 Task: Look for space in Benton, United States from 10th July, 2023 to 15th July, 2023 for 7 adults in price range Rs.10000 to Rs.15000. Place can be entire place or shared room with 4 bedrooms having 7 beds and 4 bathrooms. Property type can be house, flat, guest house. Amenities needed are: wifi, TV, free parkinig on premises, gym, breakfast. Booking option can be shelf check-in. Required host language is English.
Action: Mouse moved to (527, 118)
Screenshot: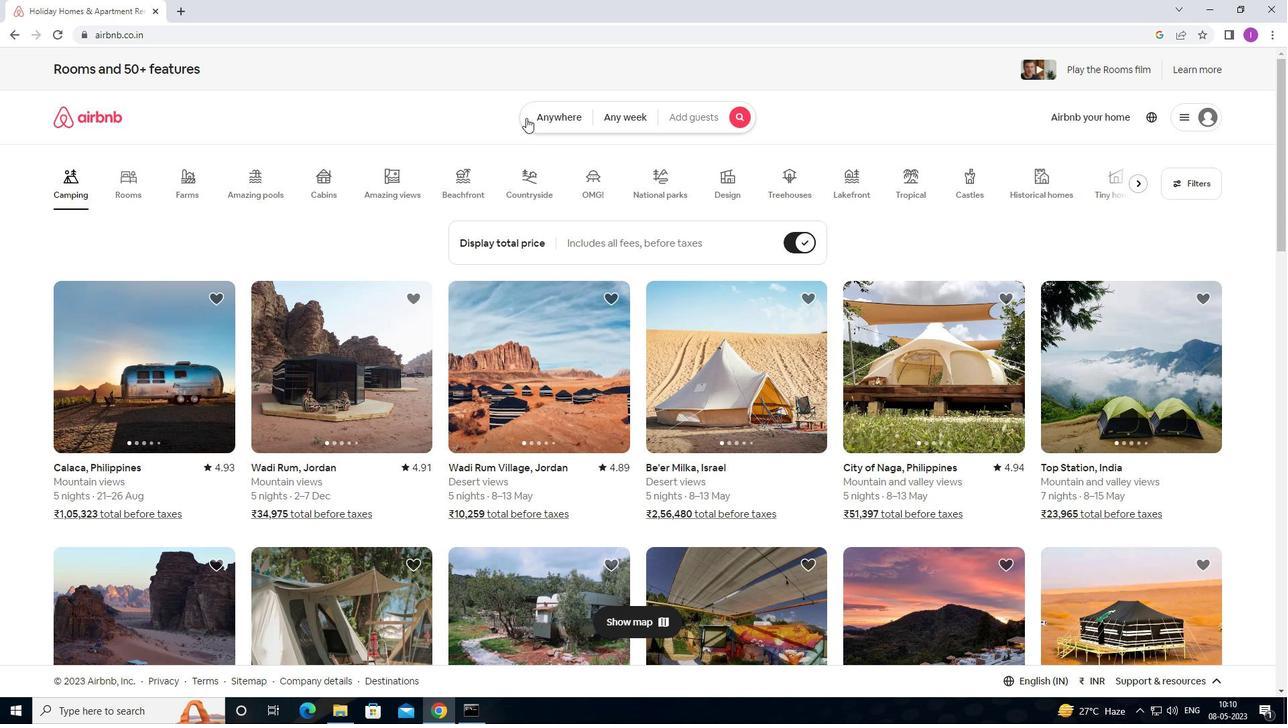 
Action: Mouse pressed left at (527, 118)
Screenshot: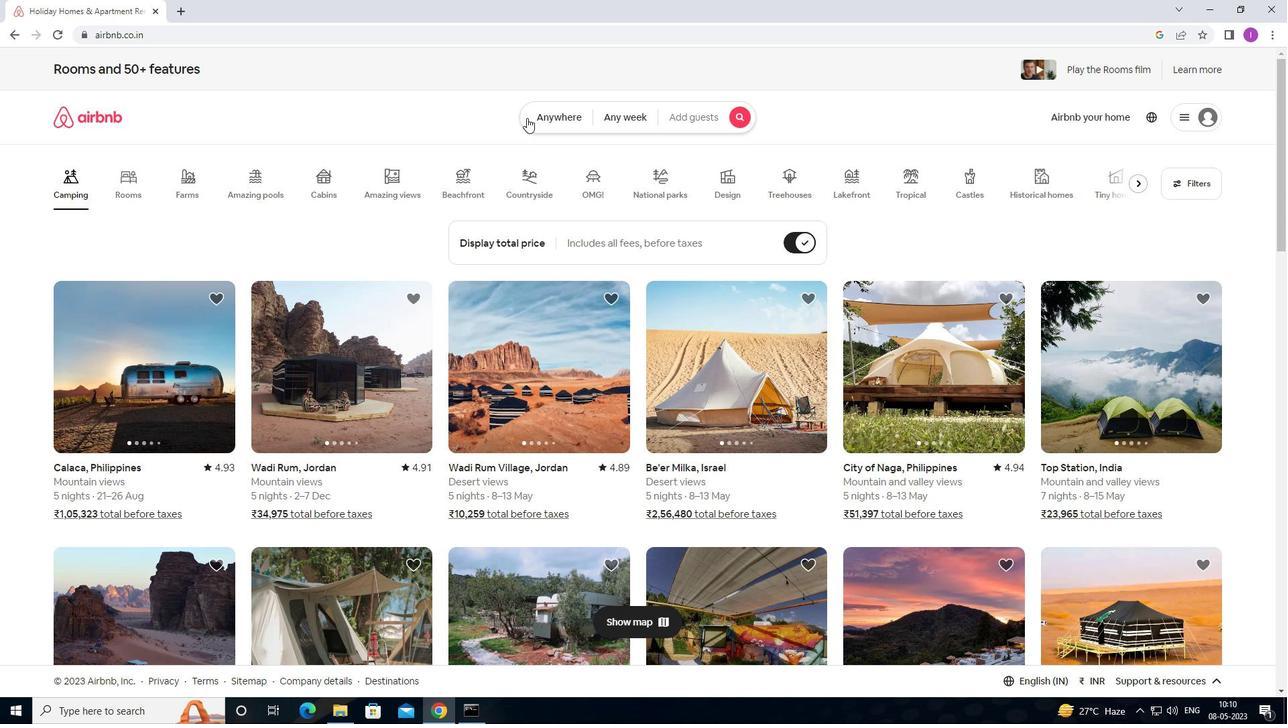 
Action: Mouse moved to (440, 165)
Screenshot: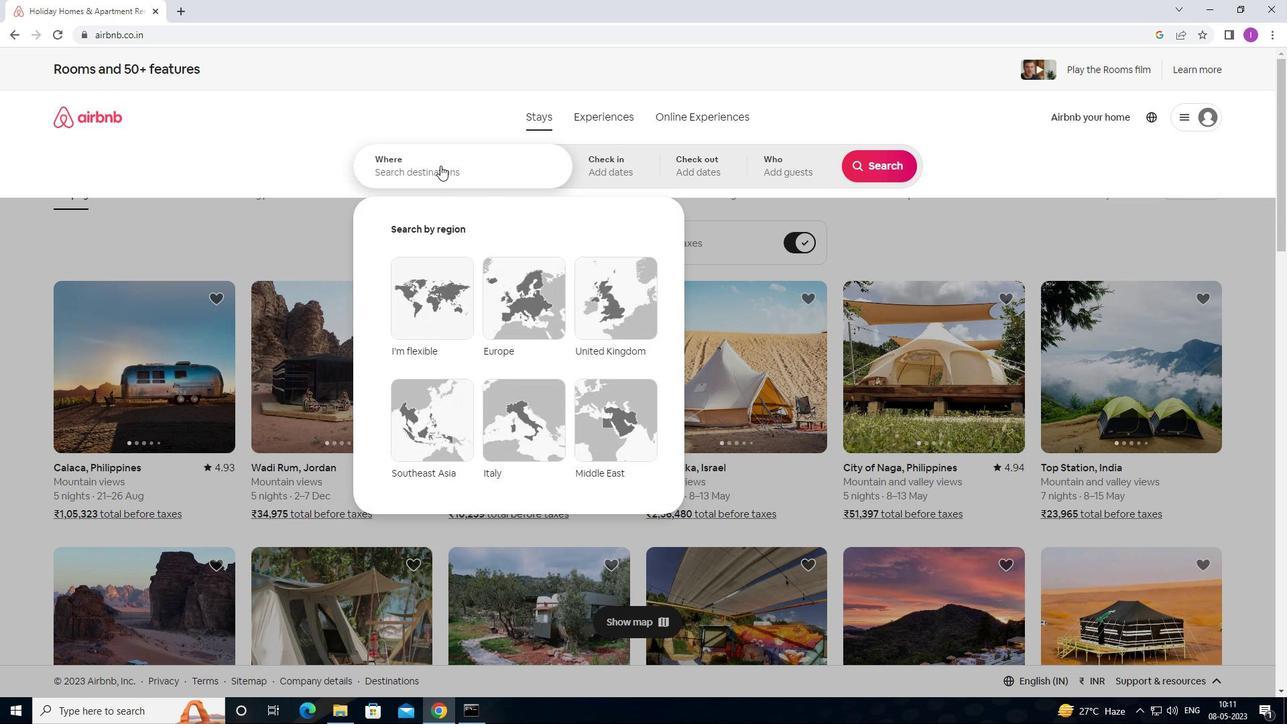 
Action: Mouse pressed left at (440, 165)
Screenshot: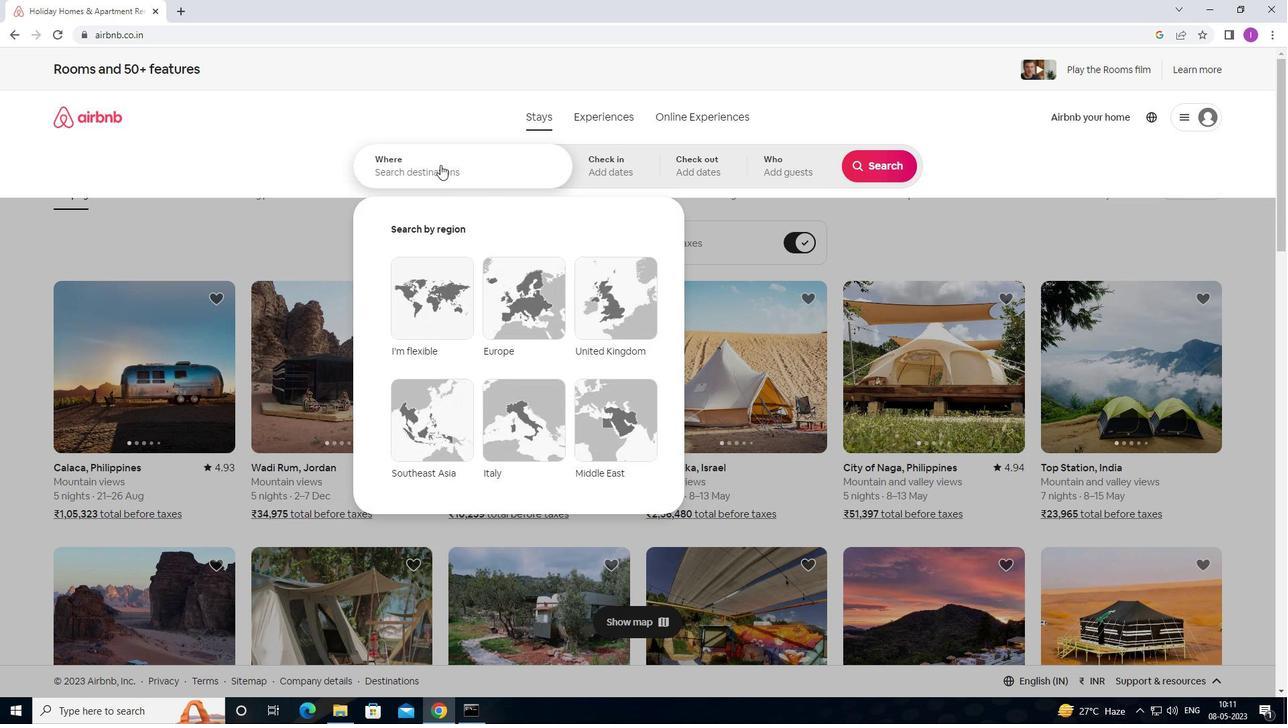 
Action: Mouse moved to (450, 167)
Screenshot: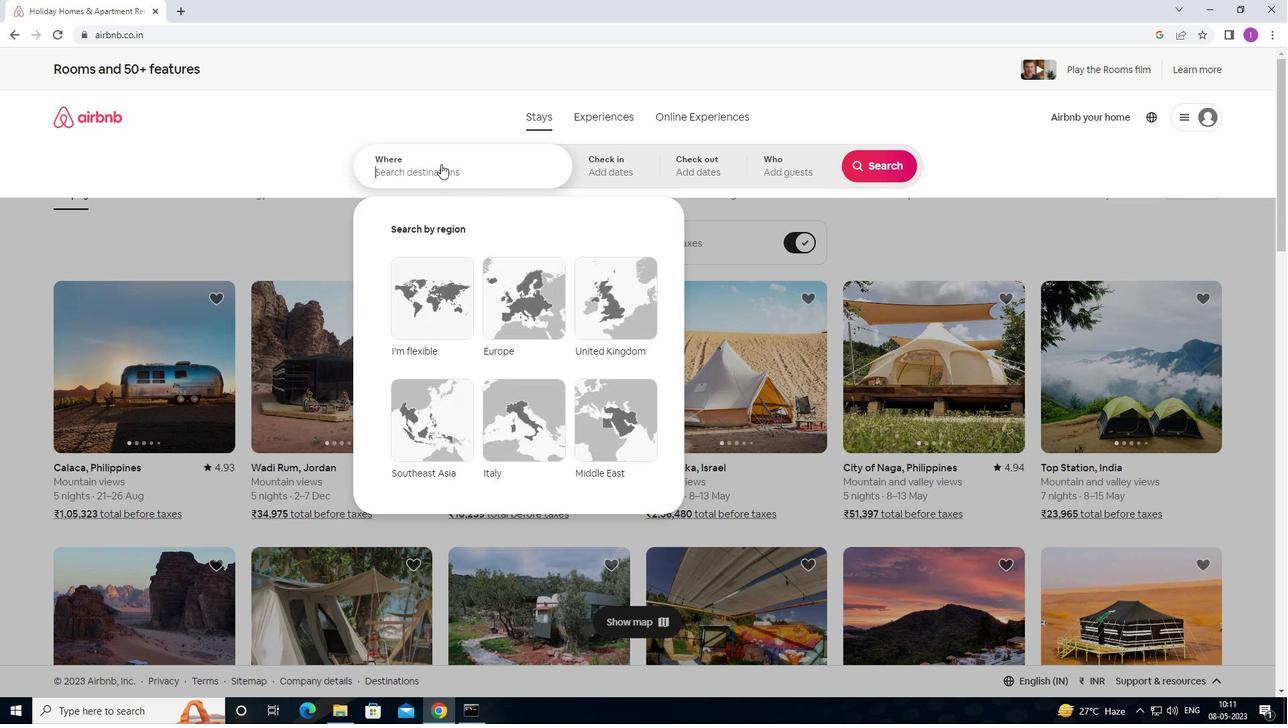 
Action: Key pressed <Key.shift>BENTON,<Key.shift><Key.shift>UNITED<Key.space>STATES
Screenshot: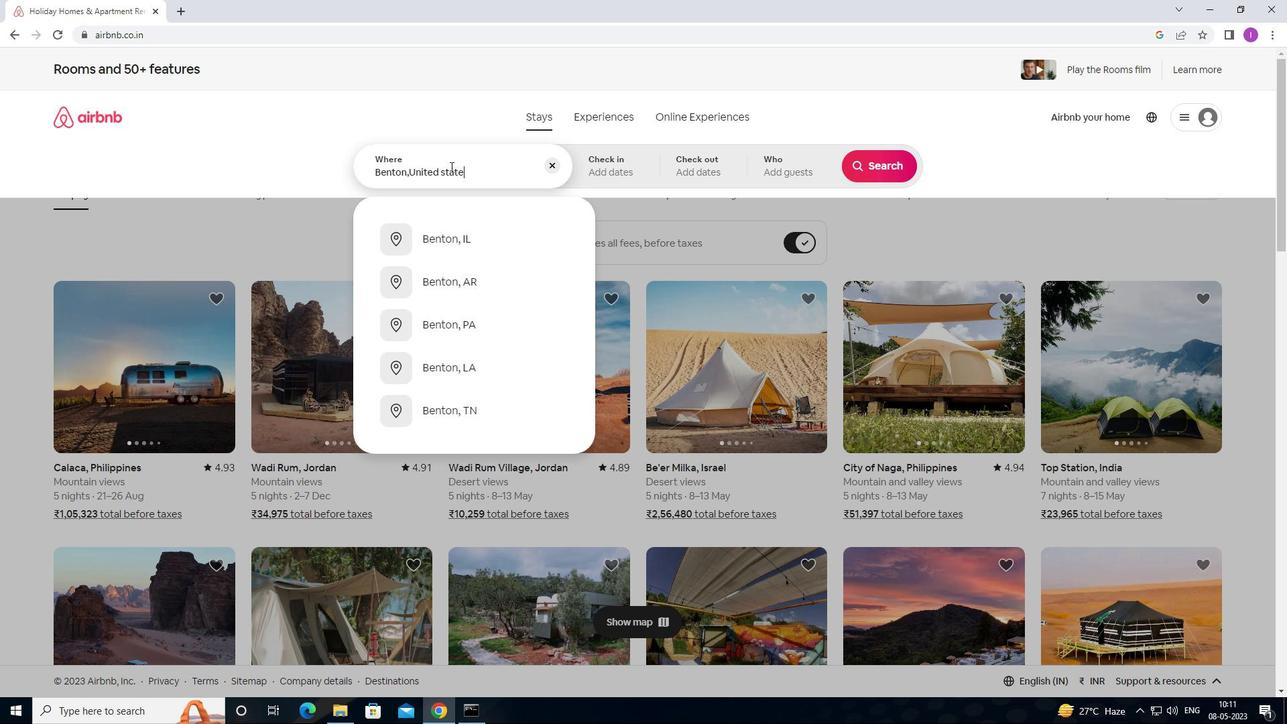 
Action: Mouse moved to (632, 171)
Screenshot: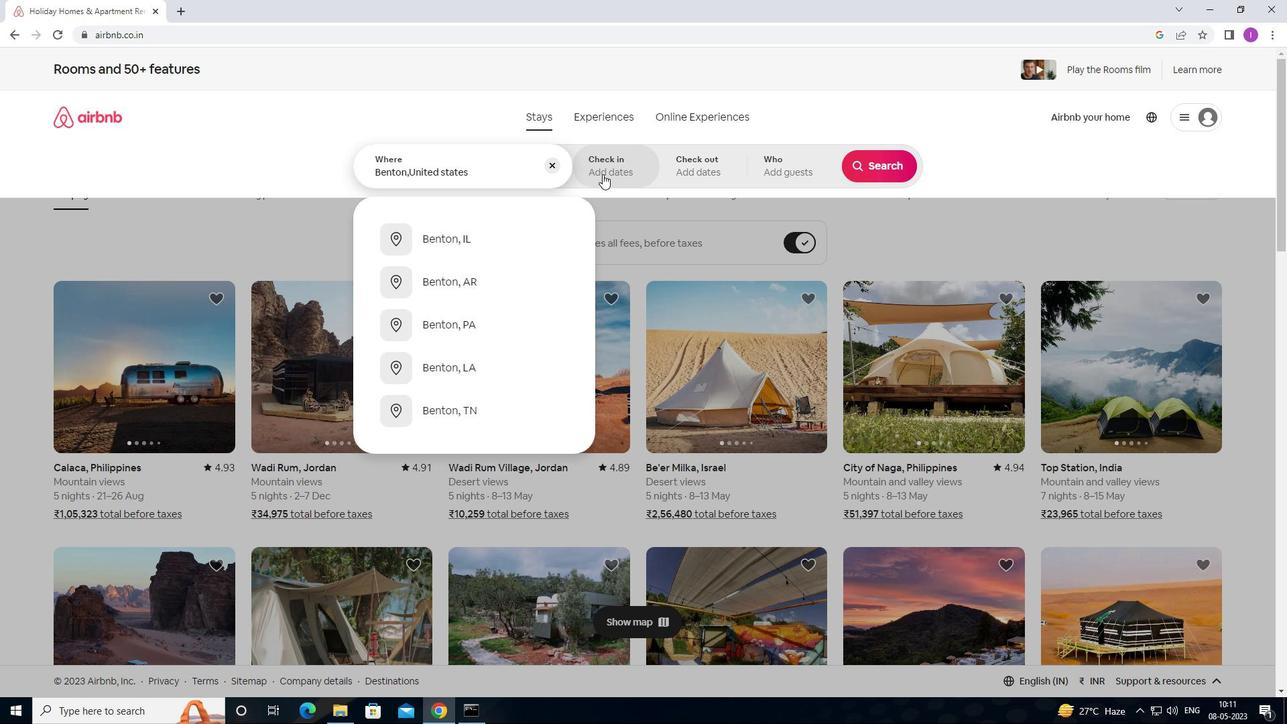 
Action: Mouse pressed left at (632, 171)
Screenshot: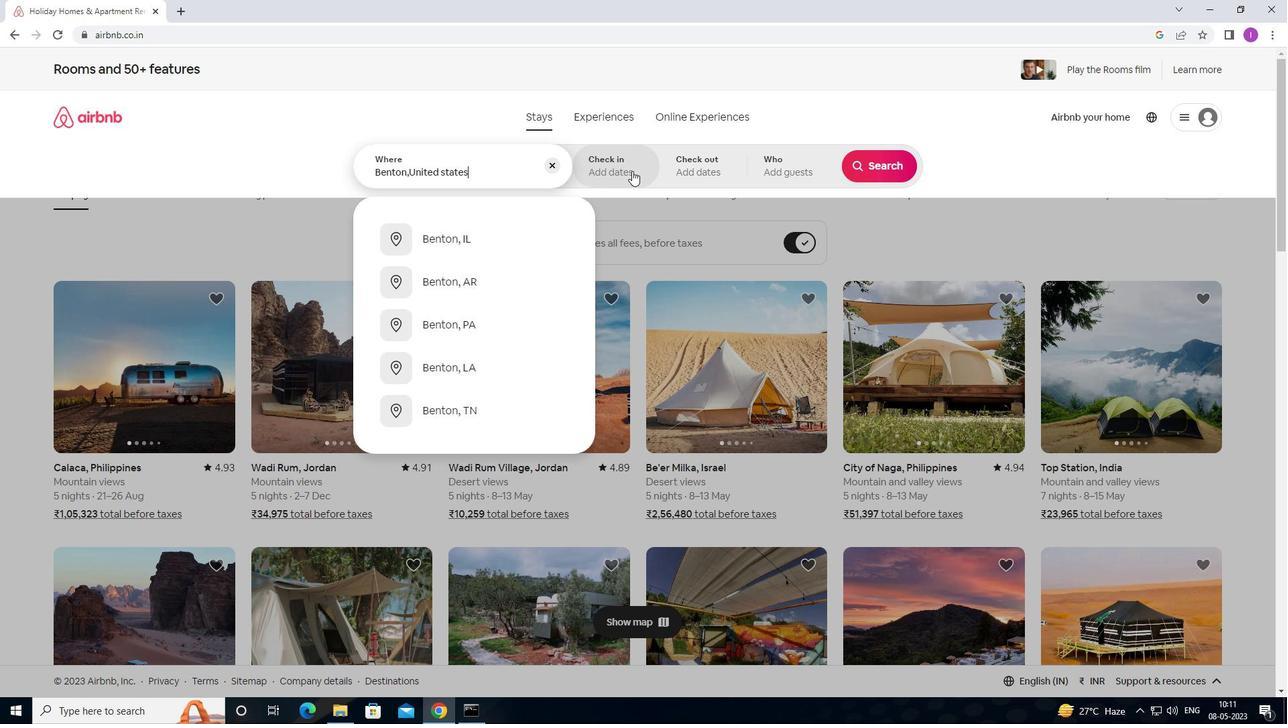 
Action: Mouse moved to (872, 274)
Screenshot: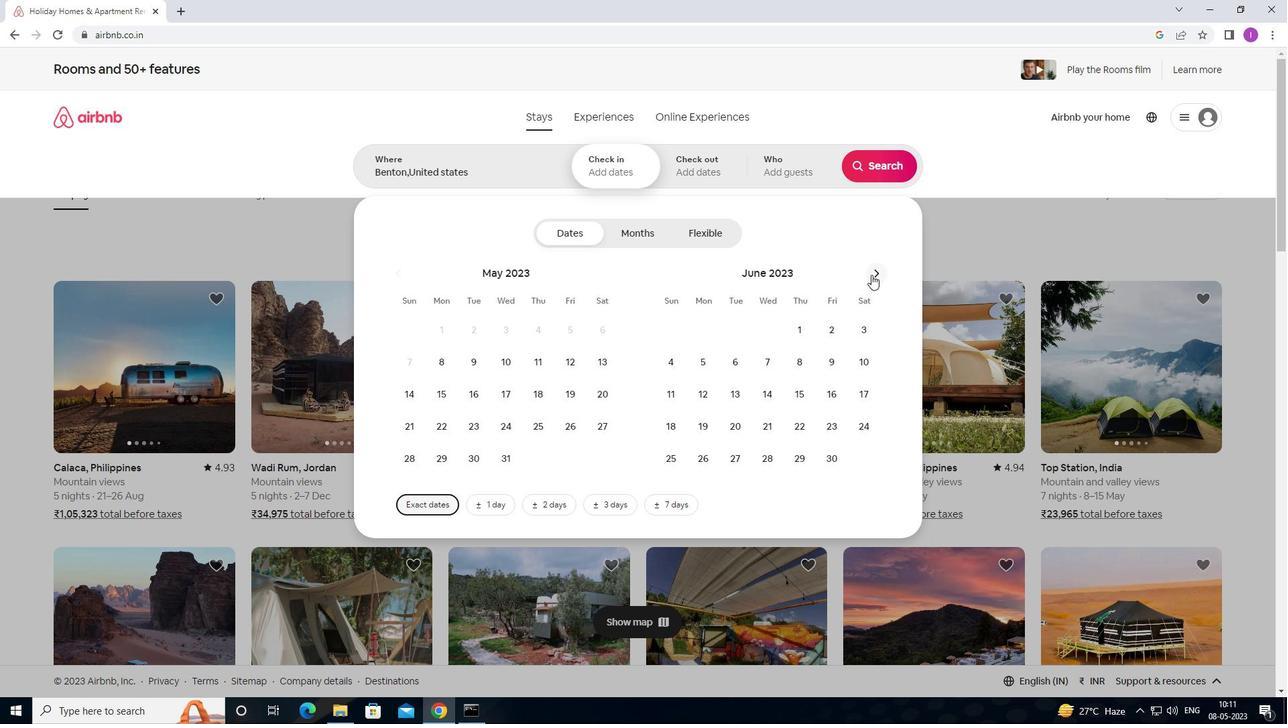 
Action: Mouse pressed left at (872, 274)
Screenshot: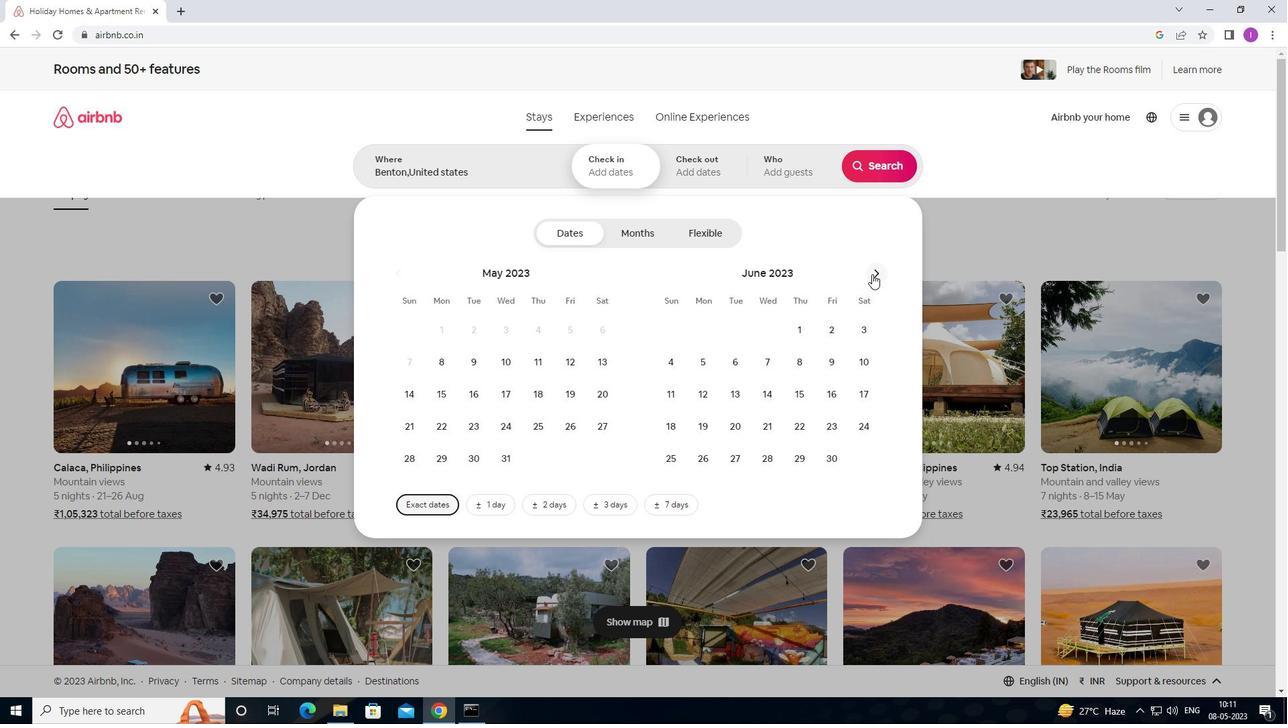 
Action: Mouse moved to (707, 390)
Screenshot: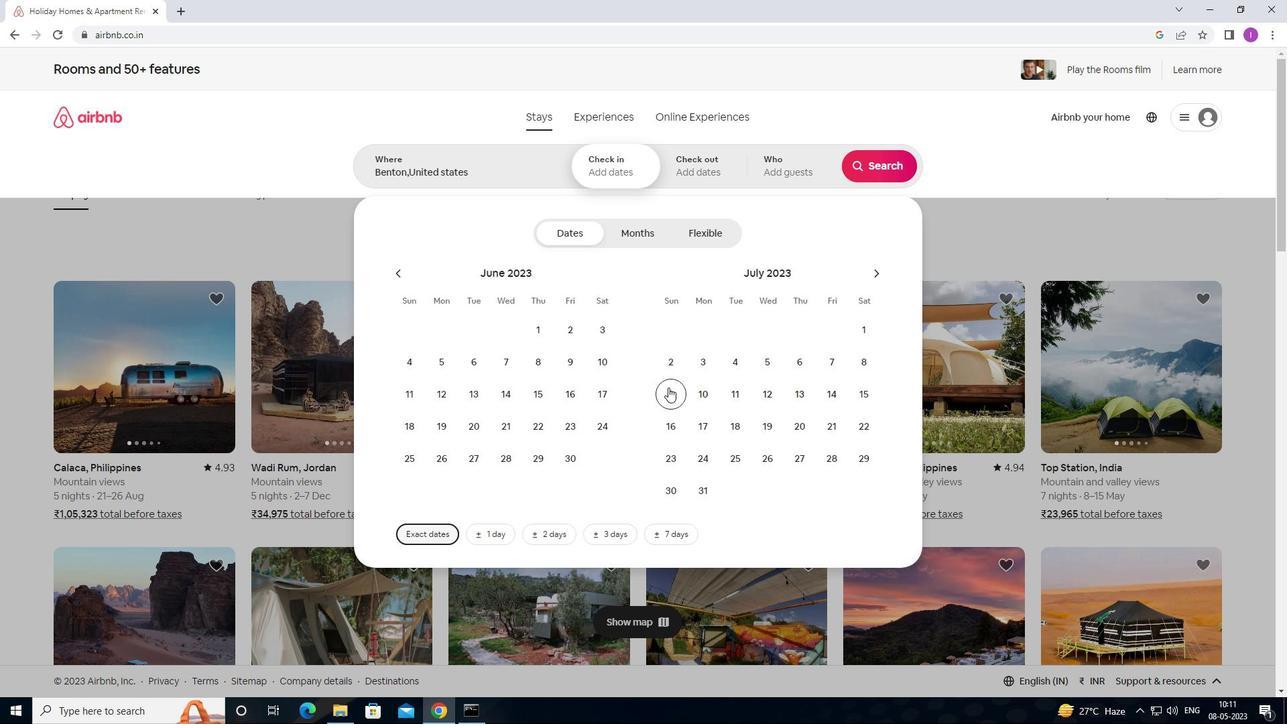 
Action: Mouse pressed left at (707, 390)
Screenshot: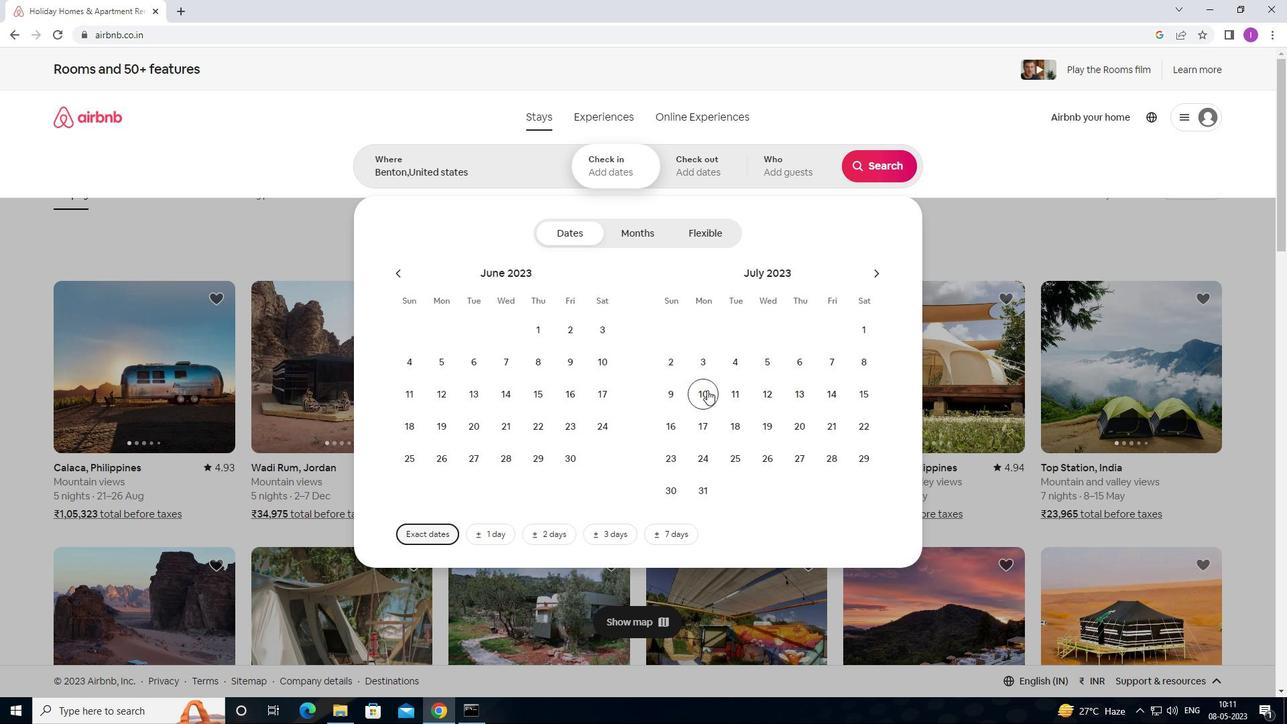 
Action: Mouse moved to (861, 396)
Screenshot: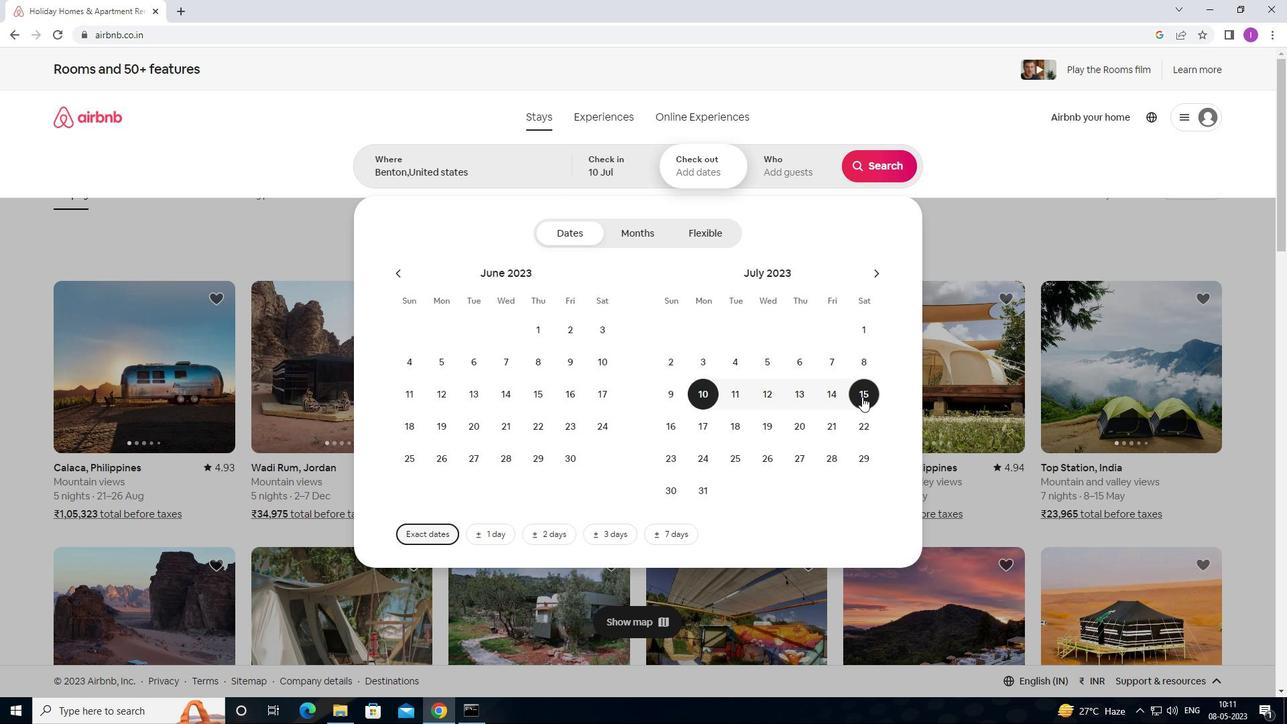 
Action: Mouse pressed left at (861, 396)
Screenshot: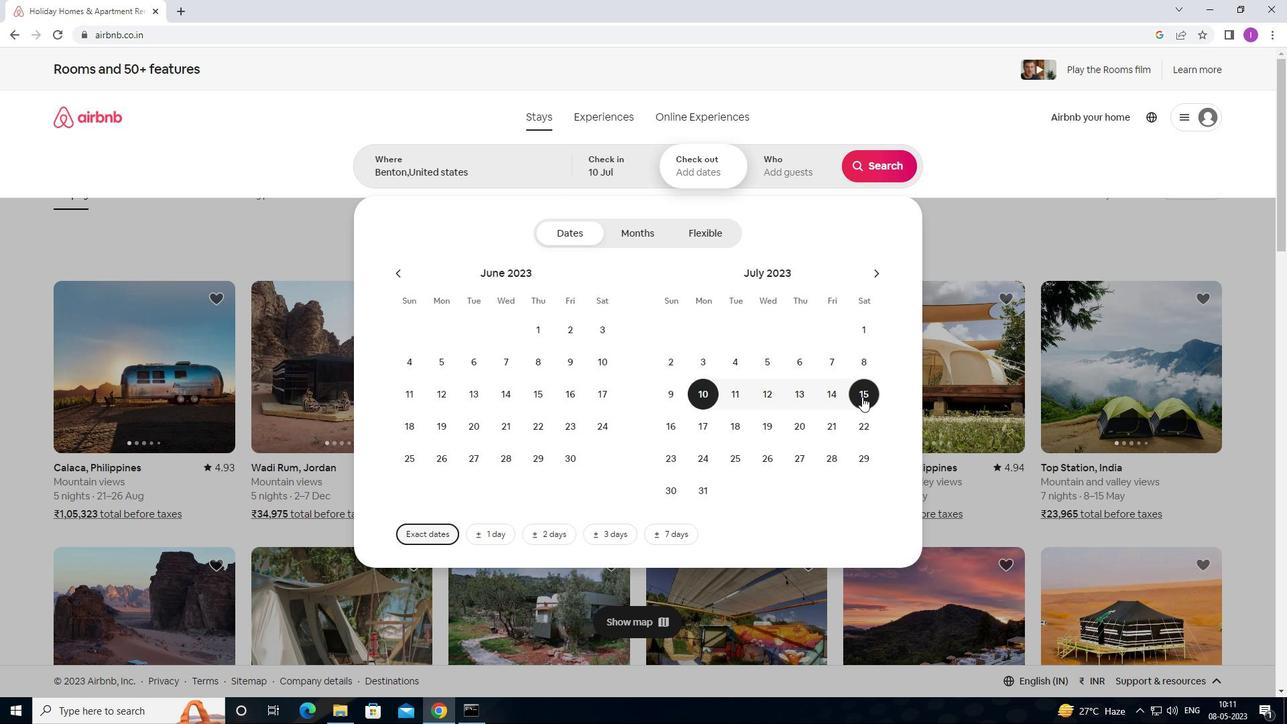 
Action: Mouse moved to (789, 175)
Screenshot: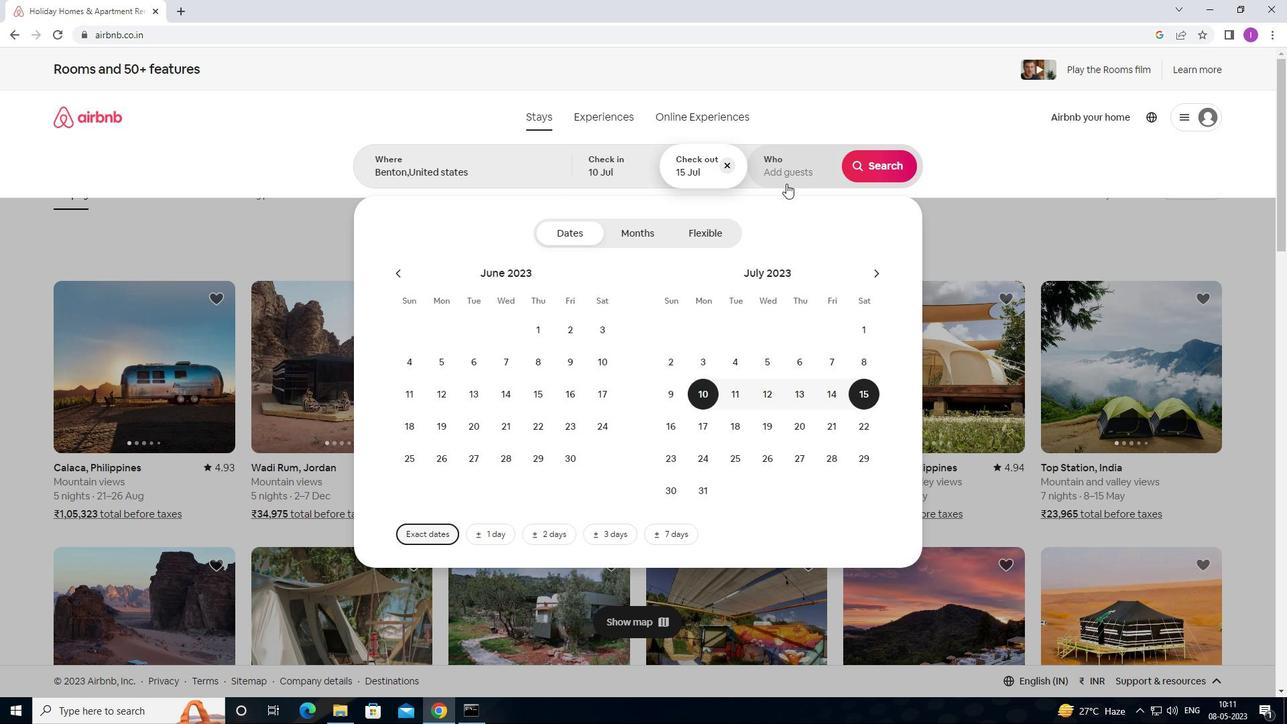 
Action: Mouse pressed left at (789, 175)
Screenshot: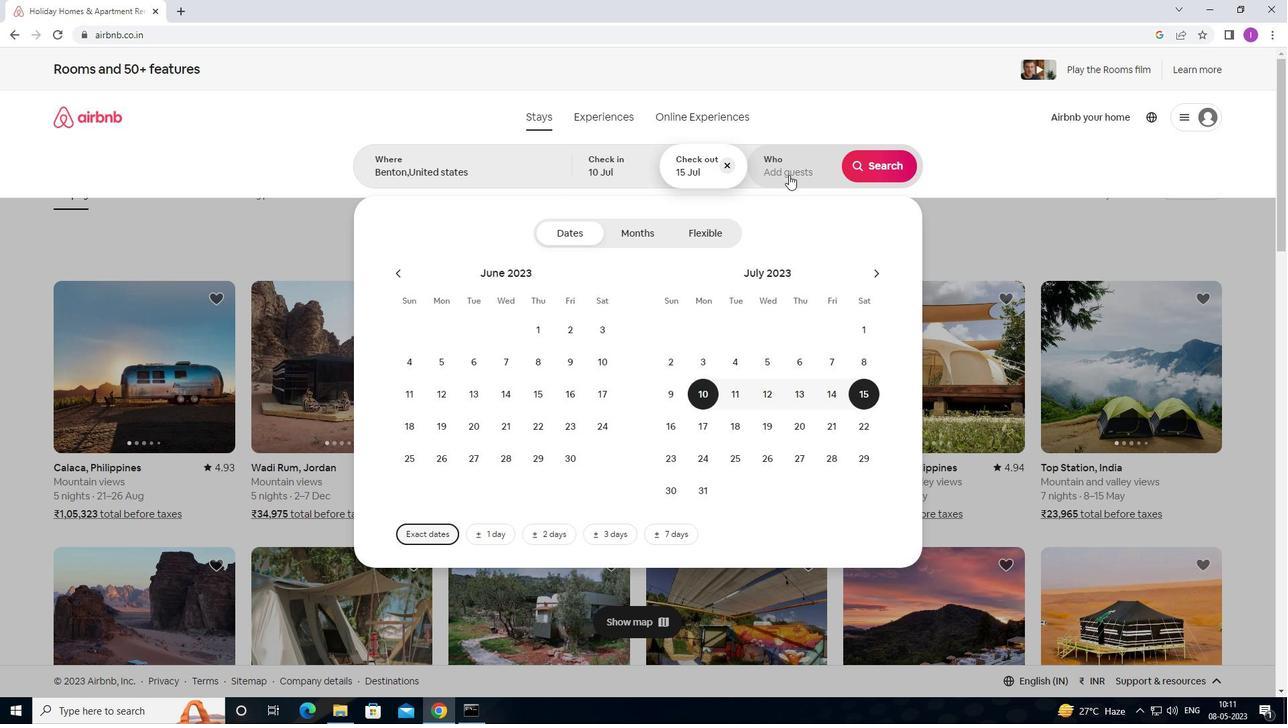 
Action: Mouse moved to (881, 238)
Screenshot: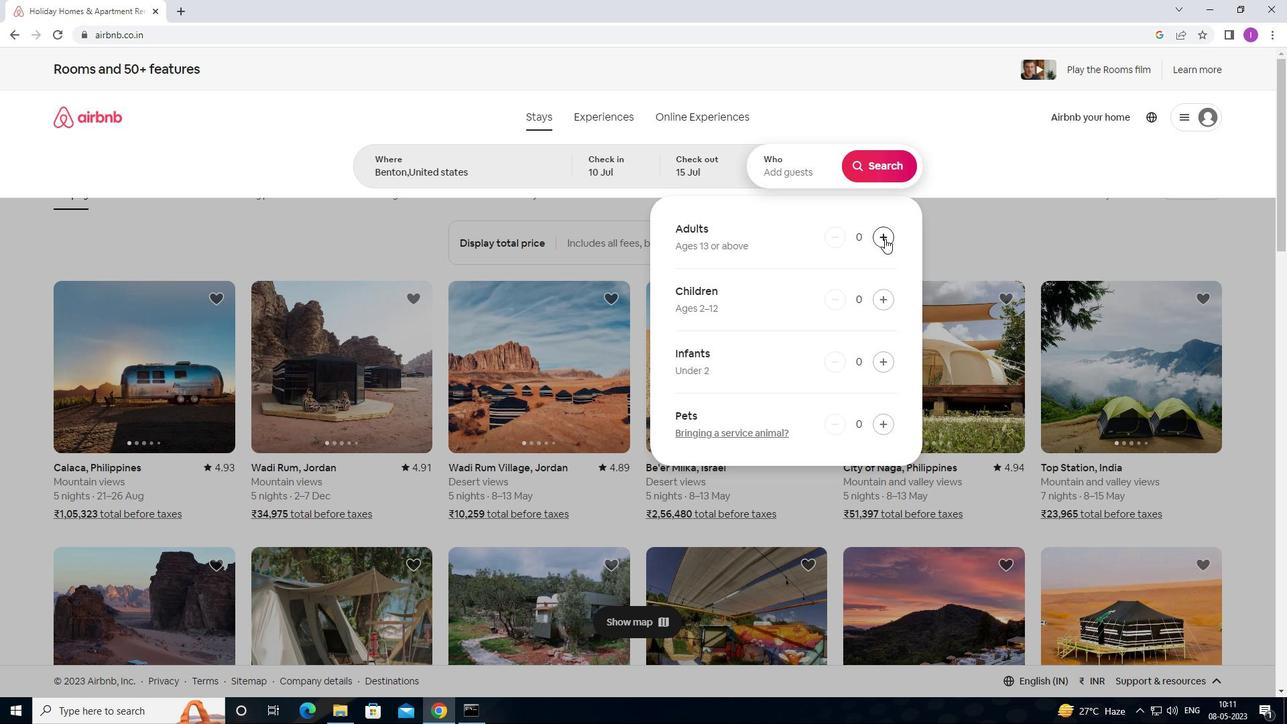 
Action: Mouse pressed left at (881, 238)
Screenshot: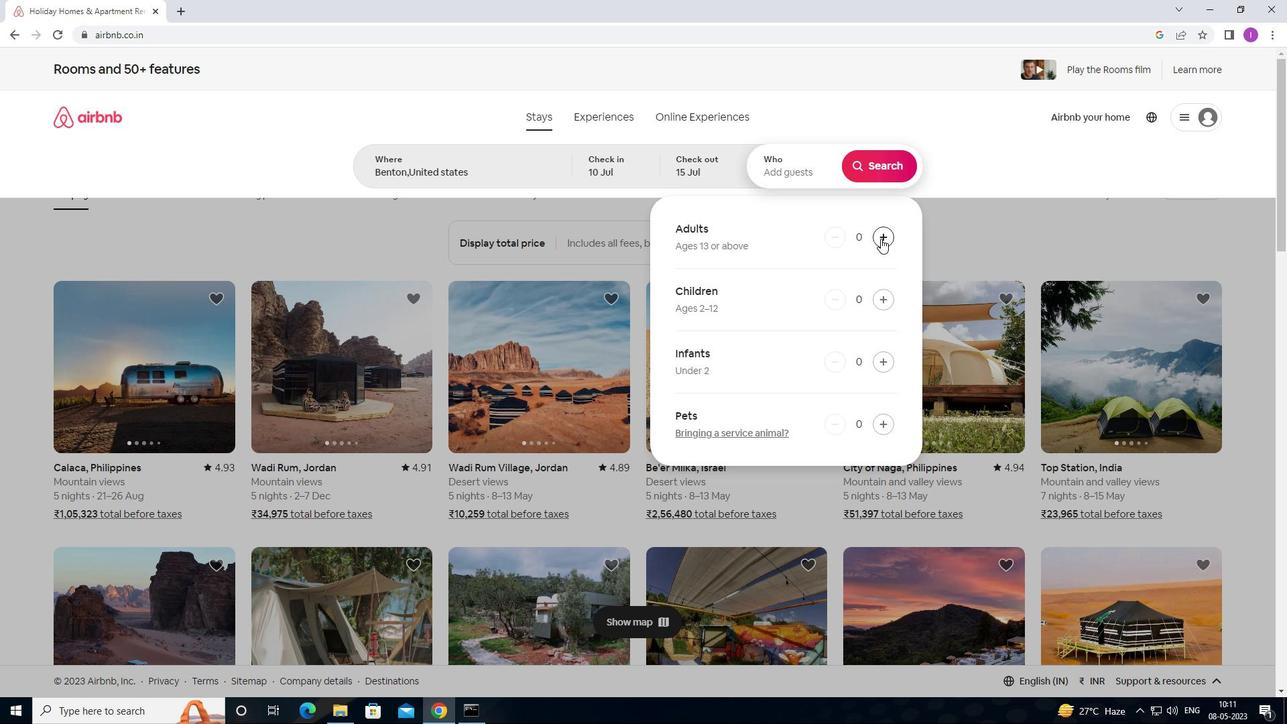 
Action: Mouse pressed left at (881, 238)
Screenshot: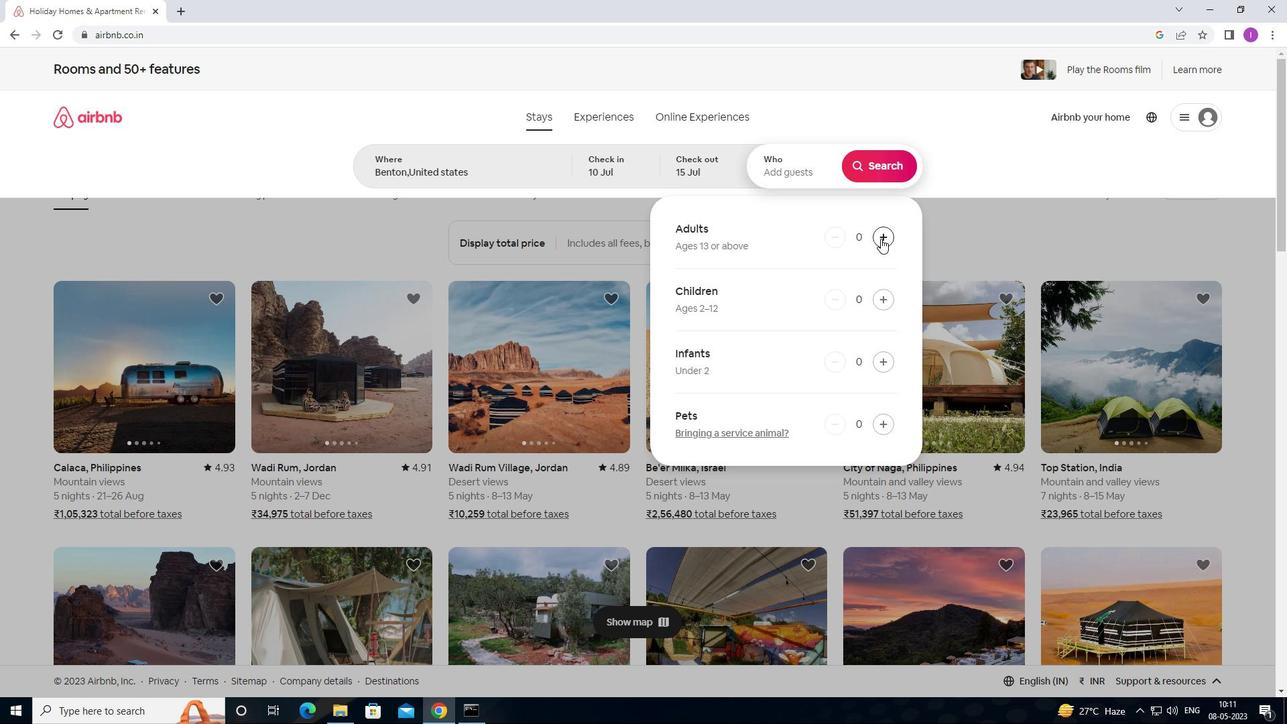 
Action: Mouse pressed left at (881, 238)
Screenshot: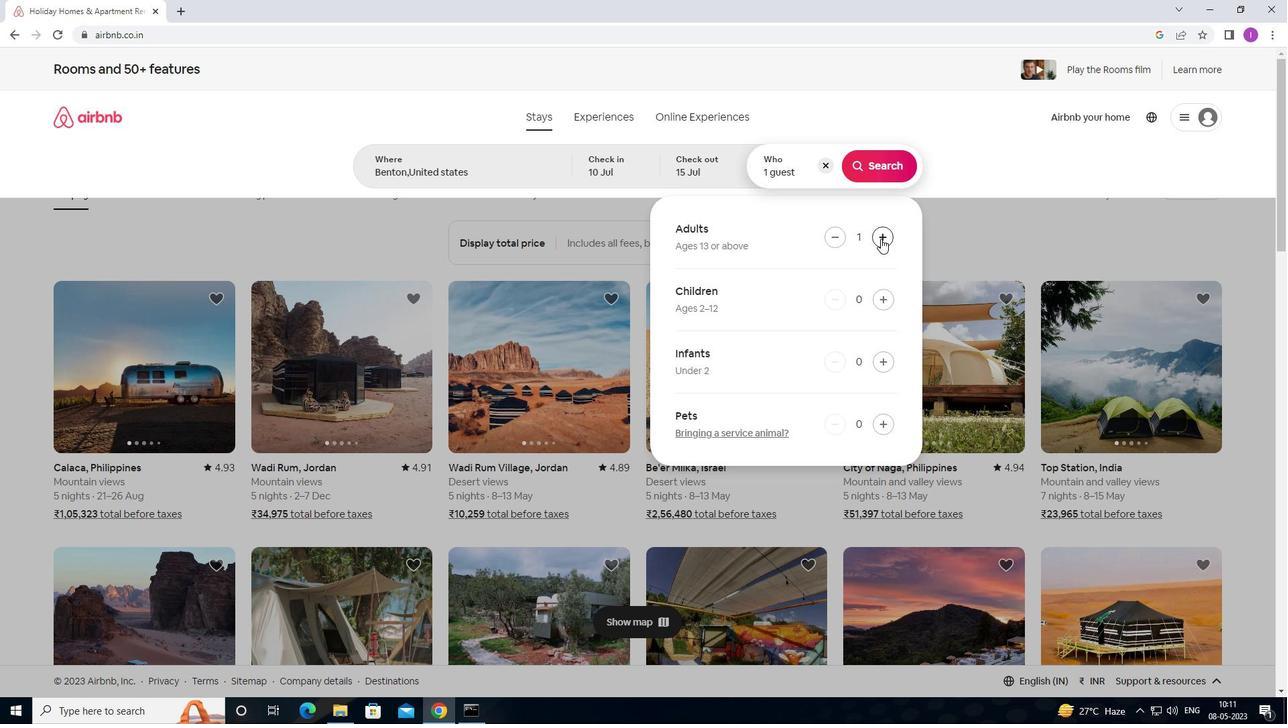 
Action: Mouse pressed left at (881, 238)
Screenshot: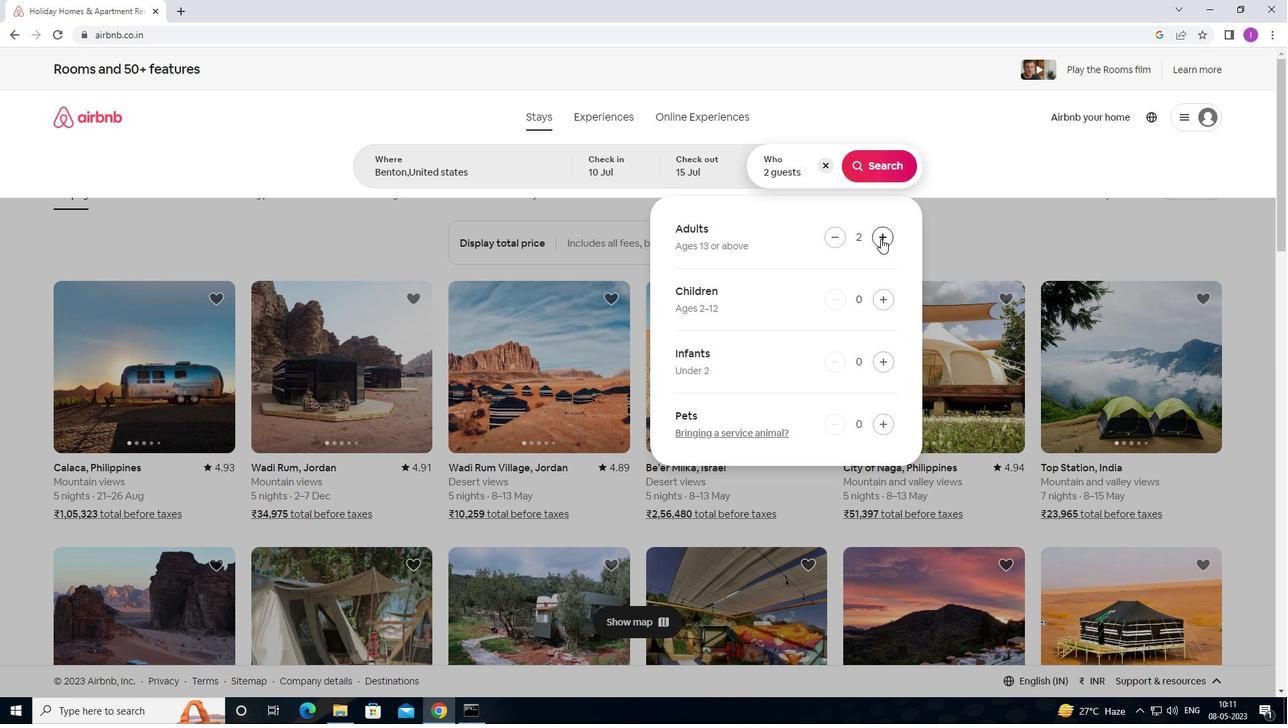 
Action: Mouse pressed left at (881, 238)
Screenshot: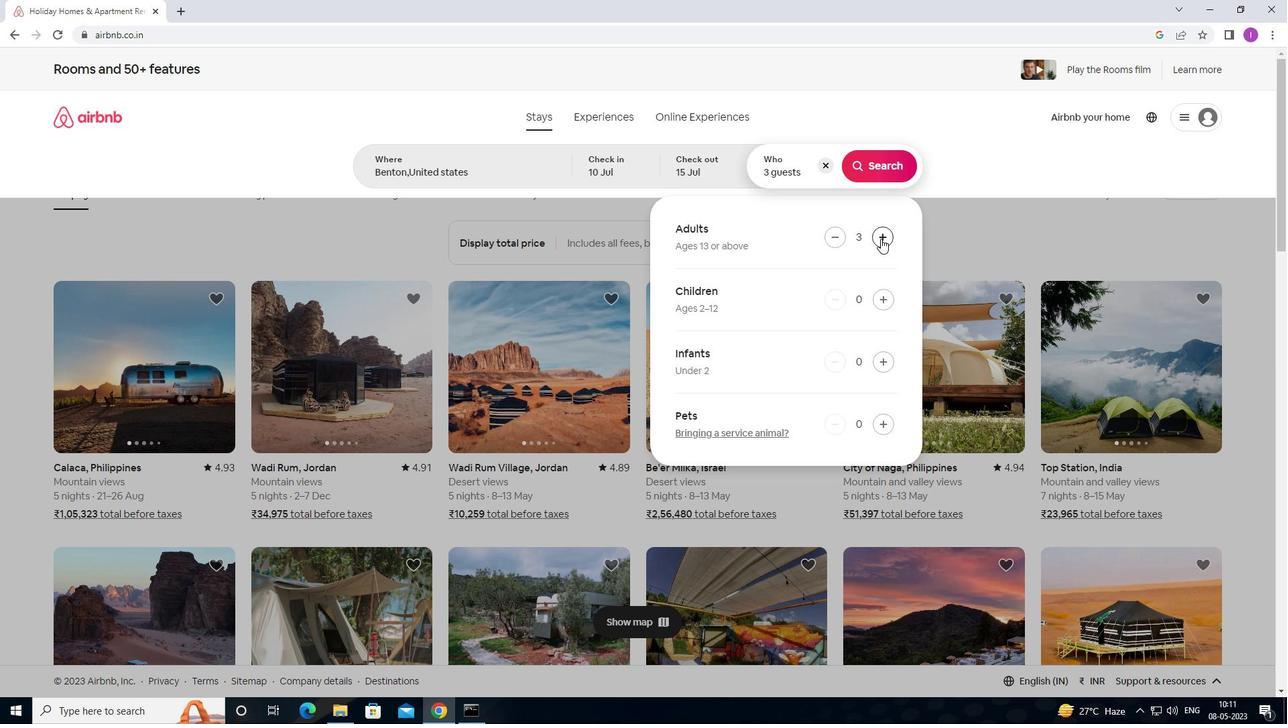 
Action: Mouse pressed left at (881, 238)
Screenshot: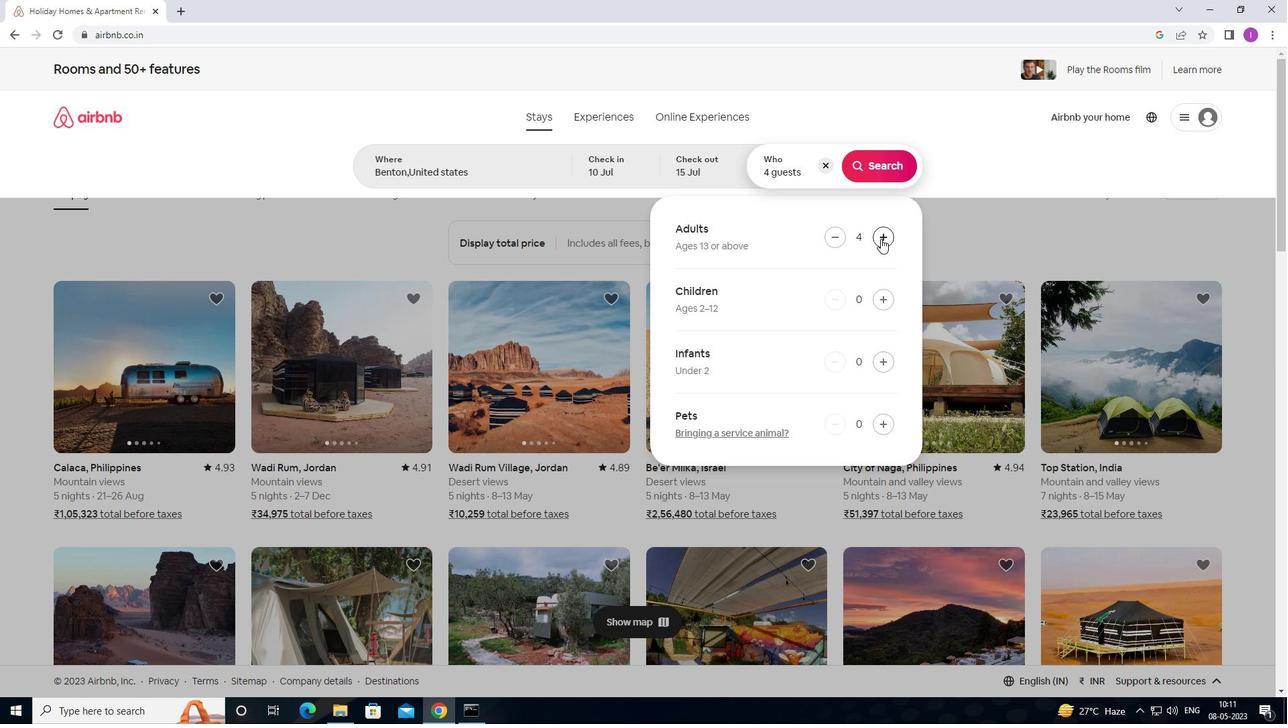 
Action: Mouse pressed left at (881, 238)
Screenshot: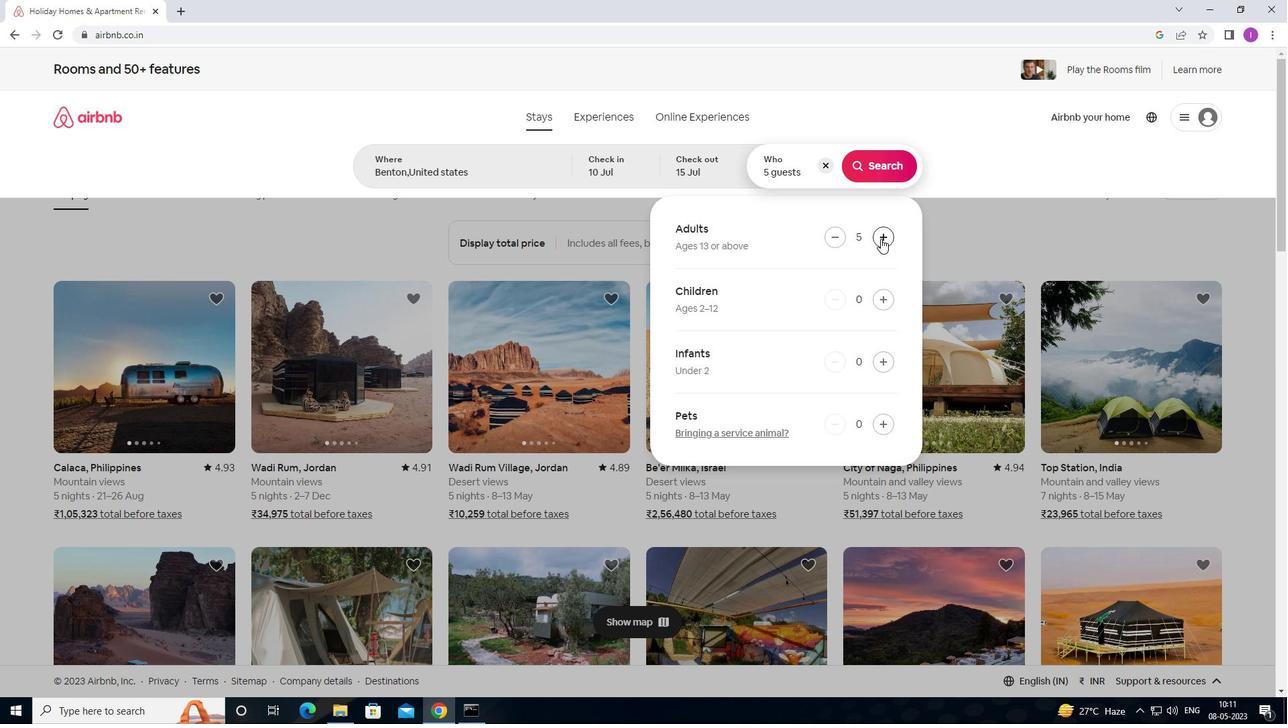 
Action: Mouse pressed left at (881, 238)
Screenshot: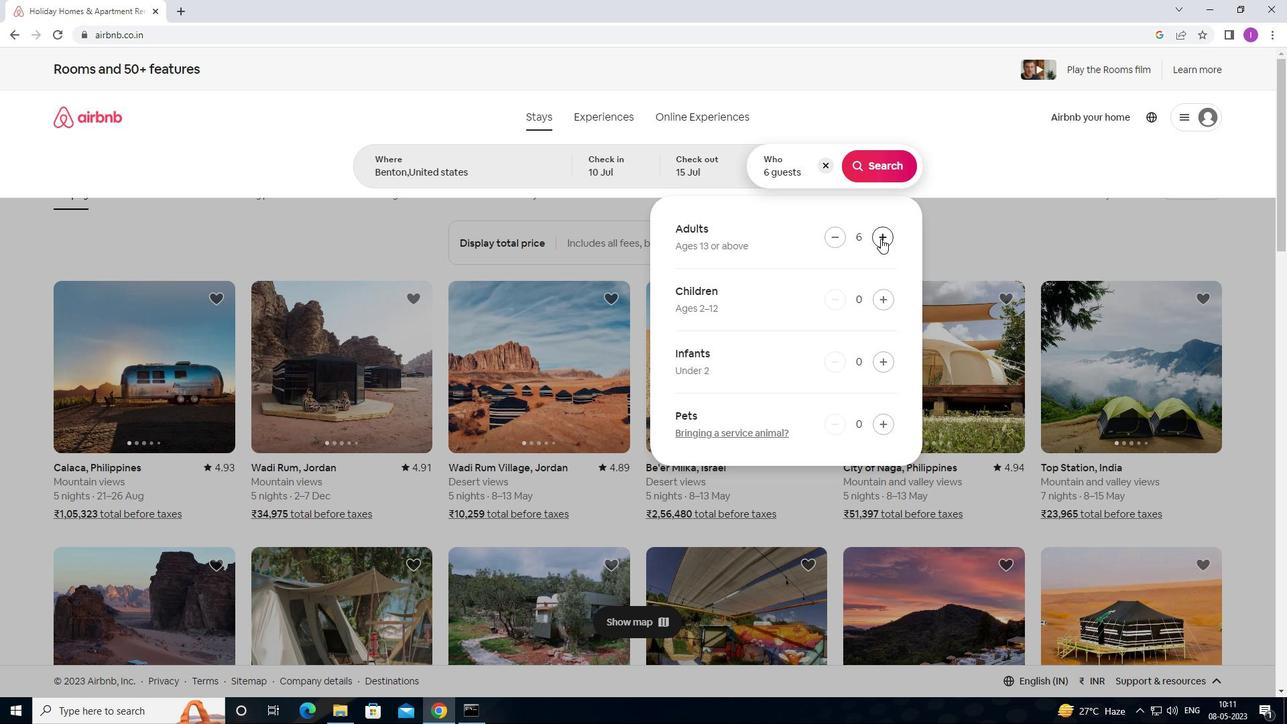 
Action: Mouse moved to (830, 236)
Screenshot: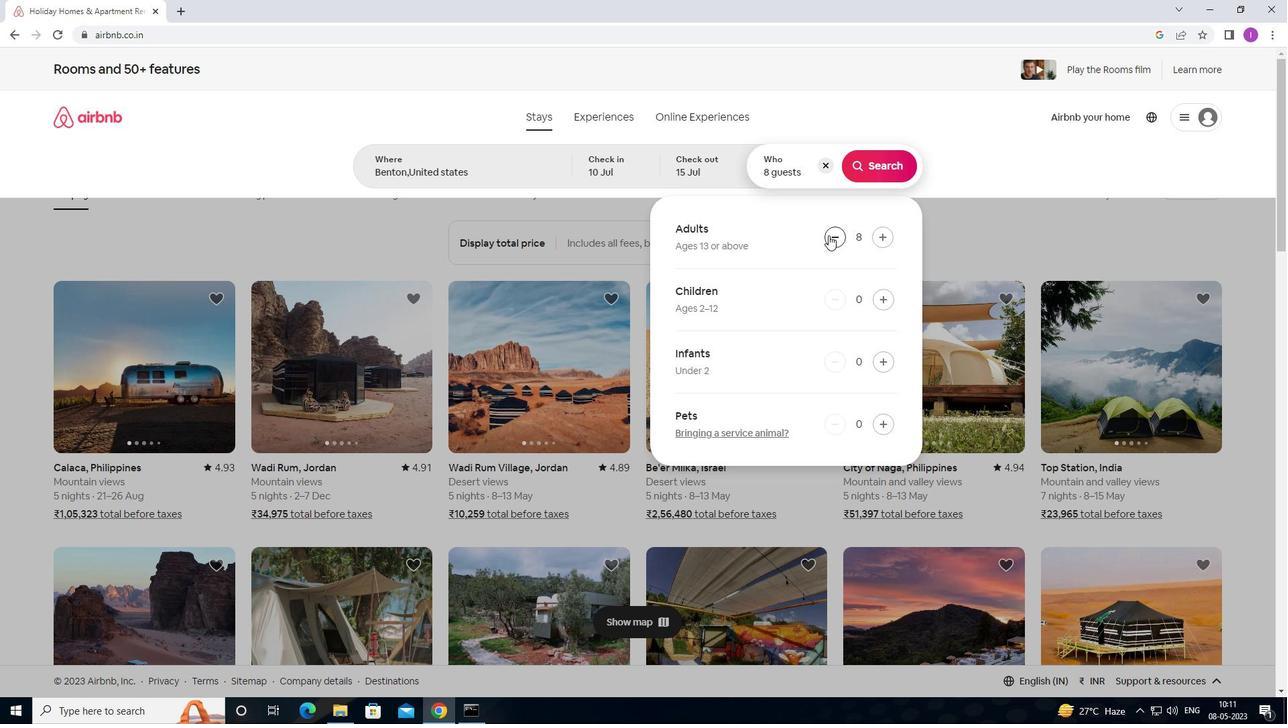 
Action: Mouse pressed left at (830, 236)
Screenshot: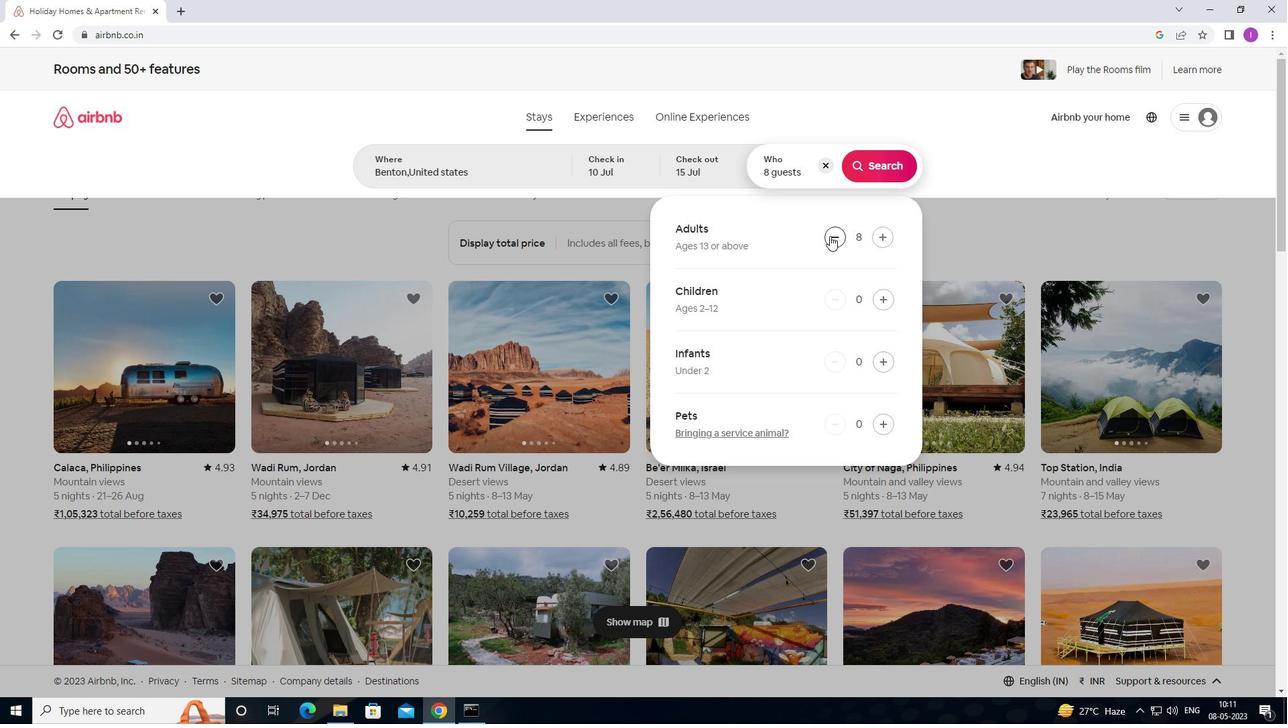 
Action: Mouse moved to (877, 190)
Screenshot: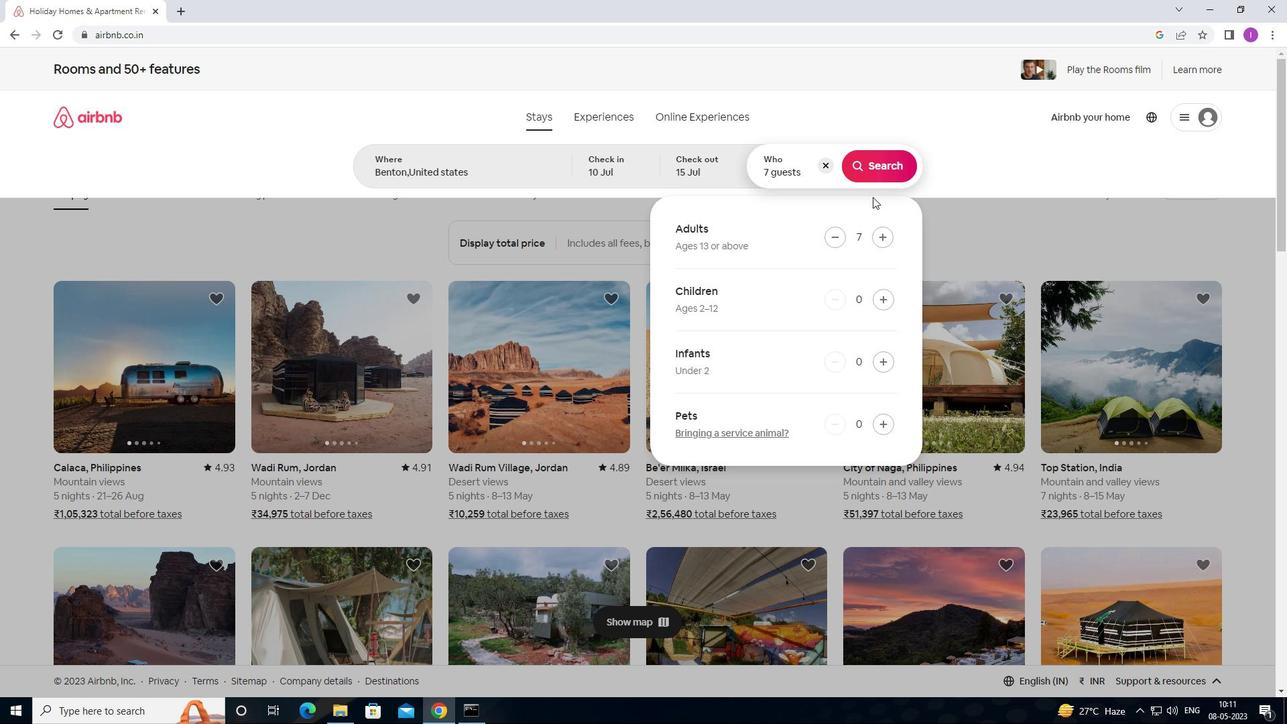
Action: Mouse pressed left at (877, 190)
Screenshot: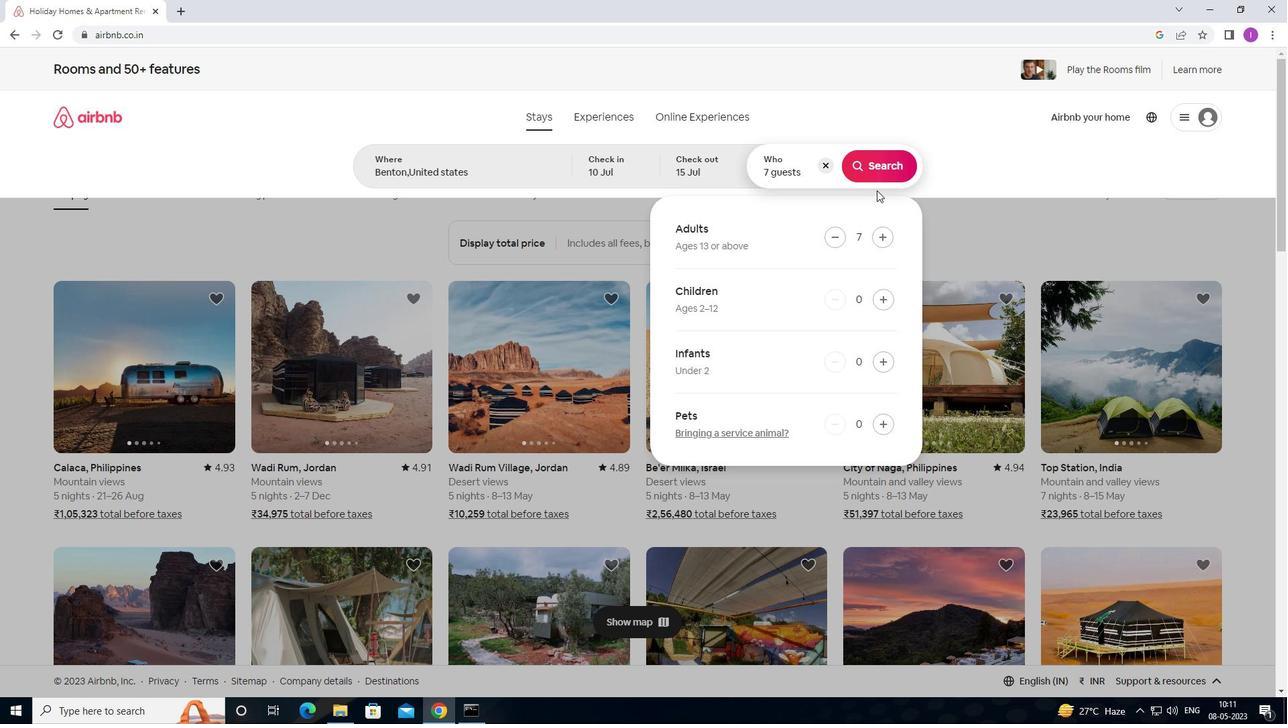 
Action: Mouse moved to (892, 167)
Screenshot: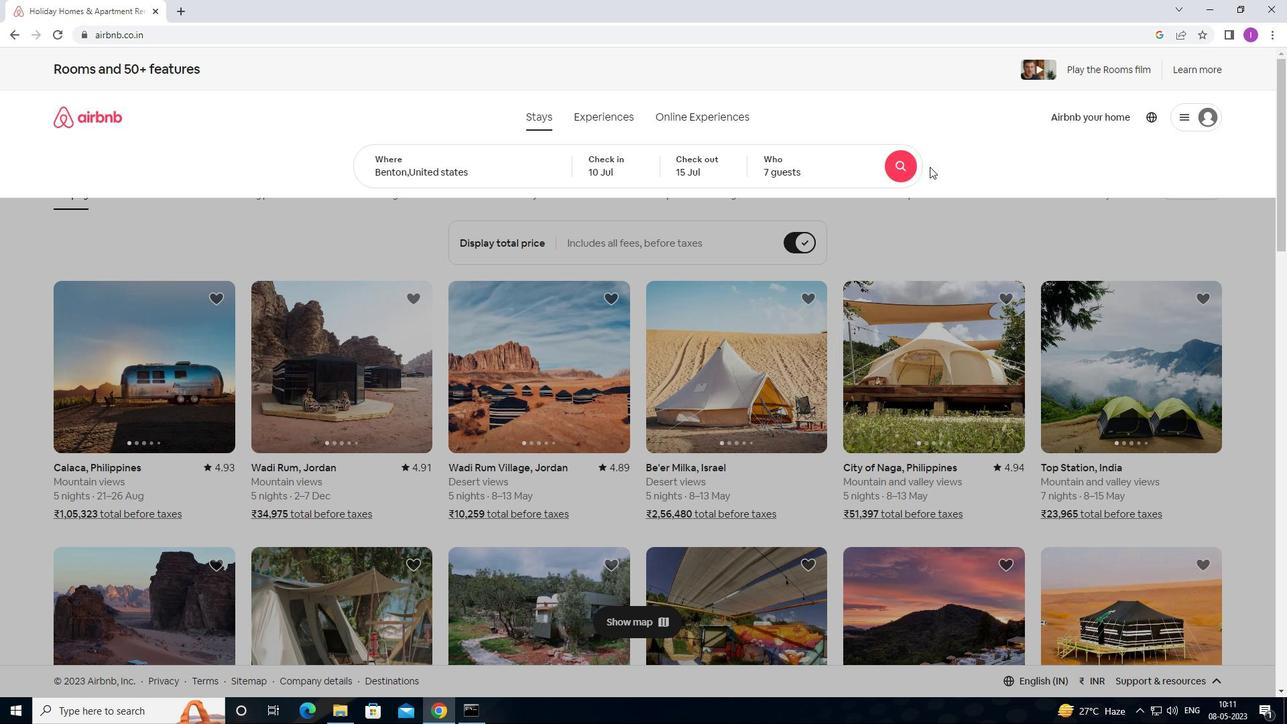 
Action: Mouse pressed left at (892, 167)
Screenshot: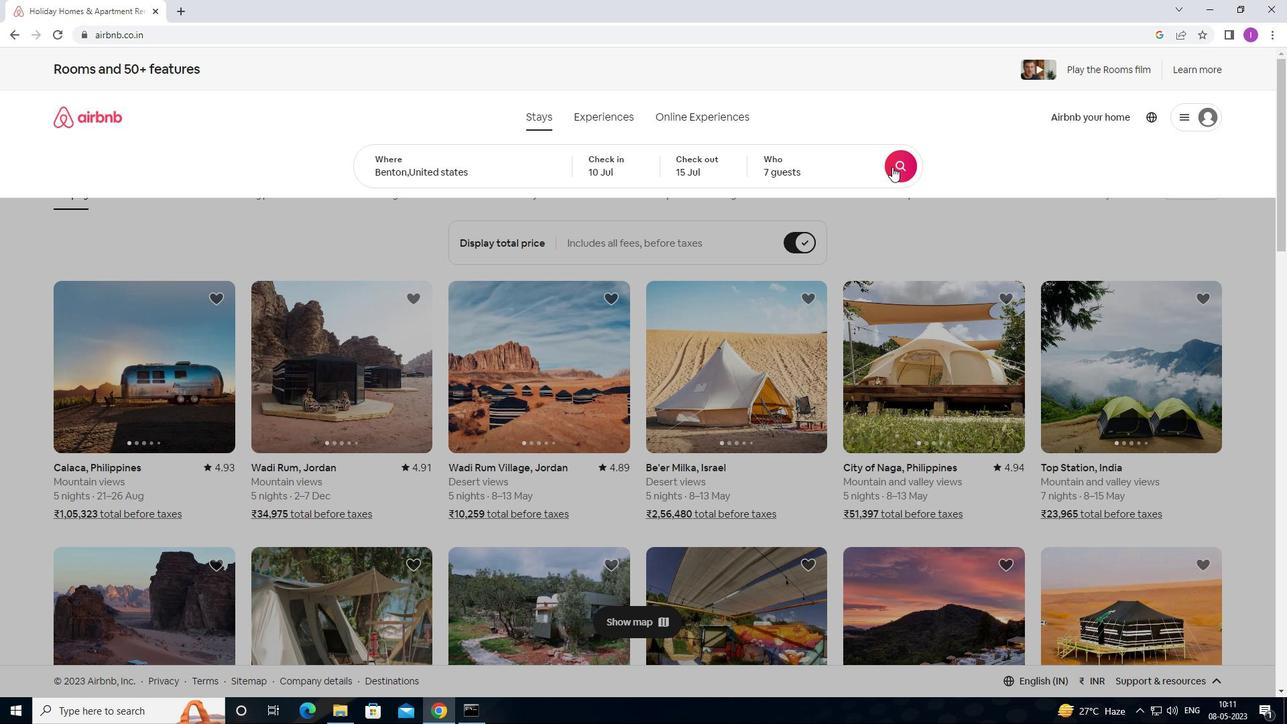 
Action: Mouse moved to (1228, 122)
Screenshot: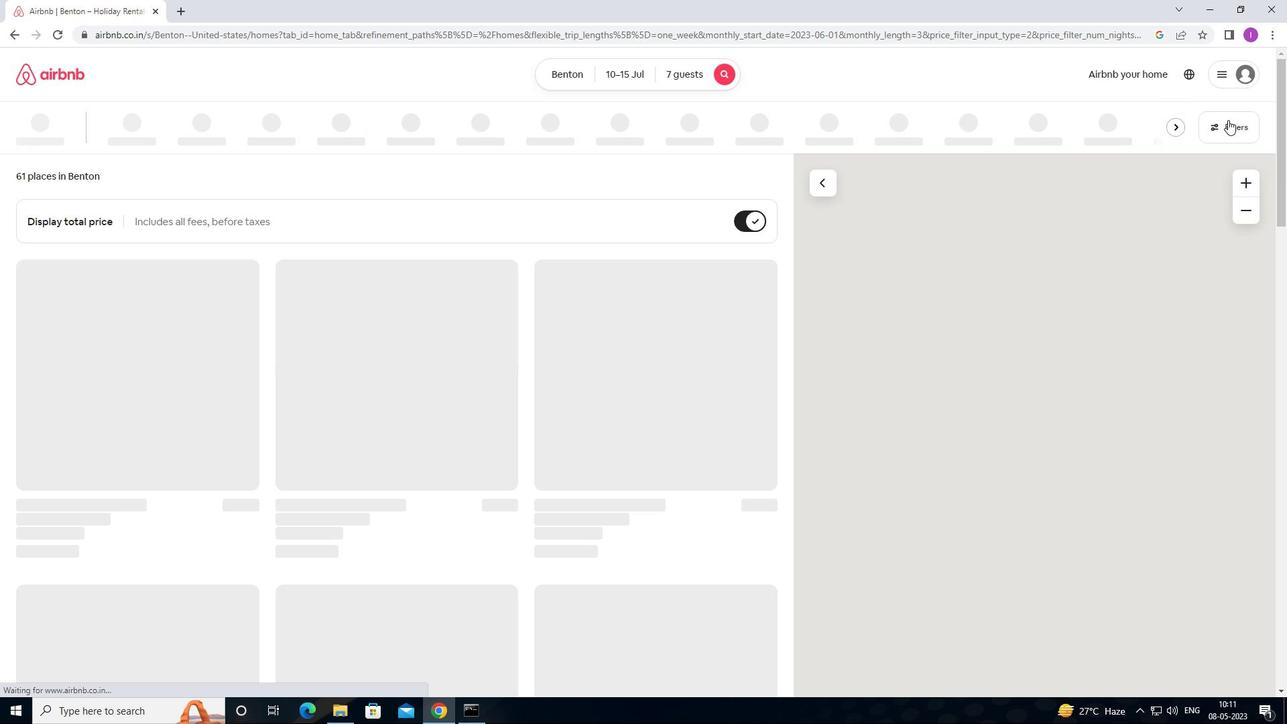 
Action: Mouse pressed left at (1228, 122)
Screenshot: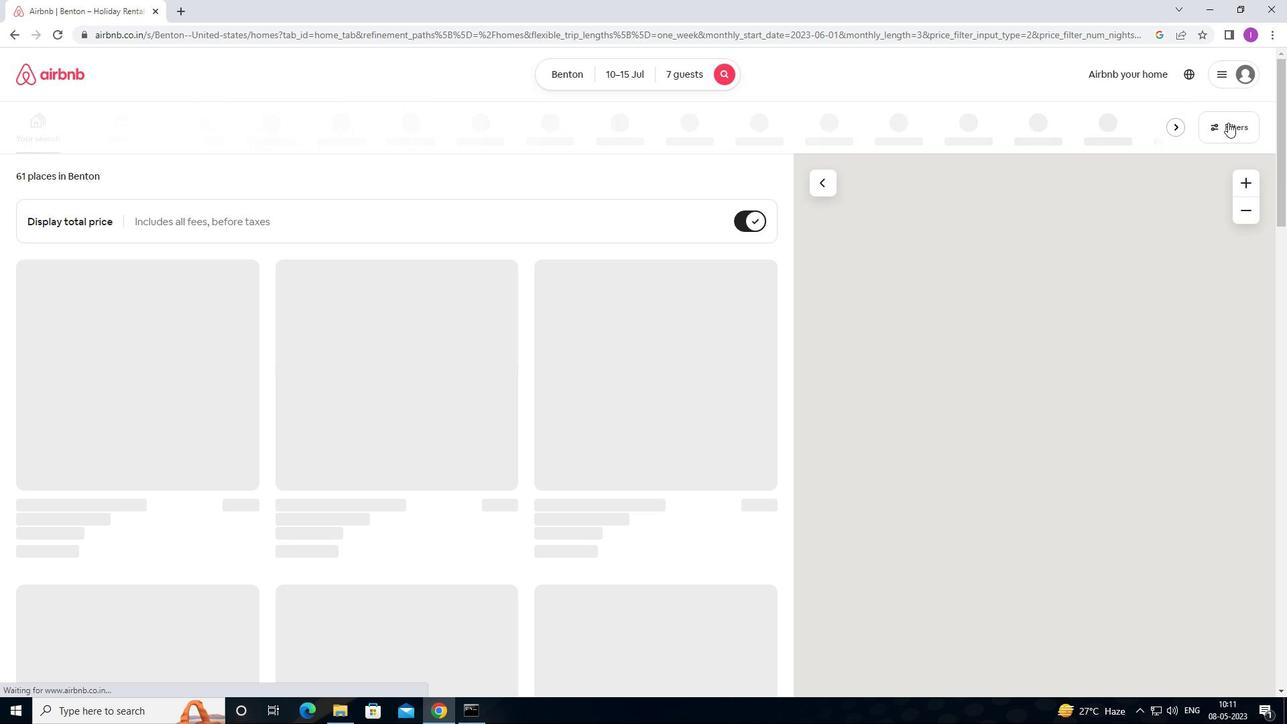 
Action: Mouse moved to (476, 457)
Screenshot: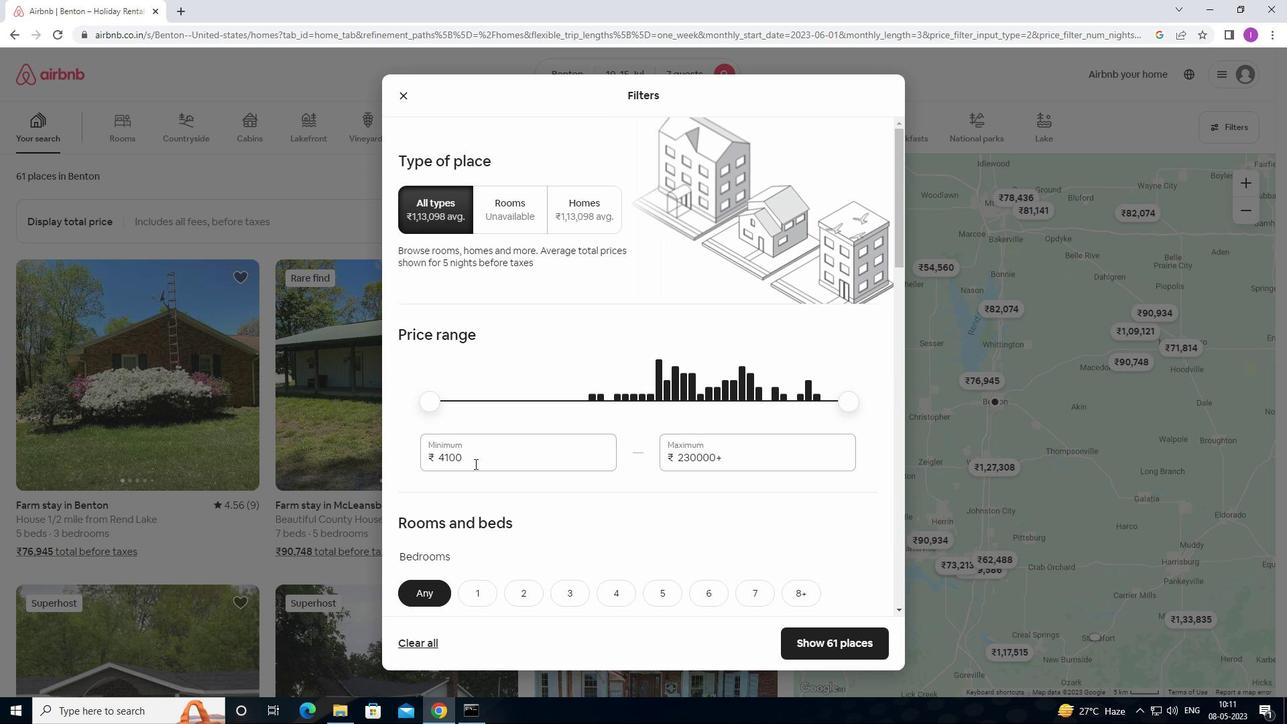 
Action: Mouse pressed left at (476, 457)
Screenshot: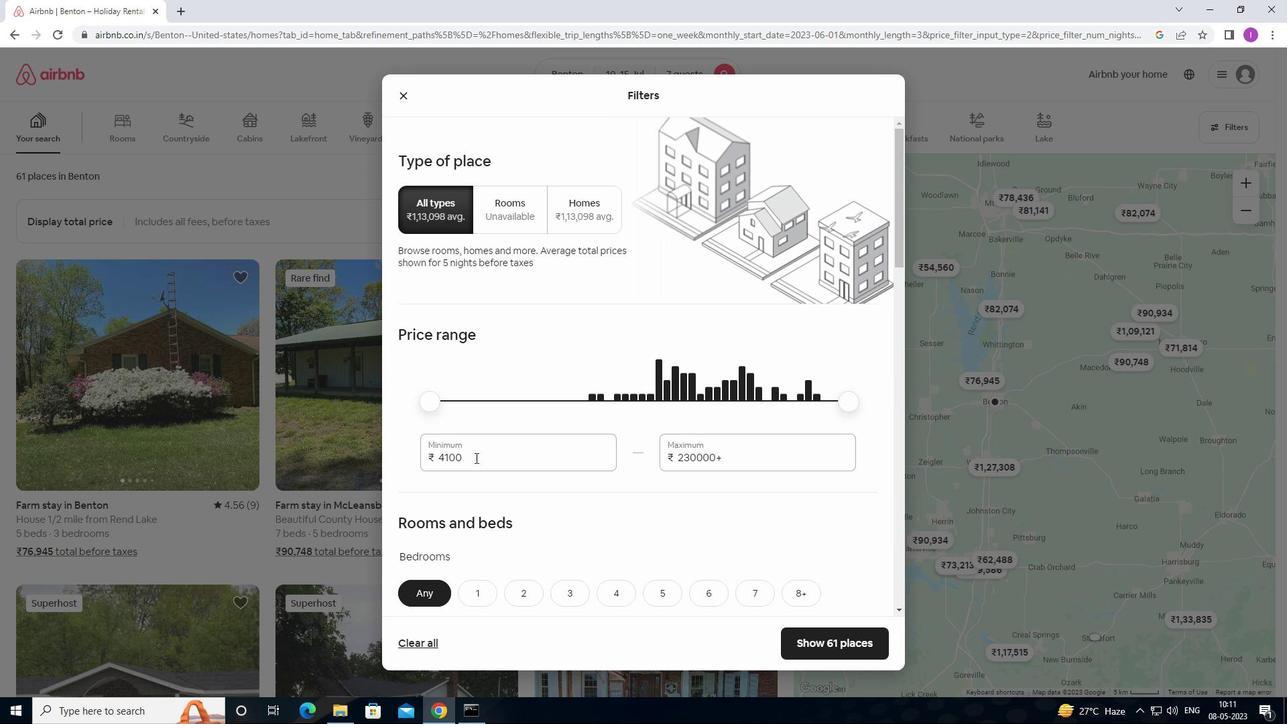 
Action: Mouse moved to (401, 438)
Screenshot: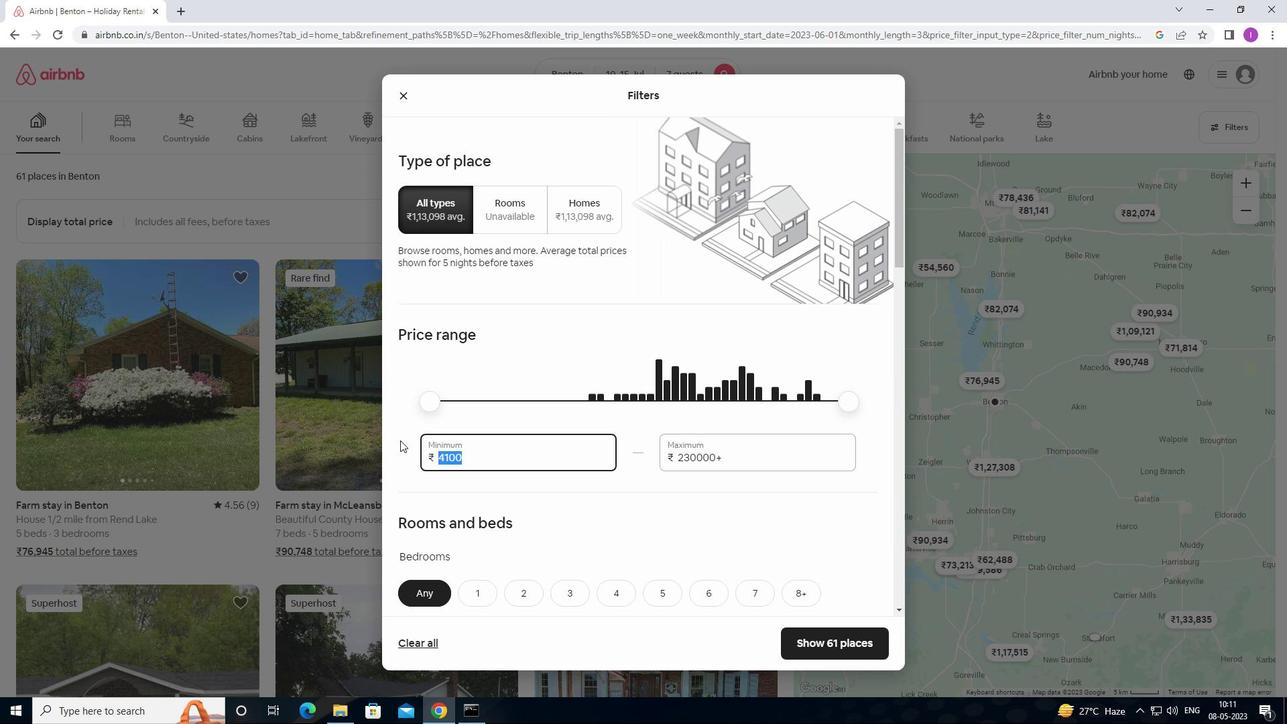 
Action: Key pressed 1
Screenshot: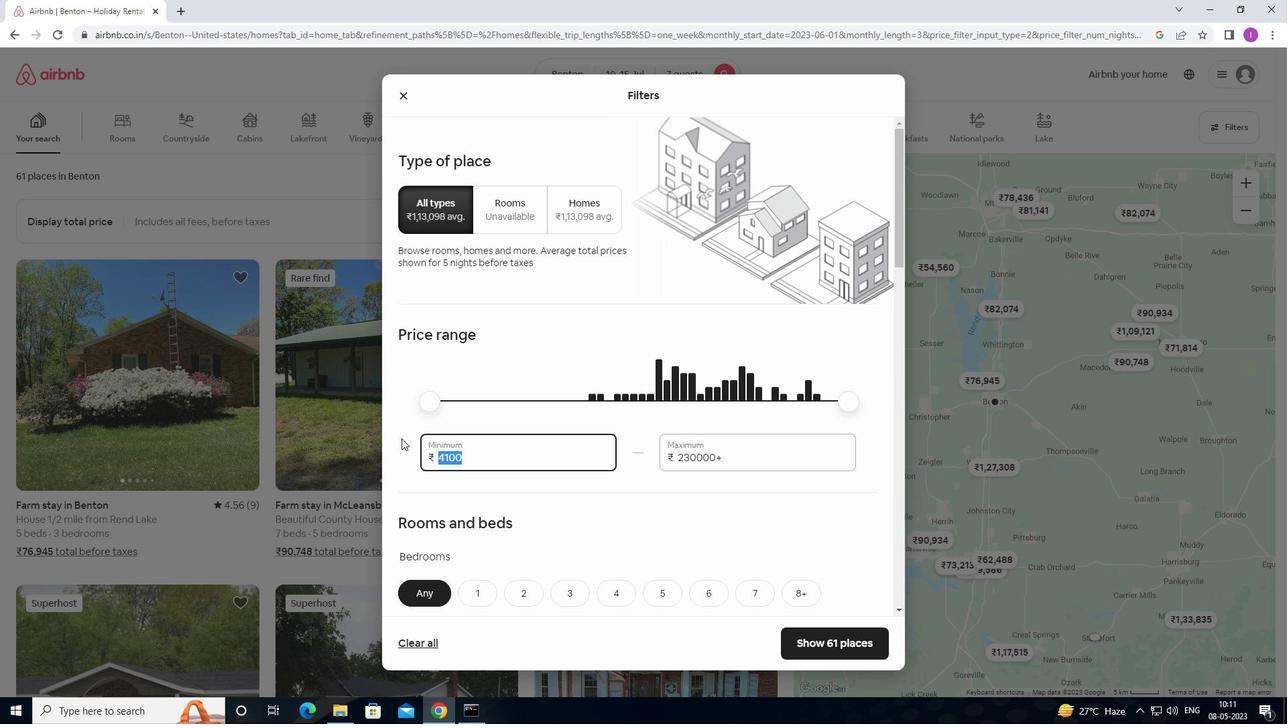 
Action: Mouse moved to (402, 436)
Screenshot: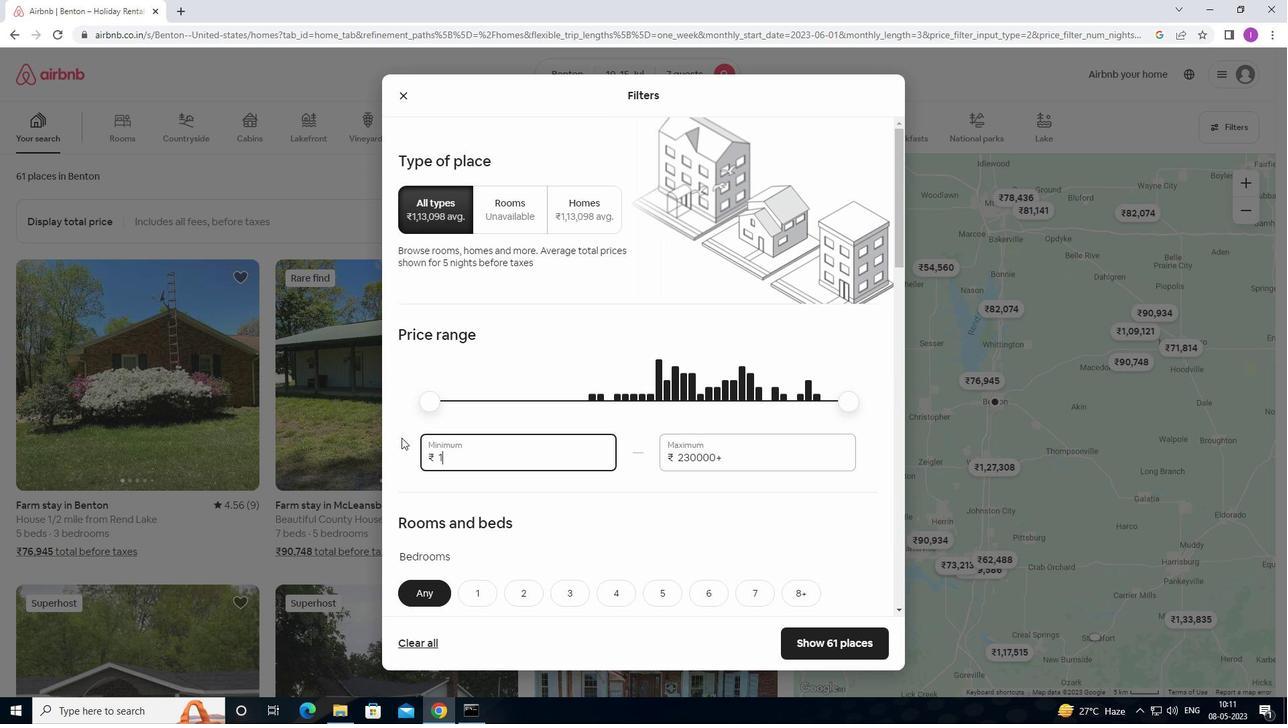 
Action: Key pressed 0
Screenshot: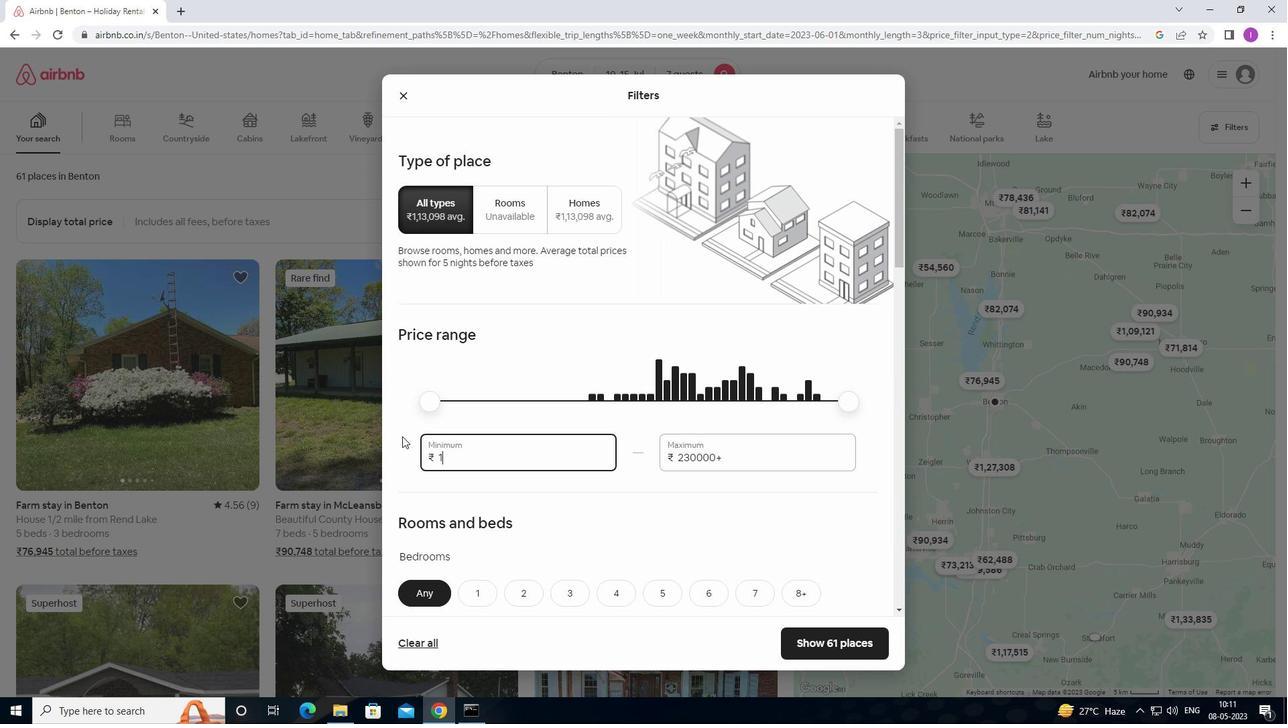 
Action: Mouse moved to (403, 434)
Screenshot: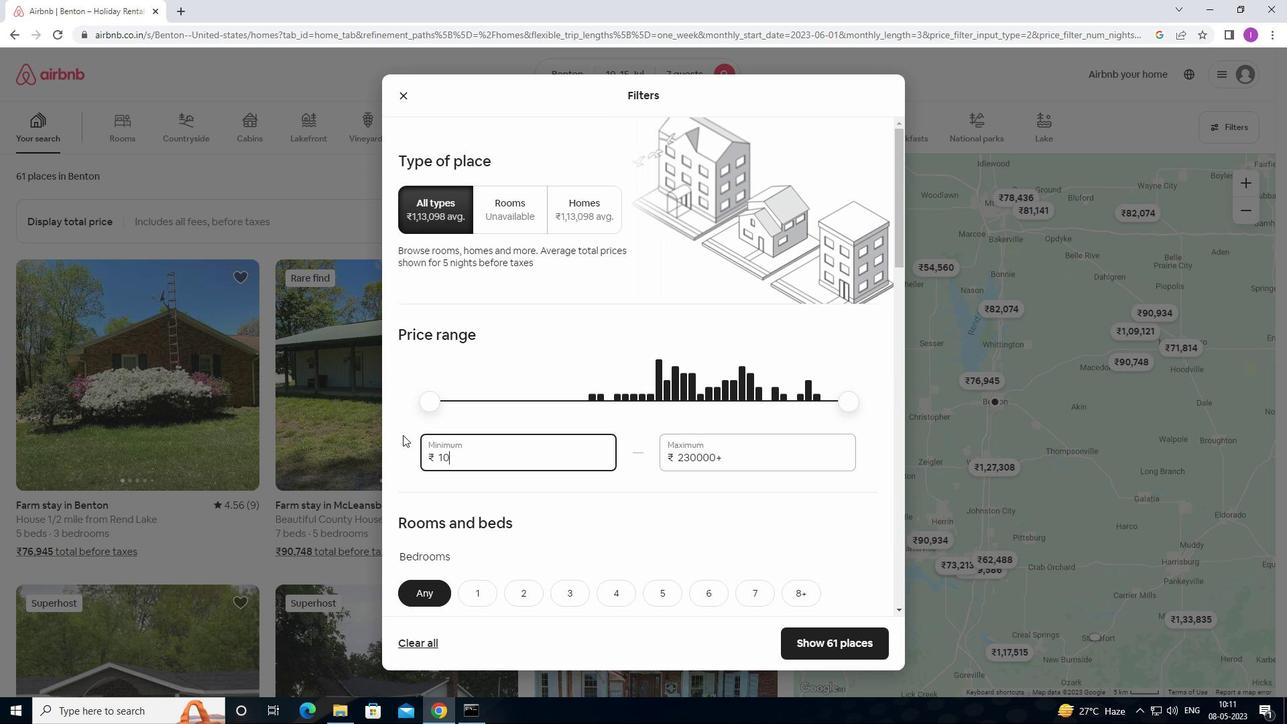 
Action: Key pressed 0
Screenshot: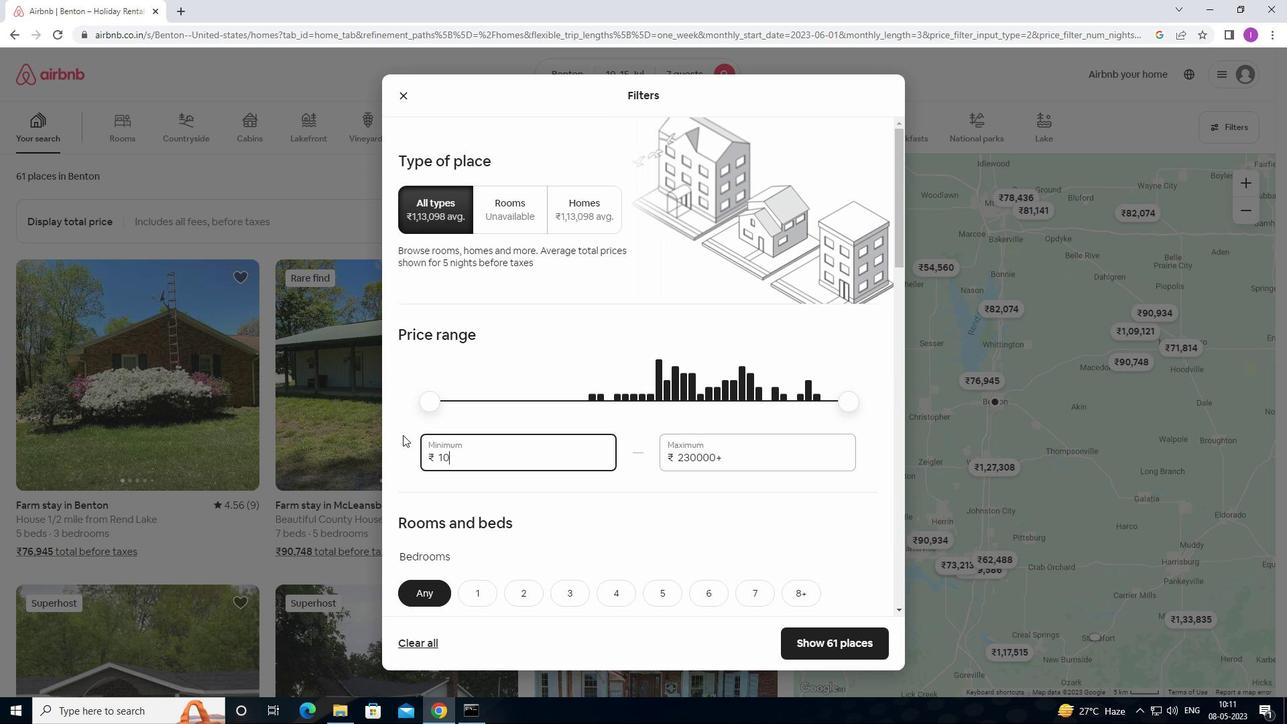 
Action: Mouse moved to (404, 433)
Screenshot: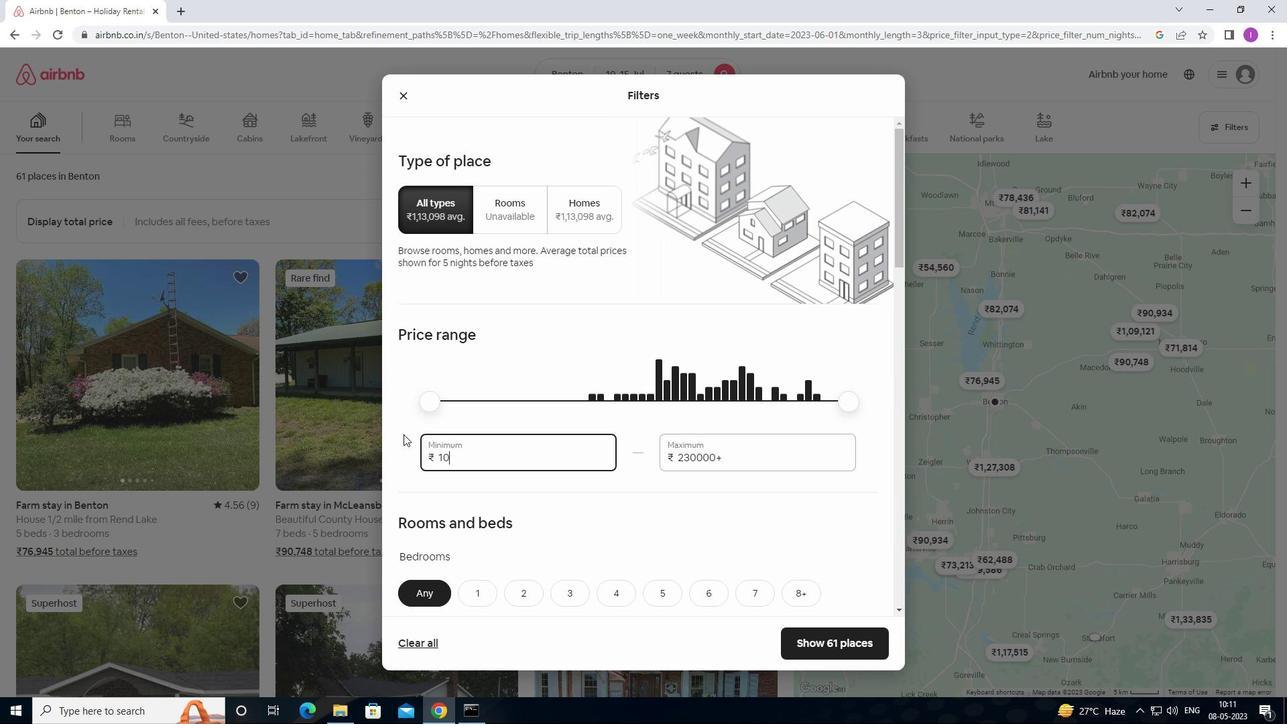
Action: Key pressed 0
Screenshot: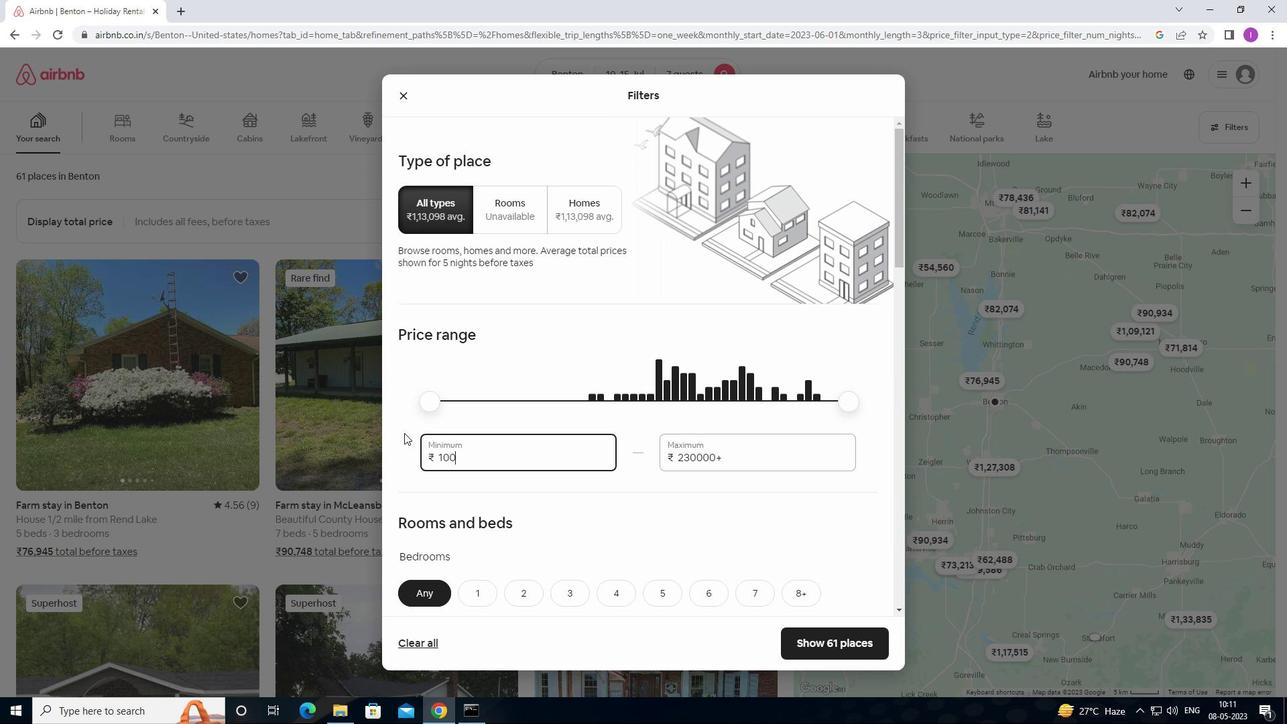 
Action: Mouse moved to (405, 433)
Screenshot: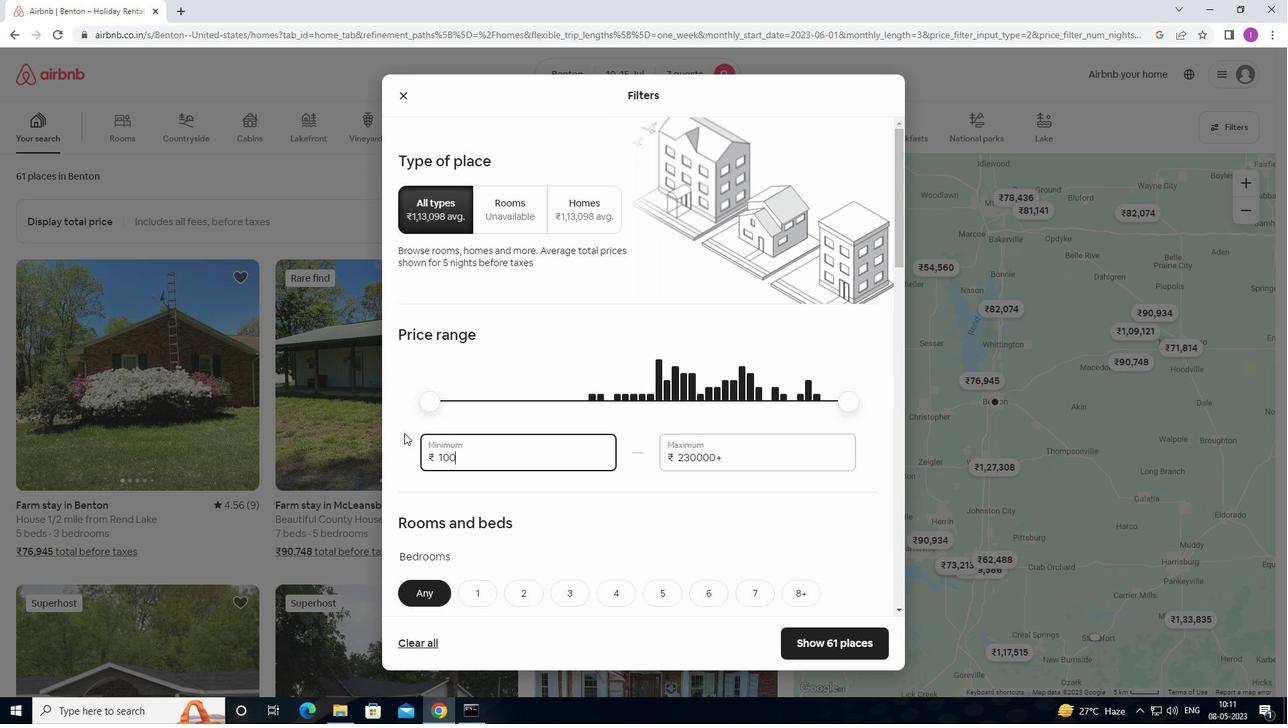 
Action: Key pressed 0
Screenshot: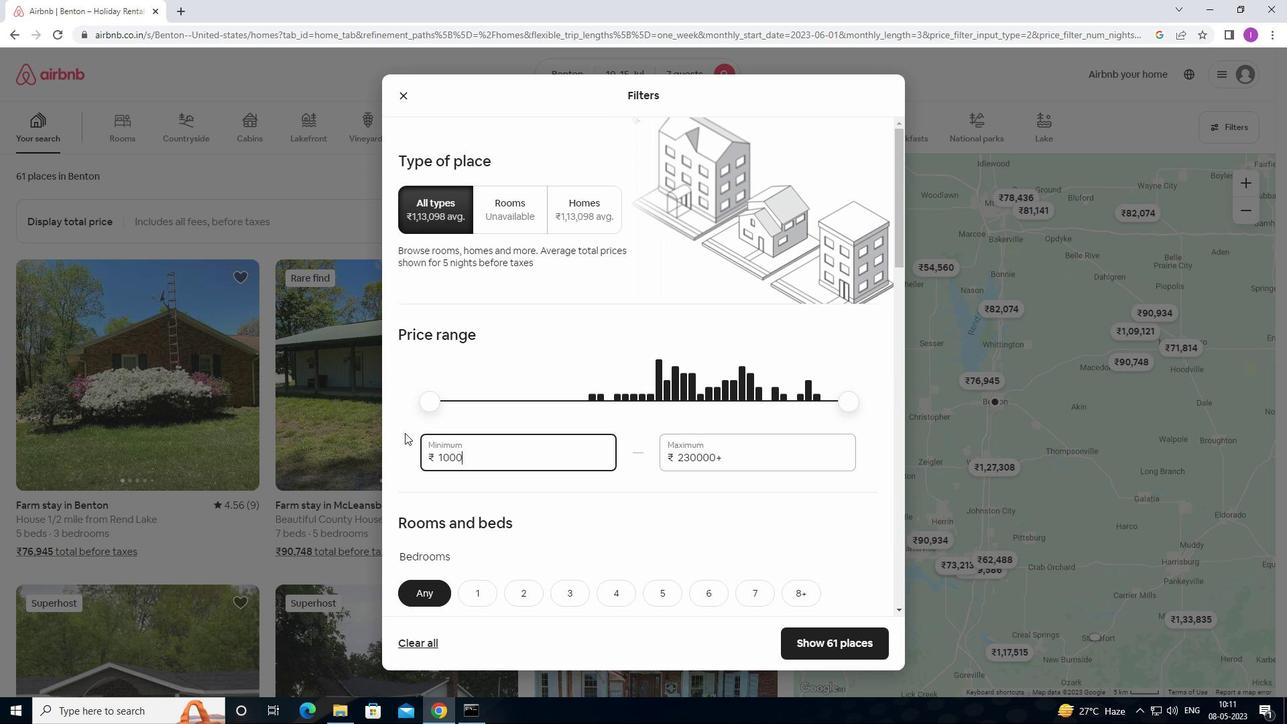 
Action: Mouse moved to (731, 454)
Screenshot: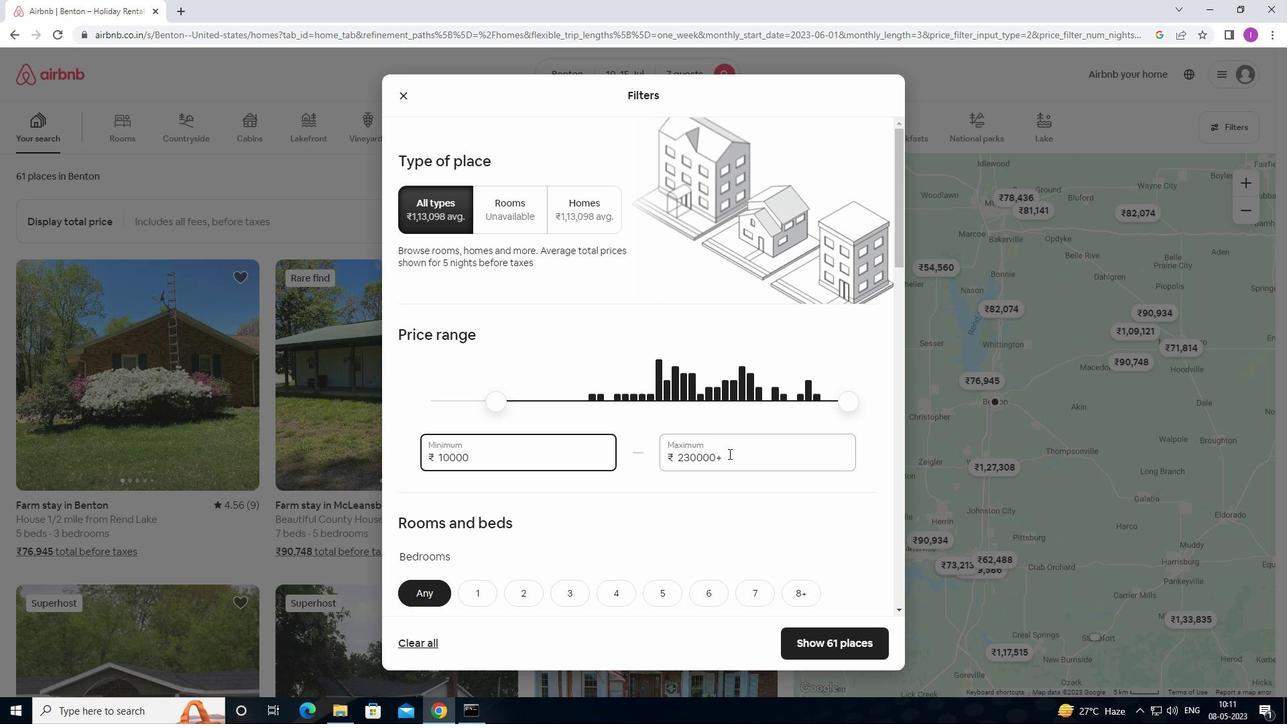 
Action: Mouse pressed left at (731, 454)
Screenshot: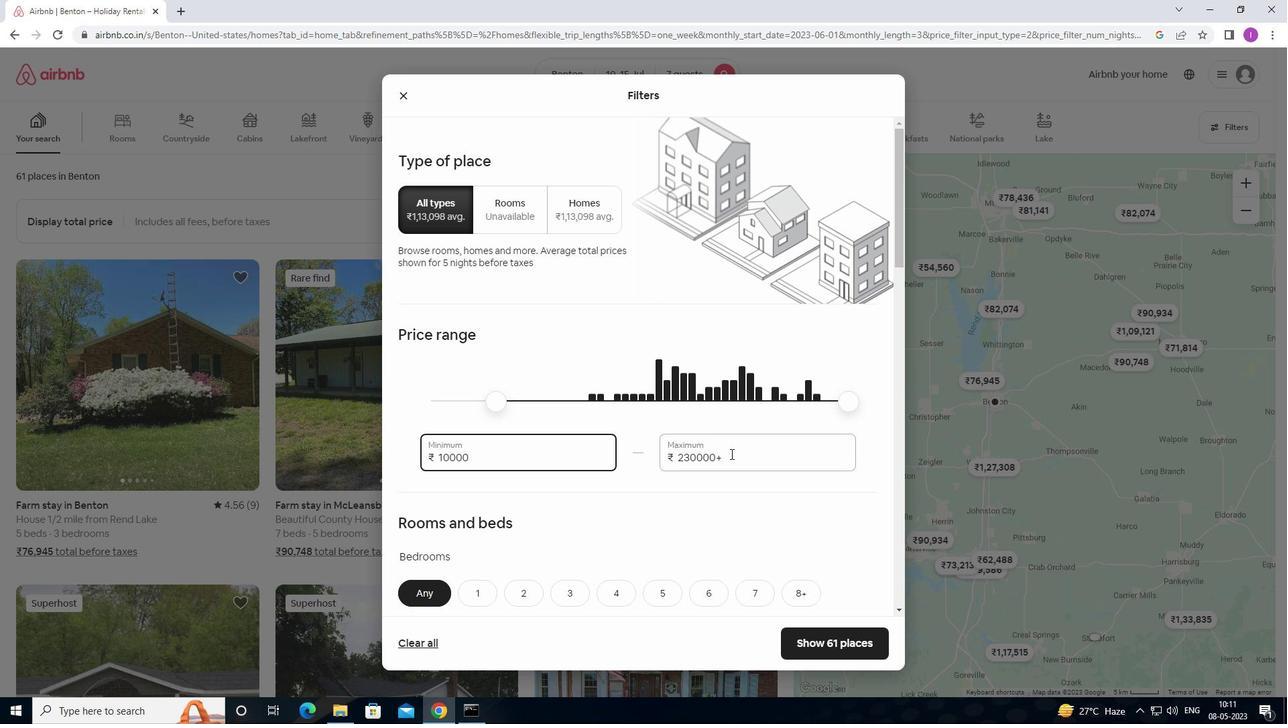 
Action: Mouse moved to (667, 460)
Screenshot: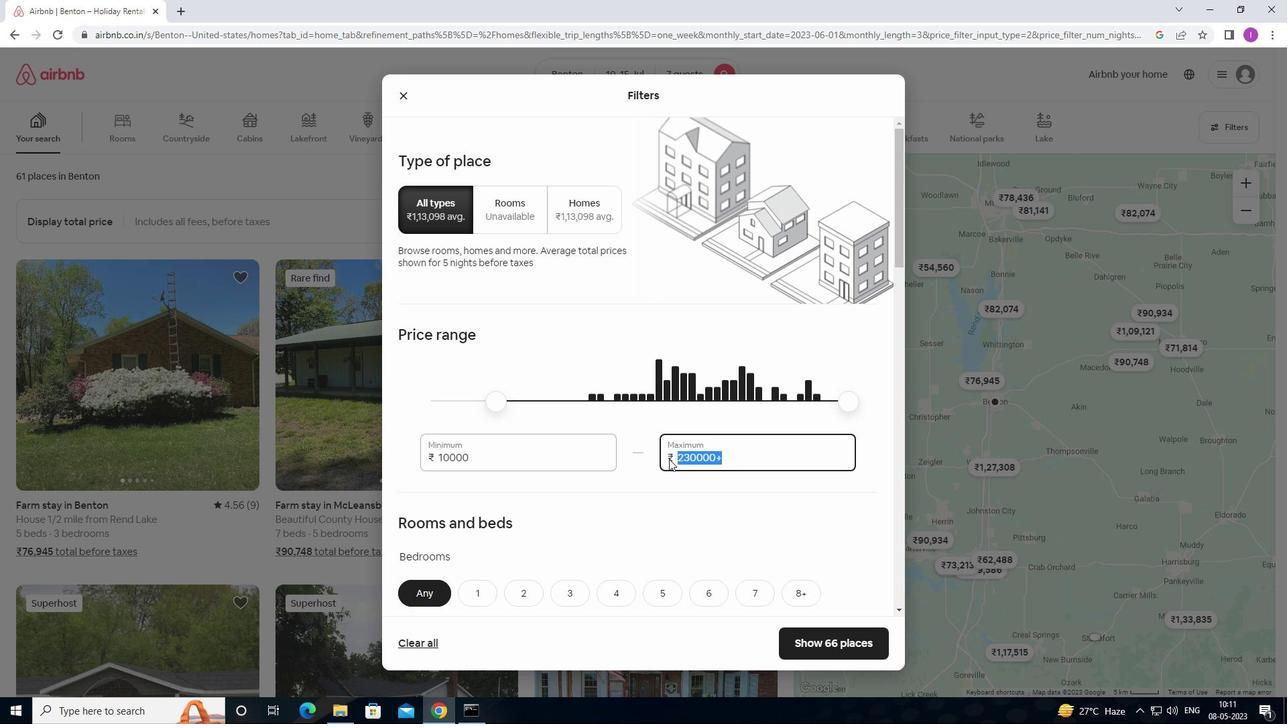 
Action: Key pressed 15000
Screenshot: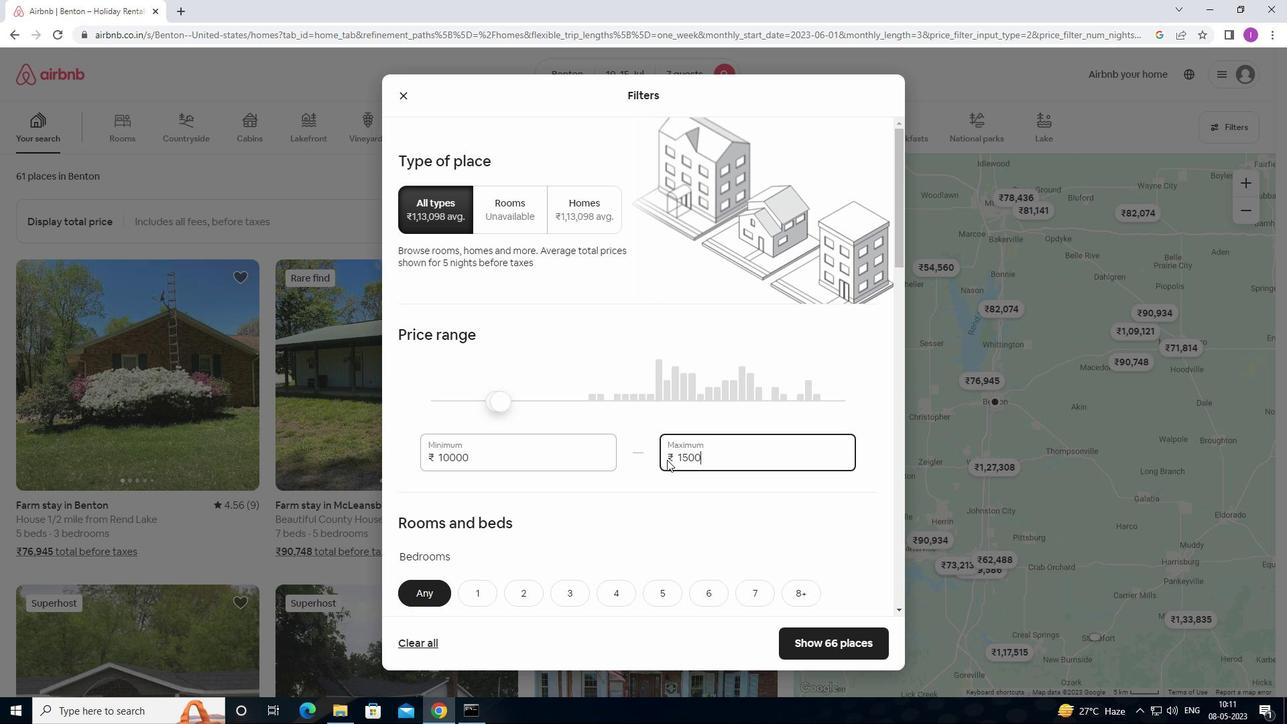 
Action: Mouse moved to (686, 507)
Screenshot: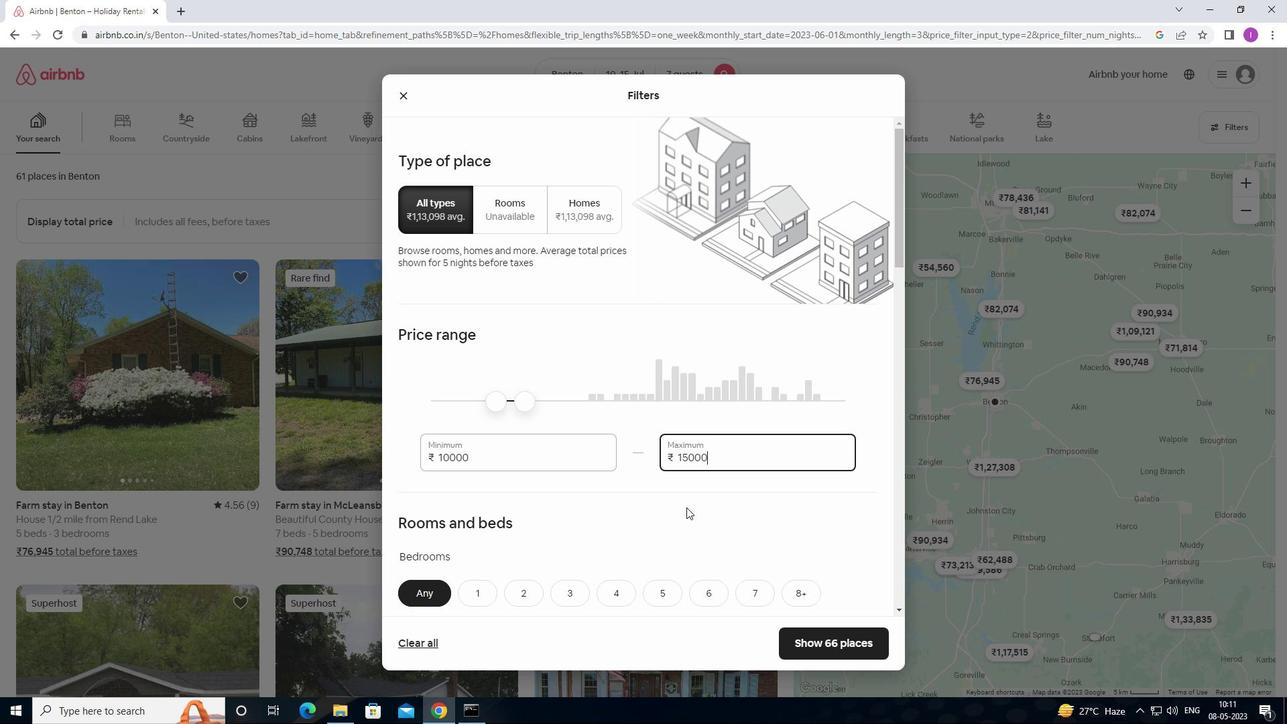 
Action: Mouse scrolled (686, 506) with delta (0, 0)
Screenshot: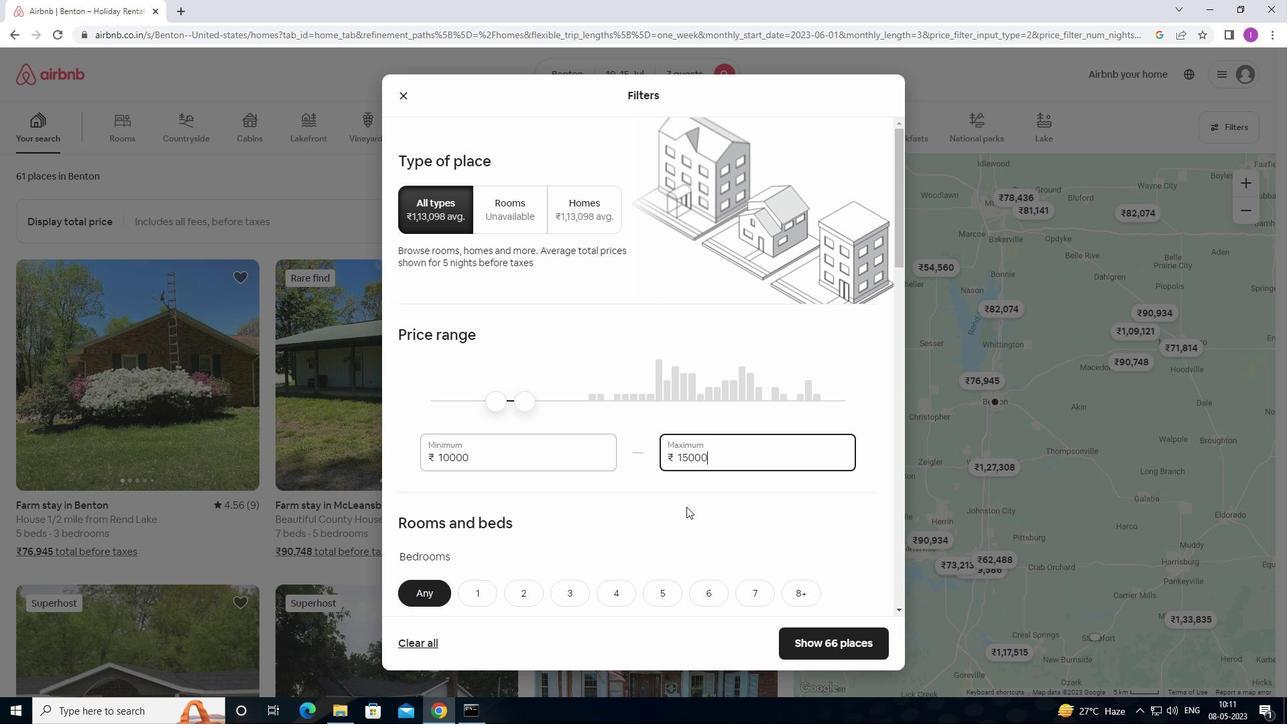 
Action: Mouse scrolled (686, 506) with delta (0, 0)
Screenshot: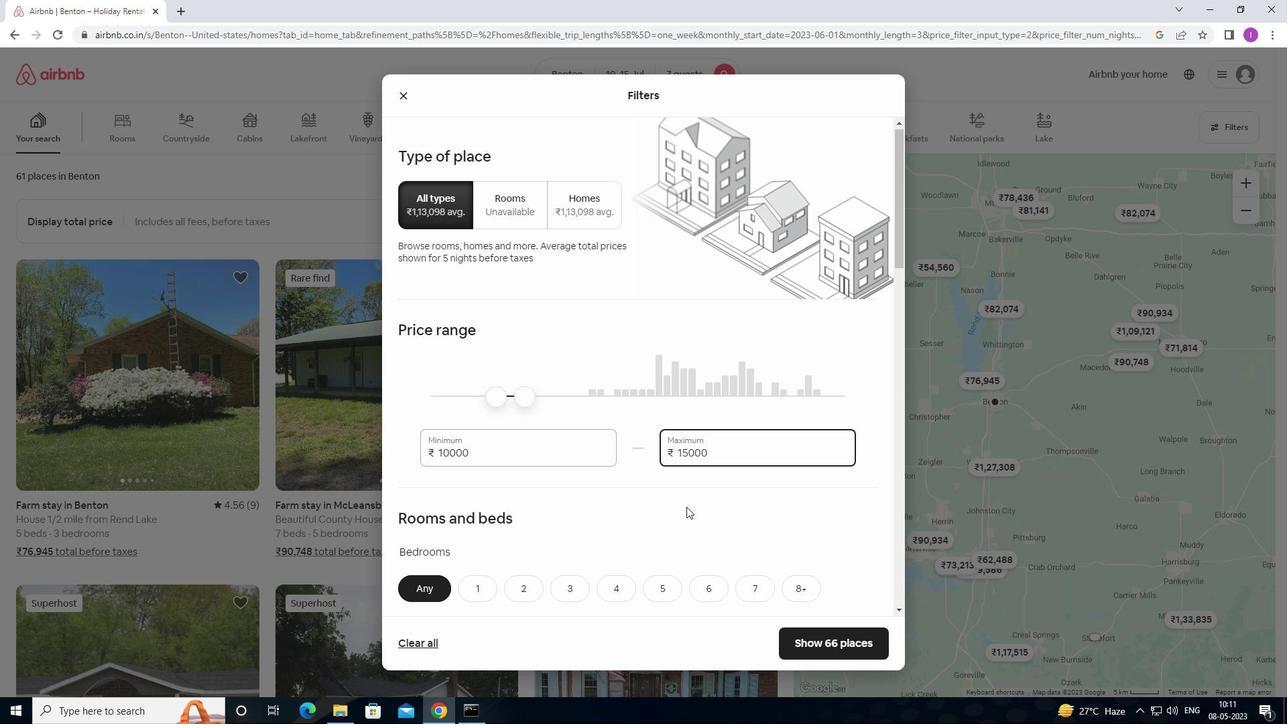 
Action: Mouse scrolled (686, 506) with delta (0, 0)
Screenshot: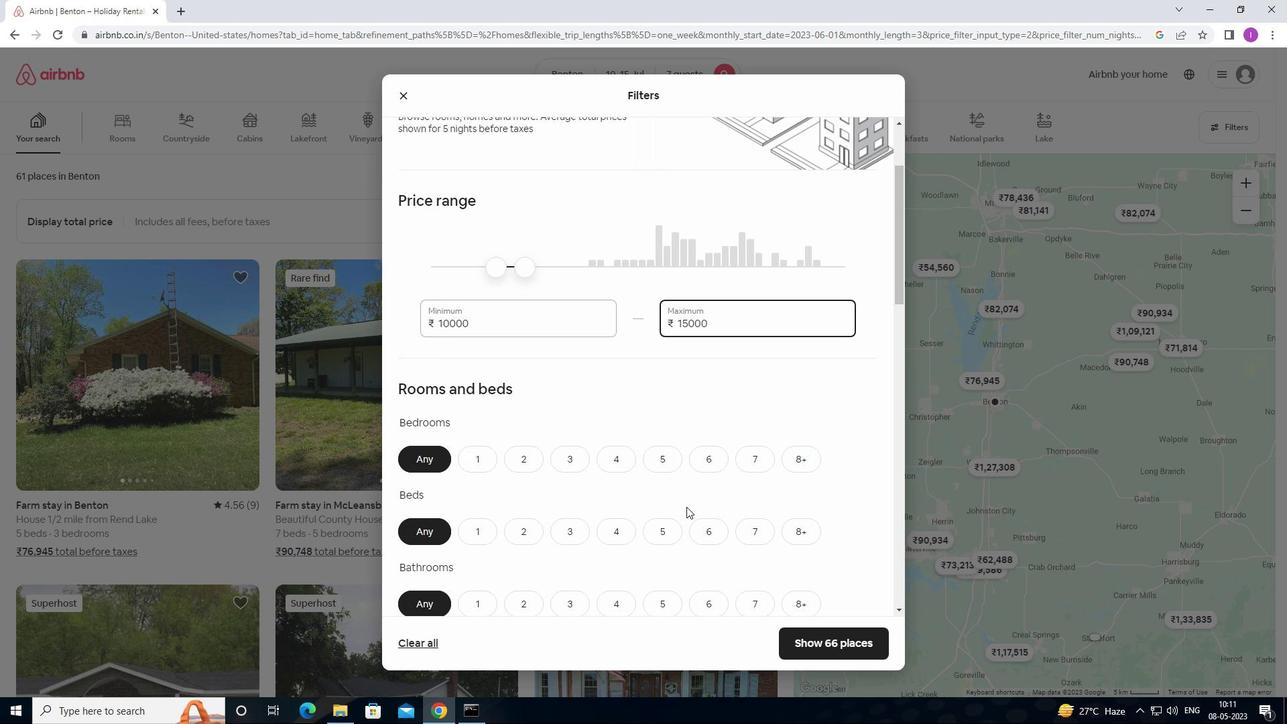 
Action: Mouse scrolled (686, 506) with delta (0, 0)
Screenshot: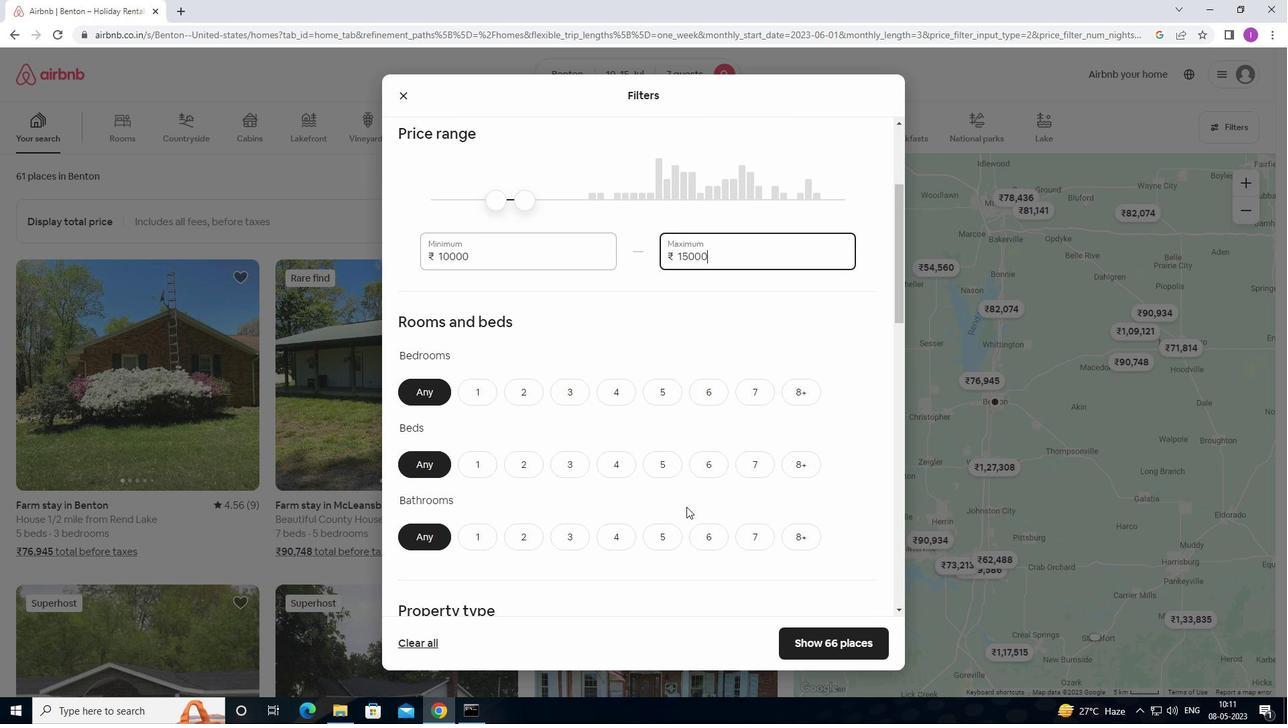 
Action: Mouse scrolled (686, 506) with delta (0, 0)
Screenshot: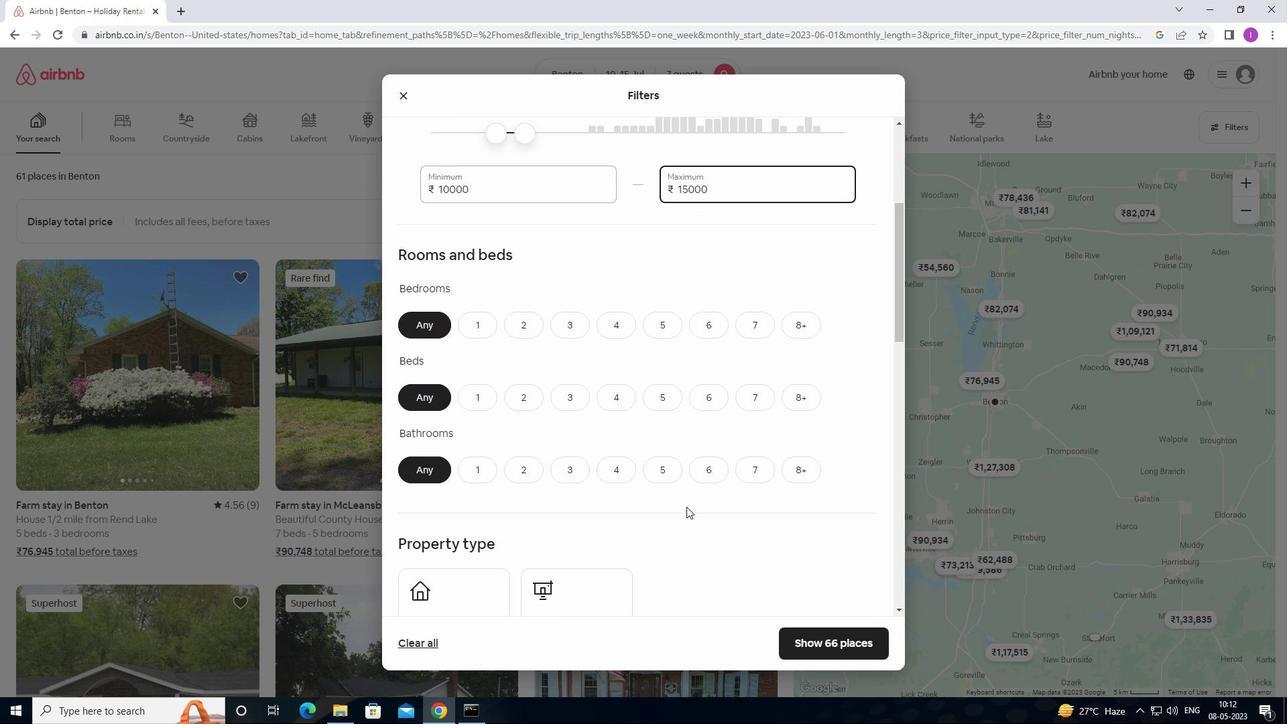 
Action: Mouse moved to (607, 264)
Screenshot: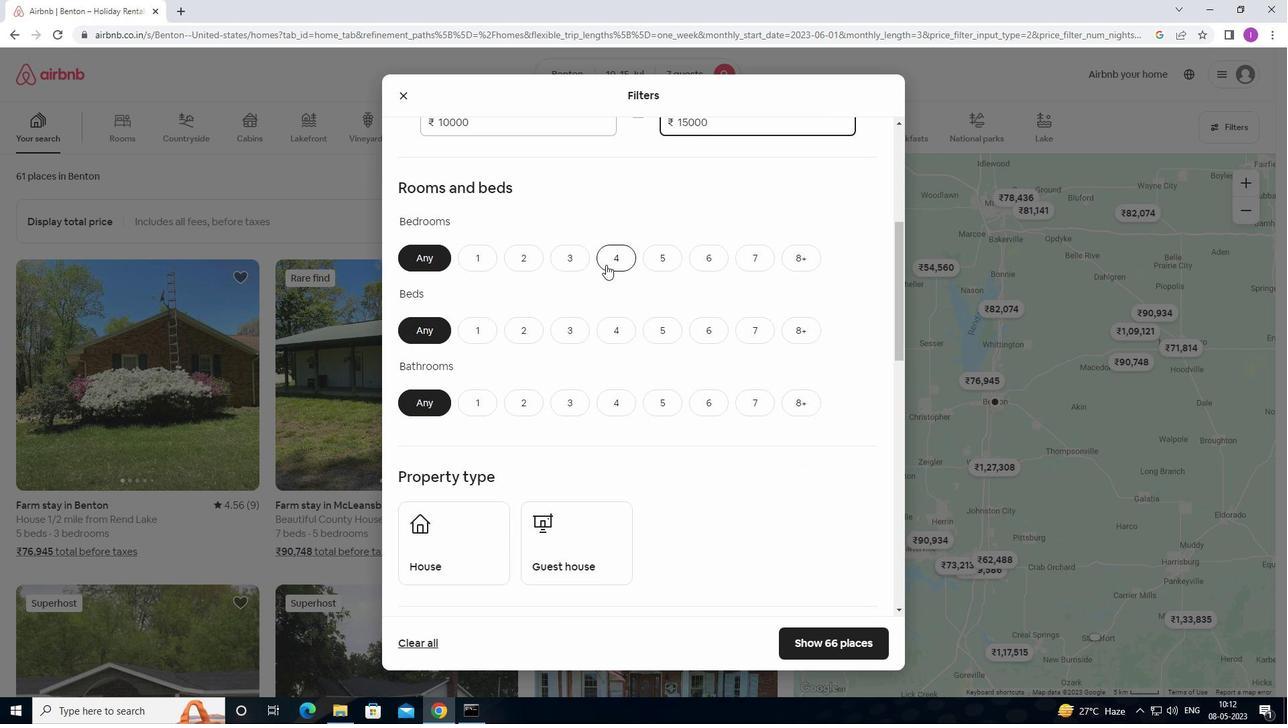 
Action: Mouse pressed left at (607, 264)
Screenshot: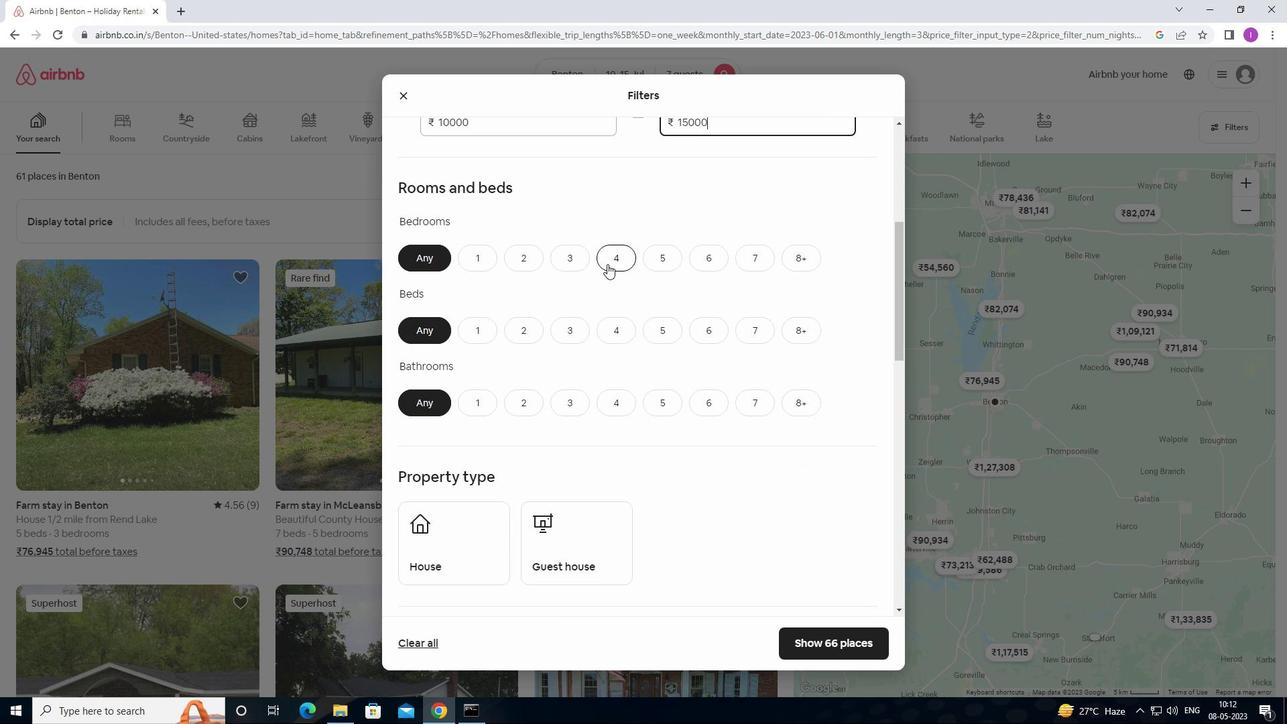 
Action: Mouse moved to (753, 333)
Screenshot: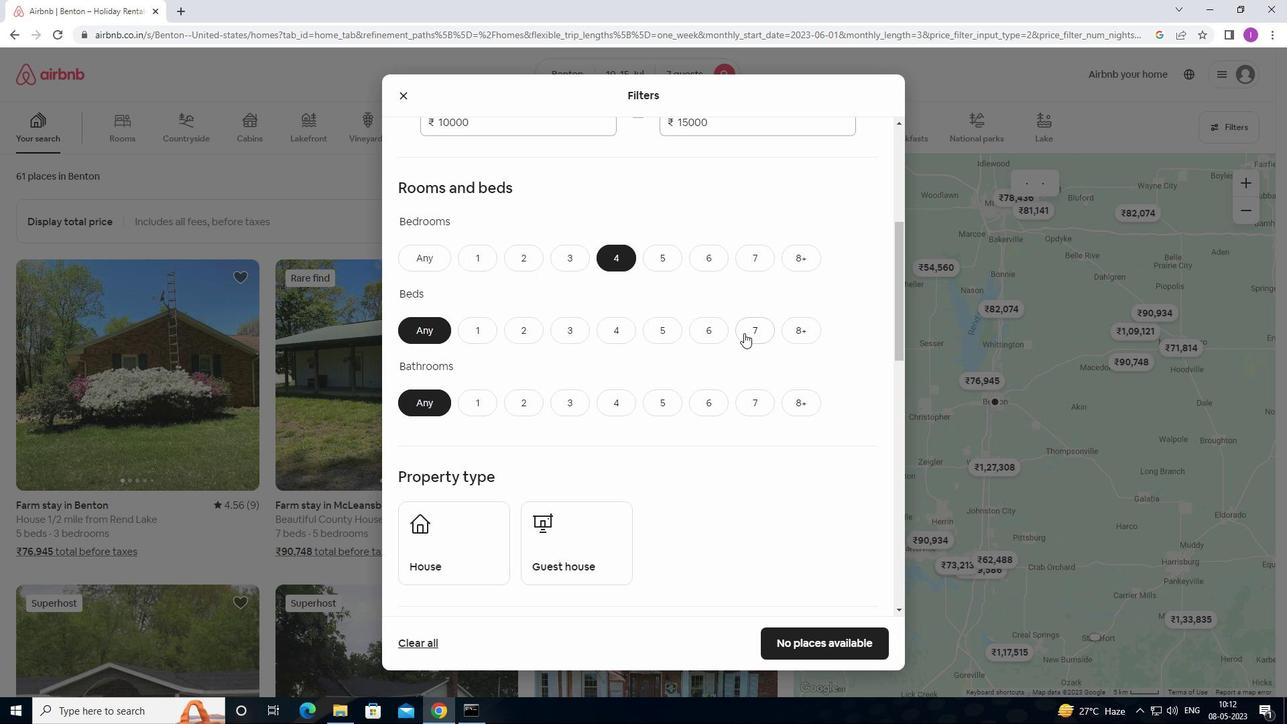
Action: Mouse pressed left at (753, 333)
Screenshot: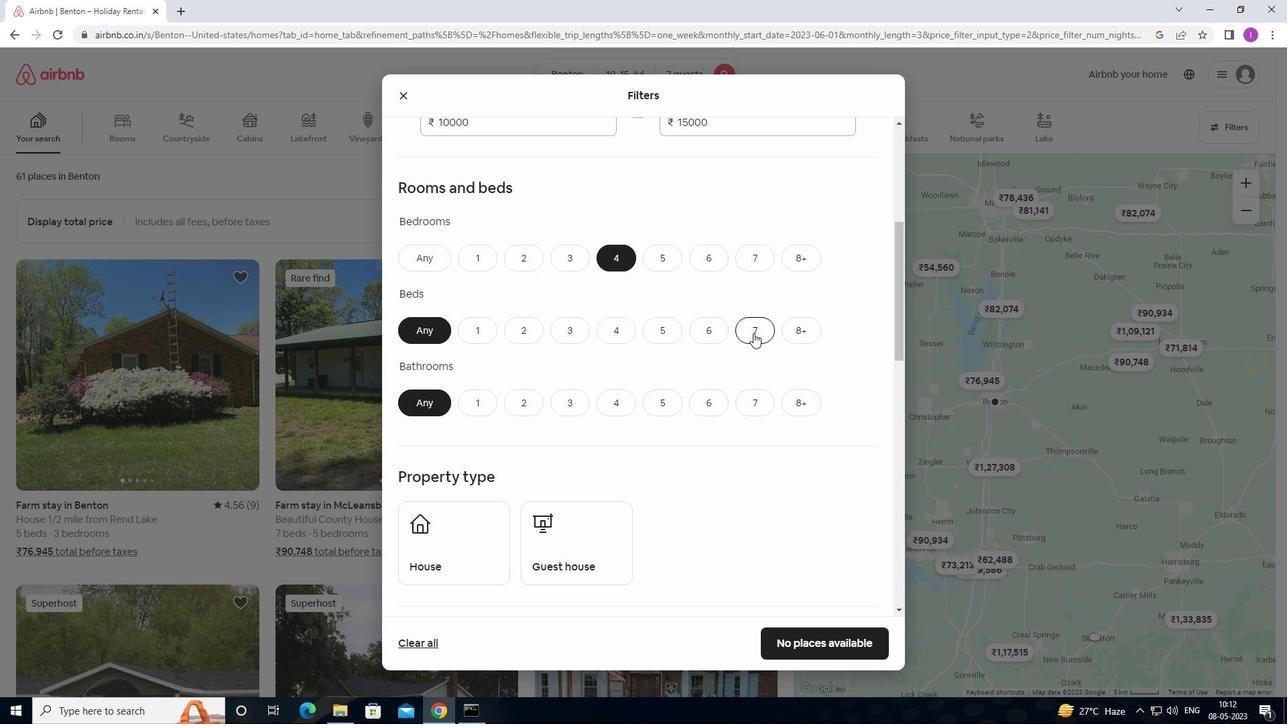 
Action: Mouse moved to (619, 403)
Screenshot: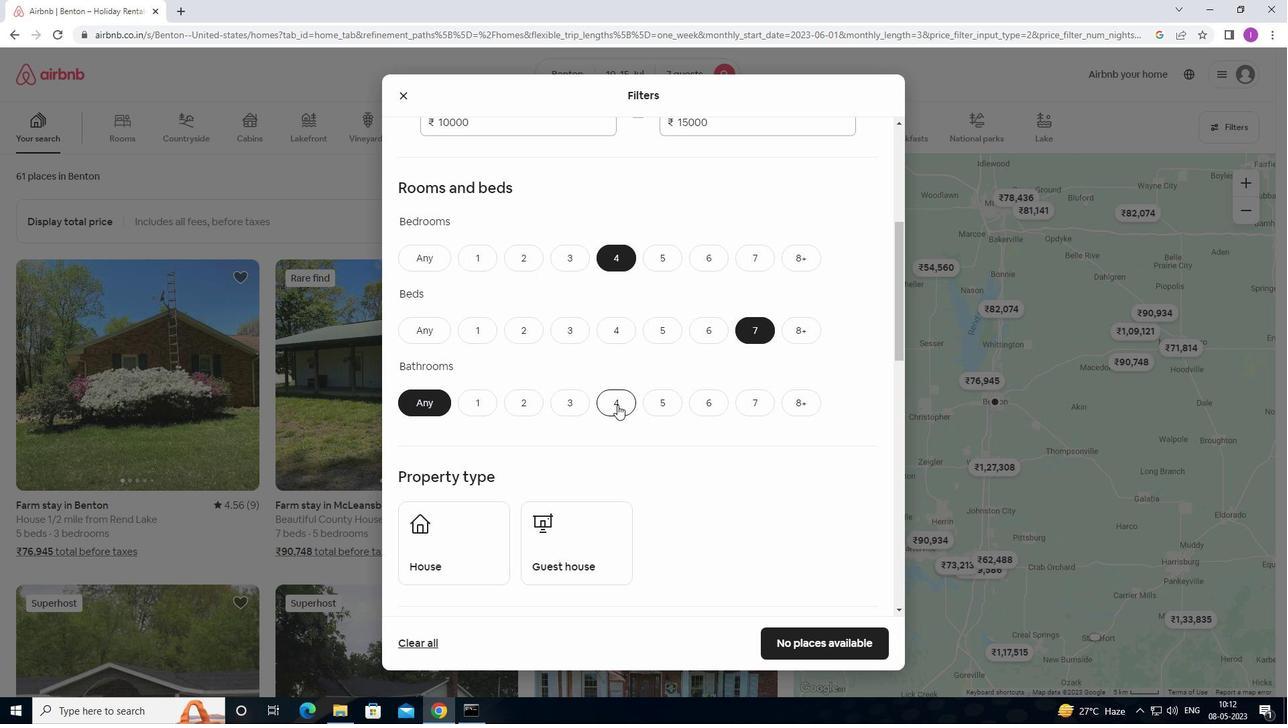 
Action: Mouse pressed left at (619, 403)
Screenshot: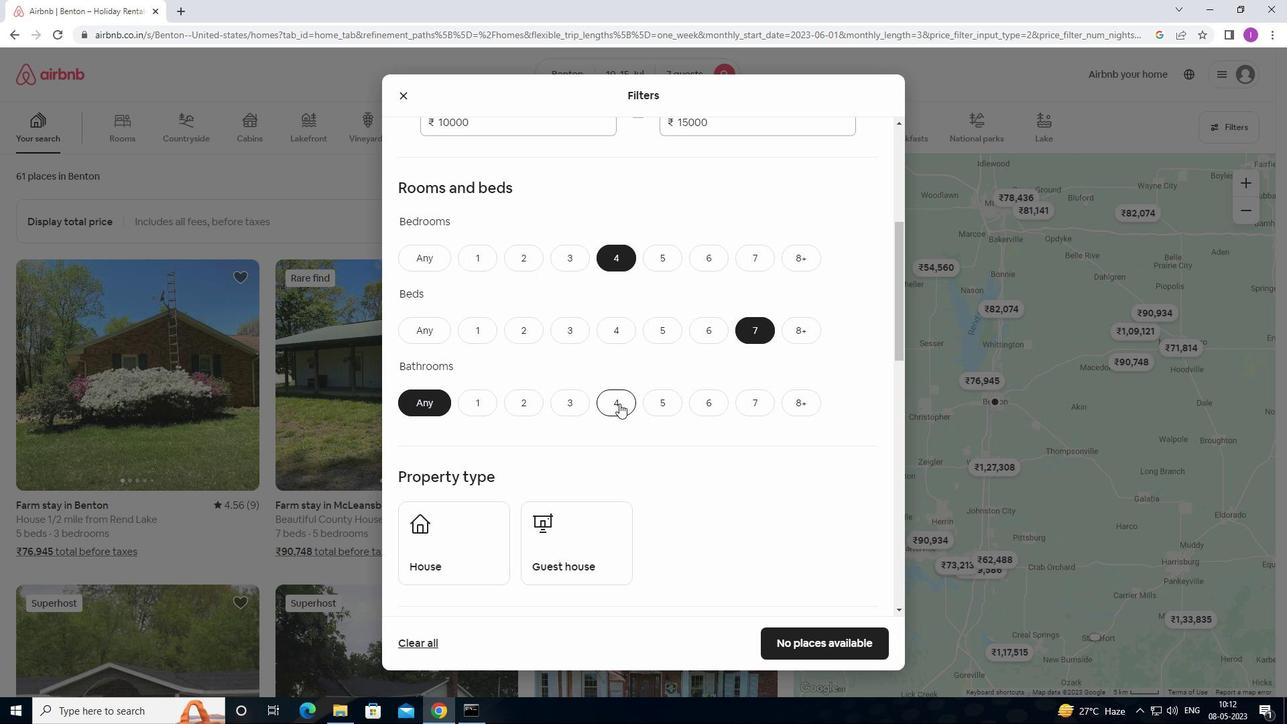 
Action: Mouse moved to (580, 450)
Screenshot: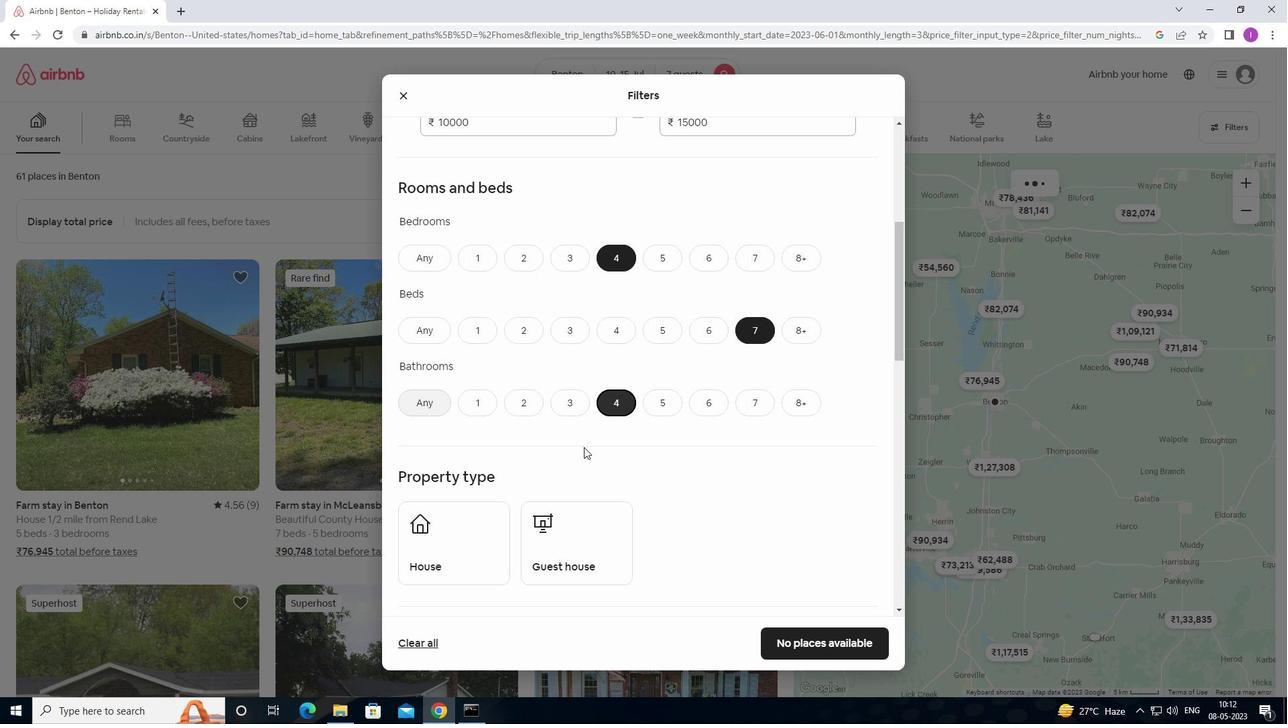 
Action: Mouse scrolled (580, 449) with delta (0, 0)
Screenshot: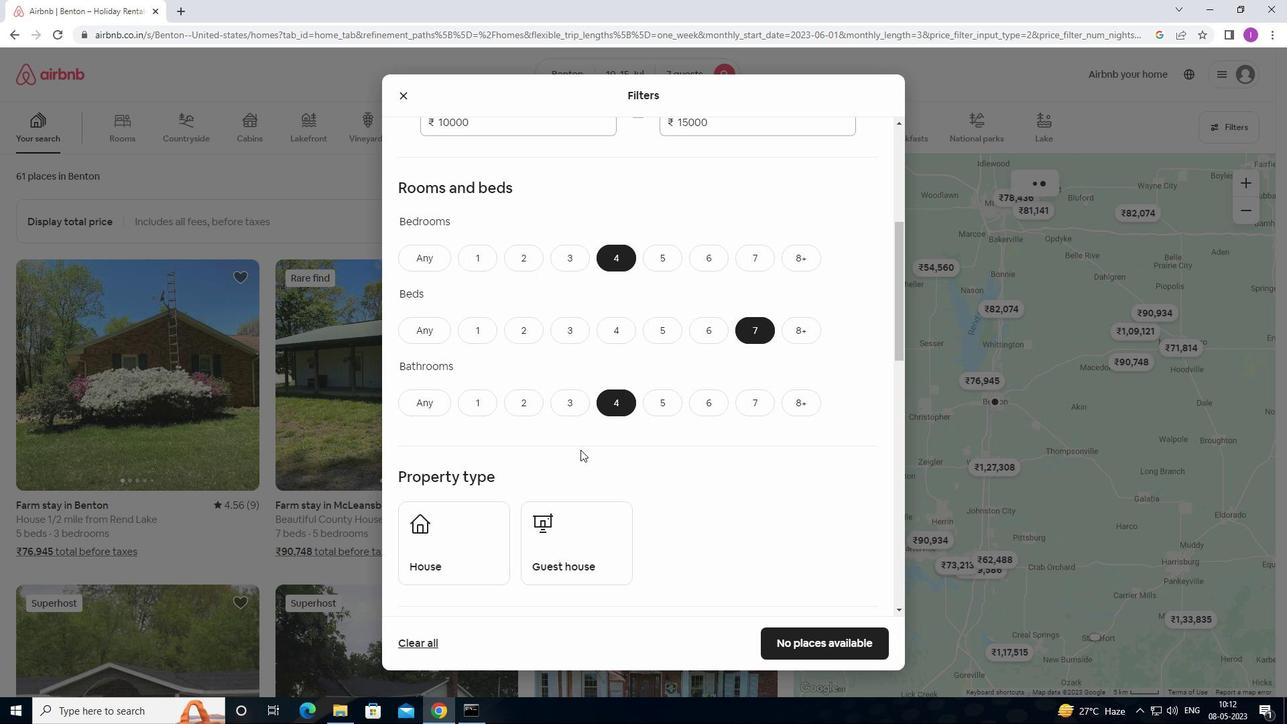 
Action: Mouse moved to (497, 458)
Screenshot: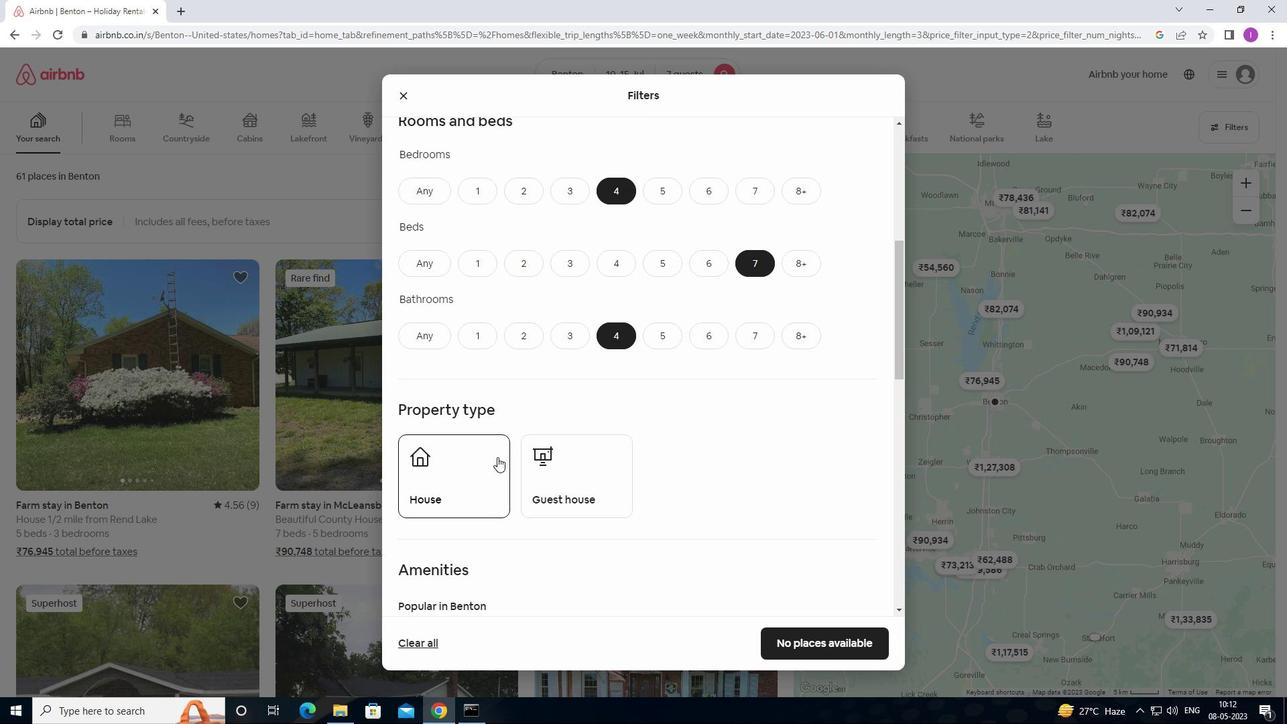 
Action: Mouse pressed left at (497, 458)
Screenshot: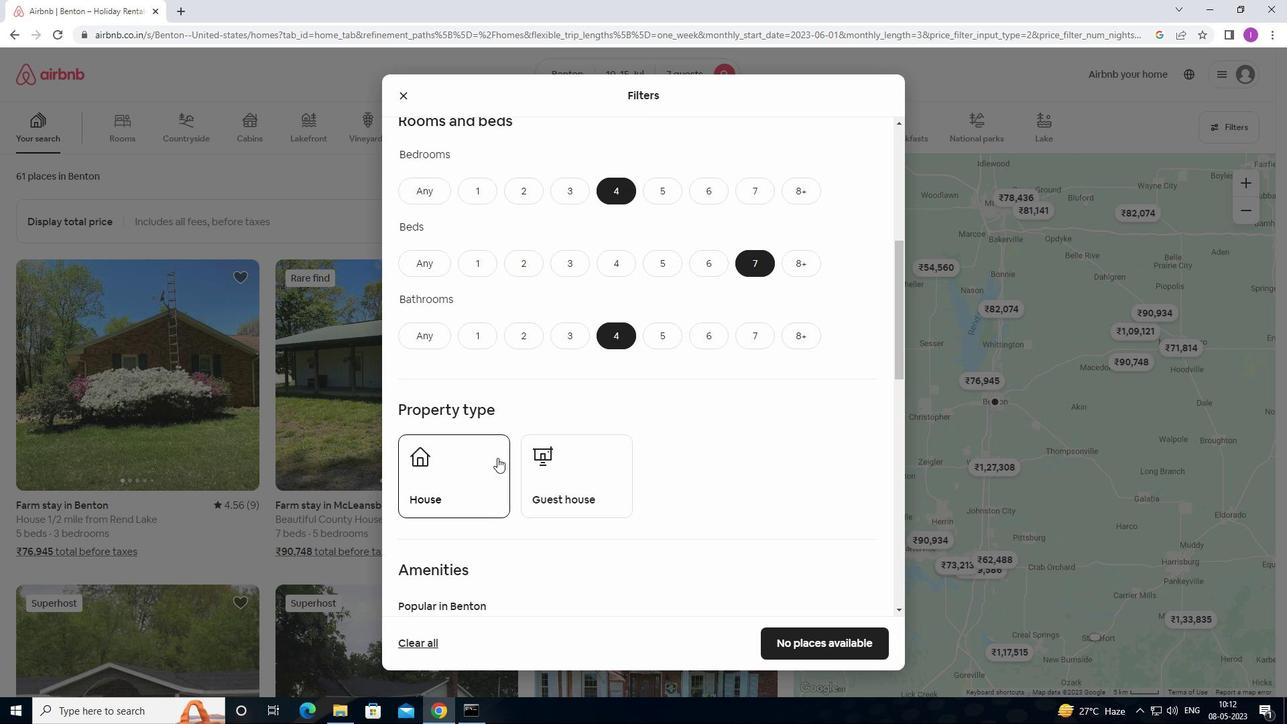 
Action: Mouse moved to (611, 479)
Screenshot: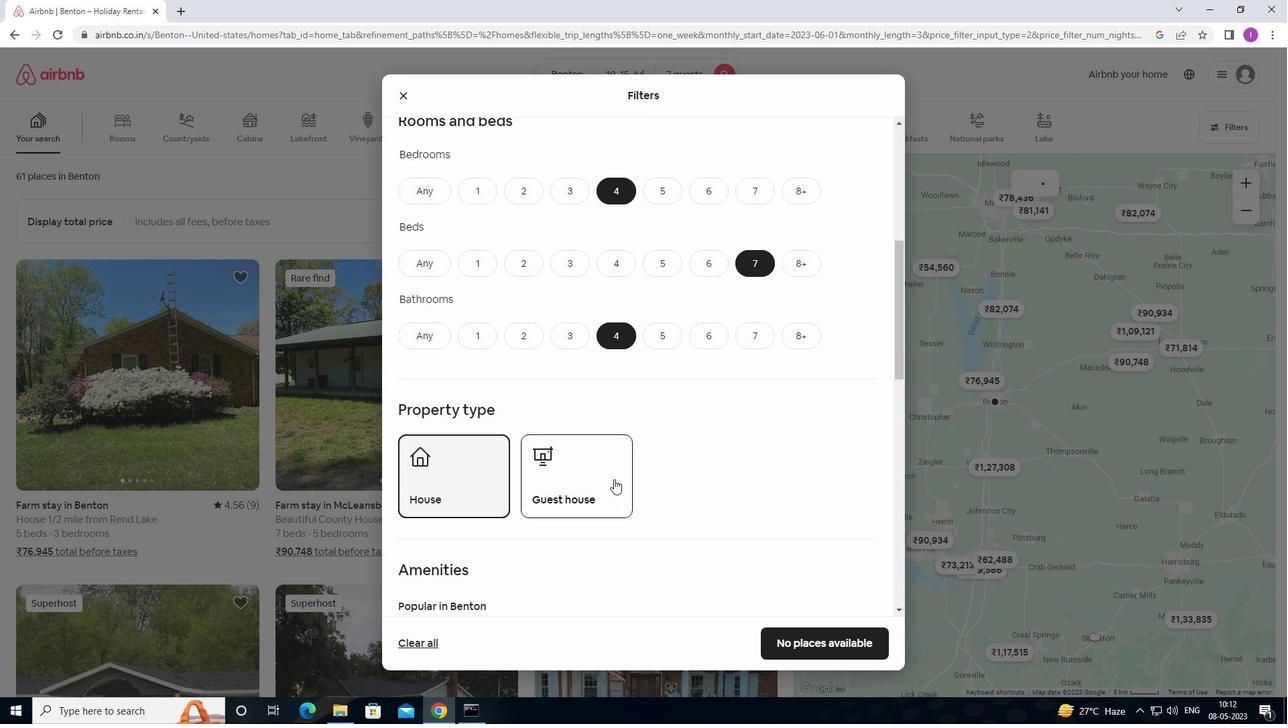 
Action: Mouse pressed left at (611, 479)
Screenshot: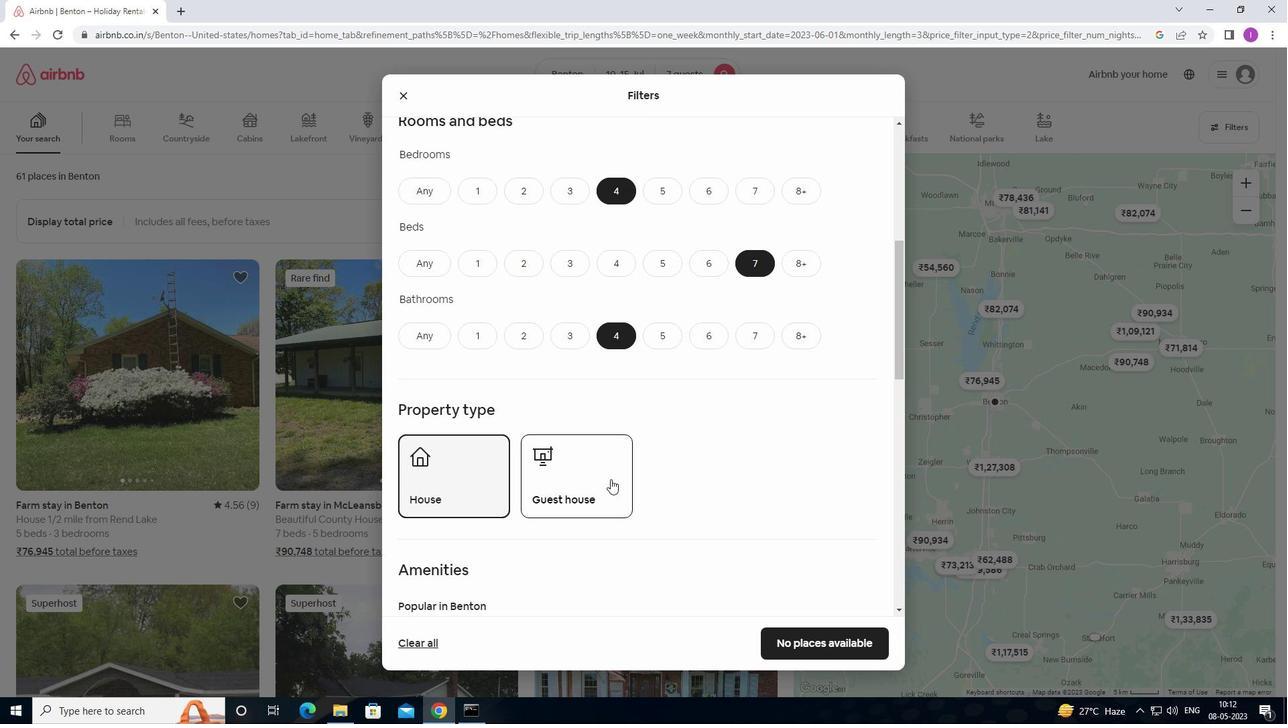 
Action: Mouse moved to (615, 471)
Screenshot: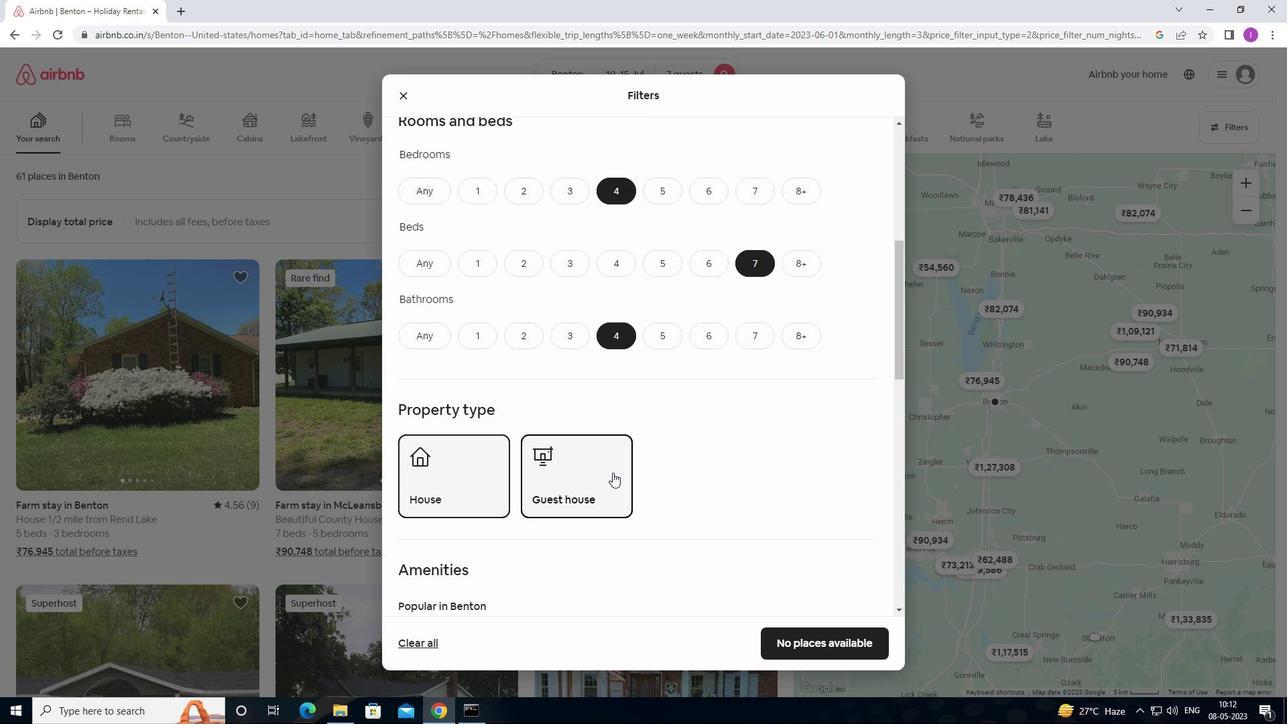 
Action: Mouse scrolled (615, 470) with delta (0, 0)
Screenshot: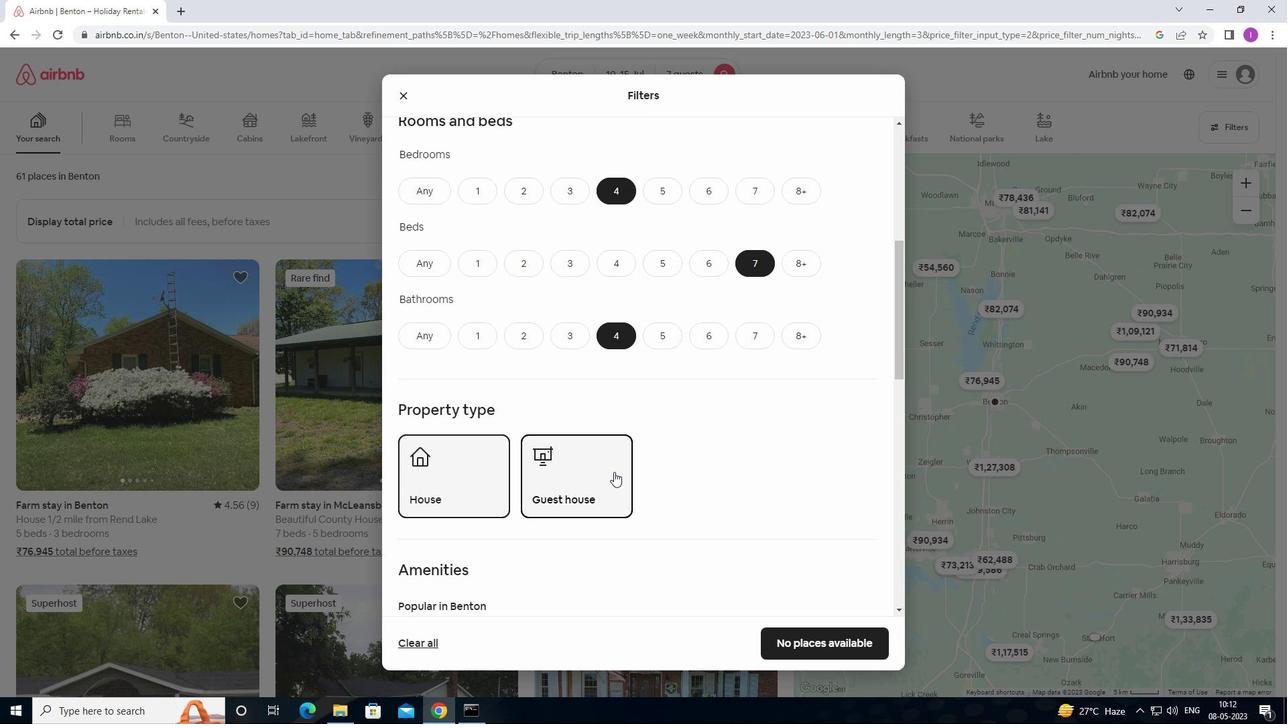 
Action: Mouse scrolled (615, 470) with delta (0, 0)
Screenshot: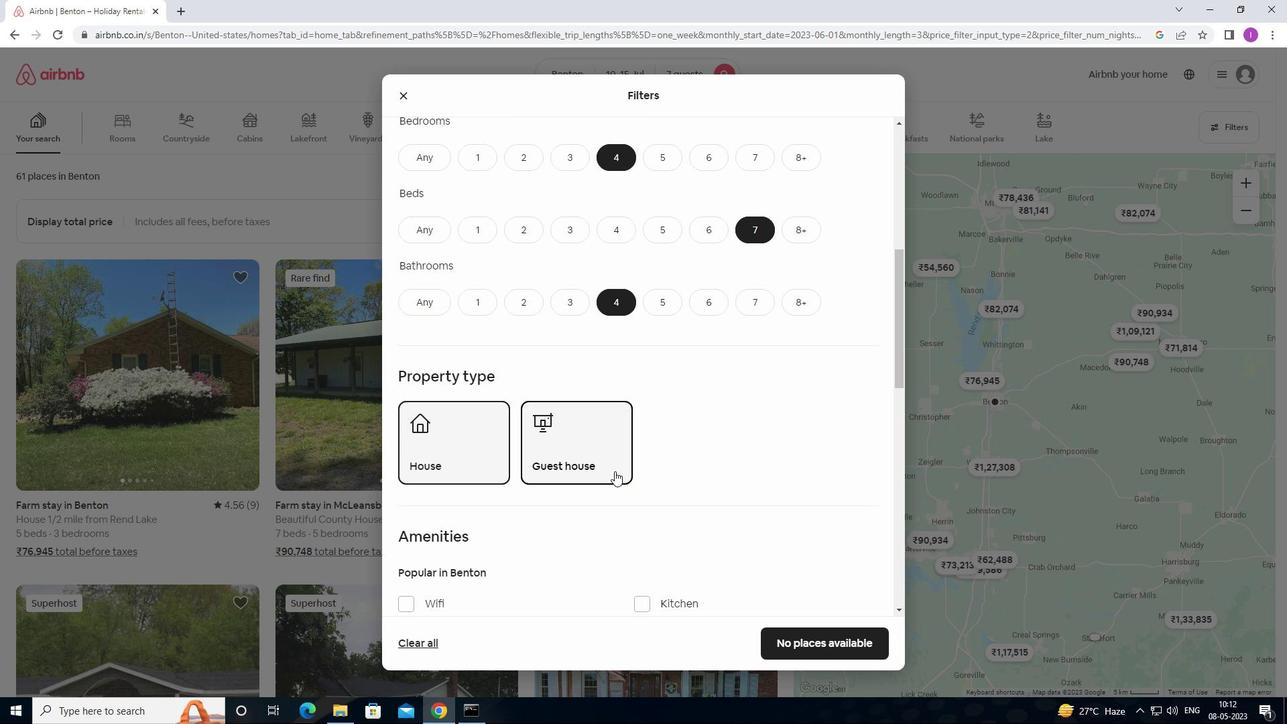 
Action: Mouse scrolled (615, 470) with delta (0, 0)
Screenshot: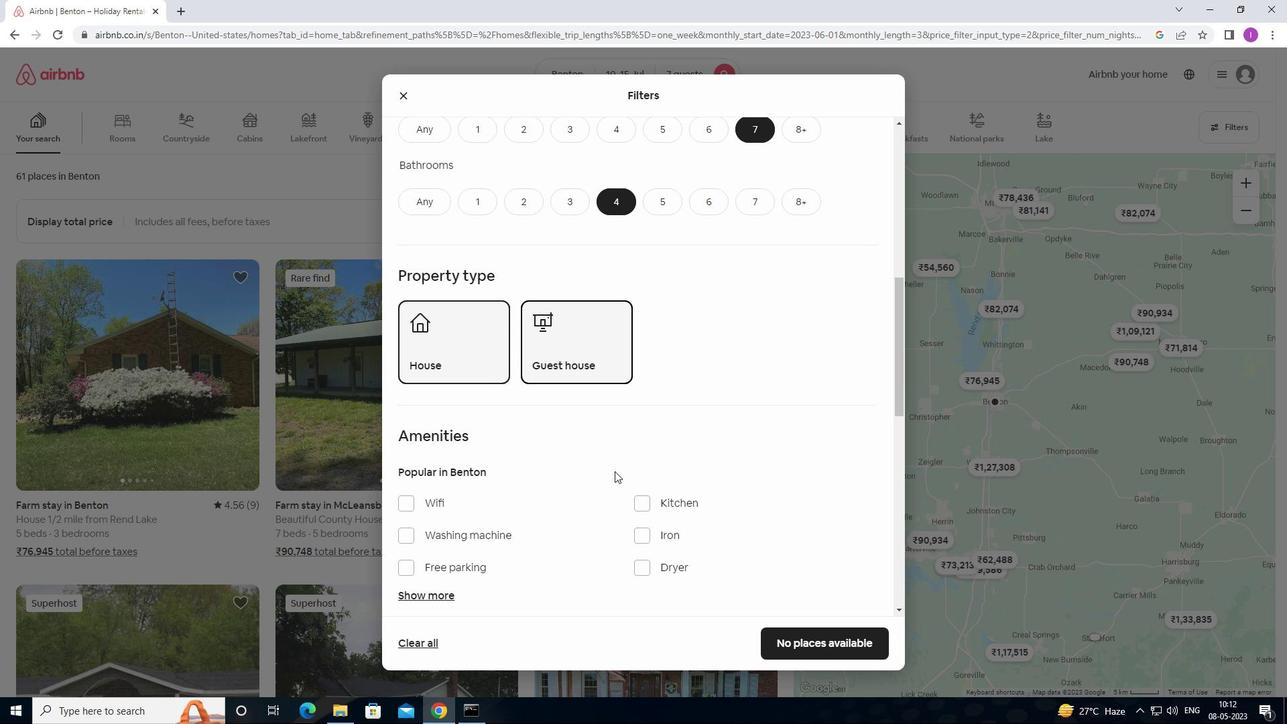 
Action: Mouse scrolled (615, 470) with delta (0, 0)
Screenshot: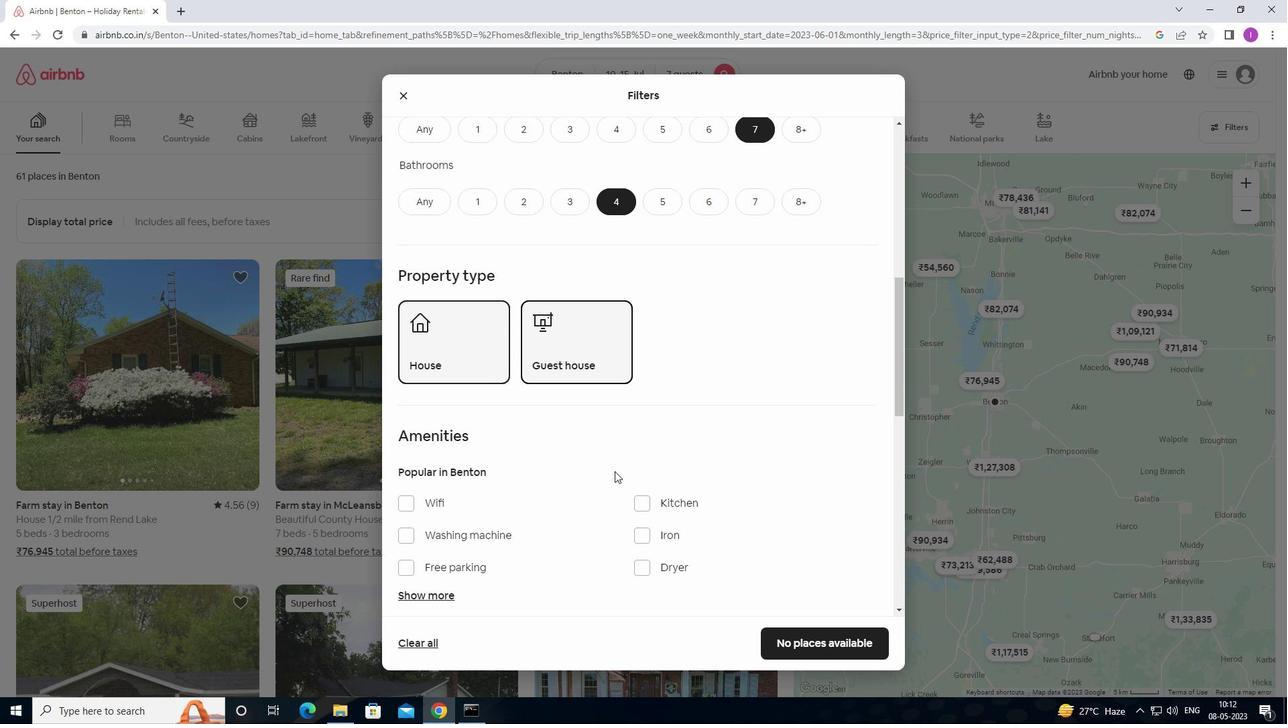 
Action: Mouse moved to (409, 370)
Screenshot: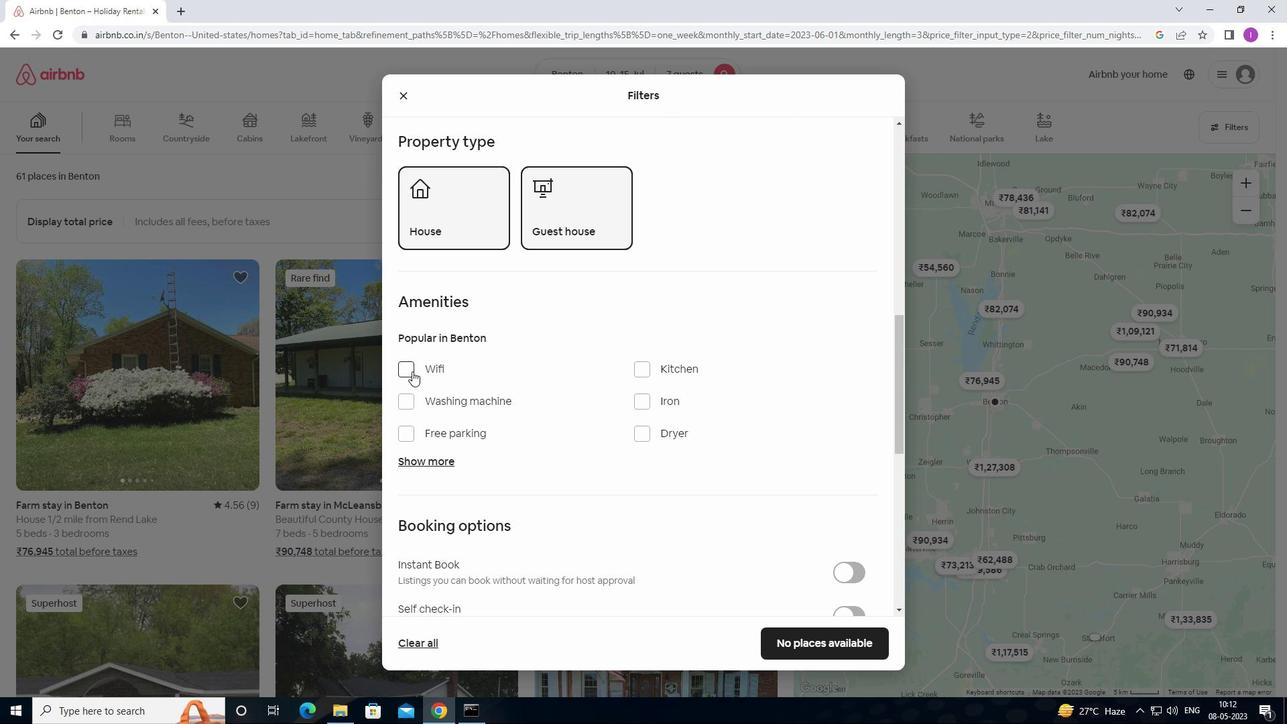 
Action: Mouse pressed left at (409, 370)
Screenshot: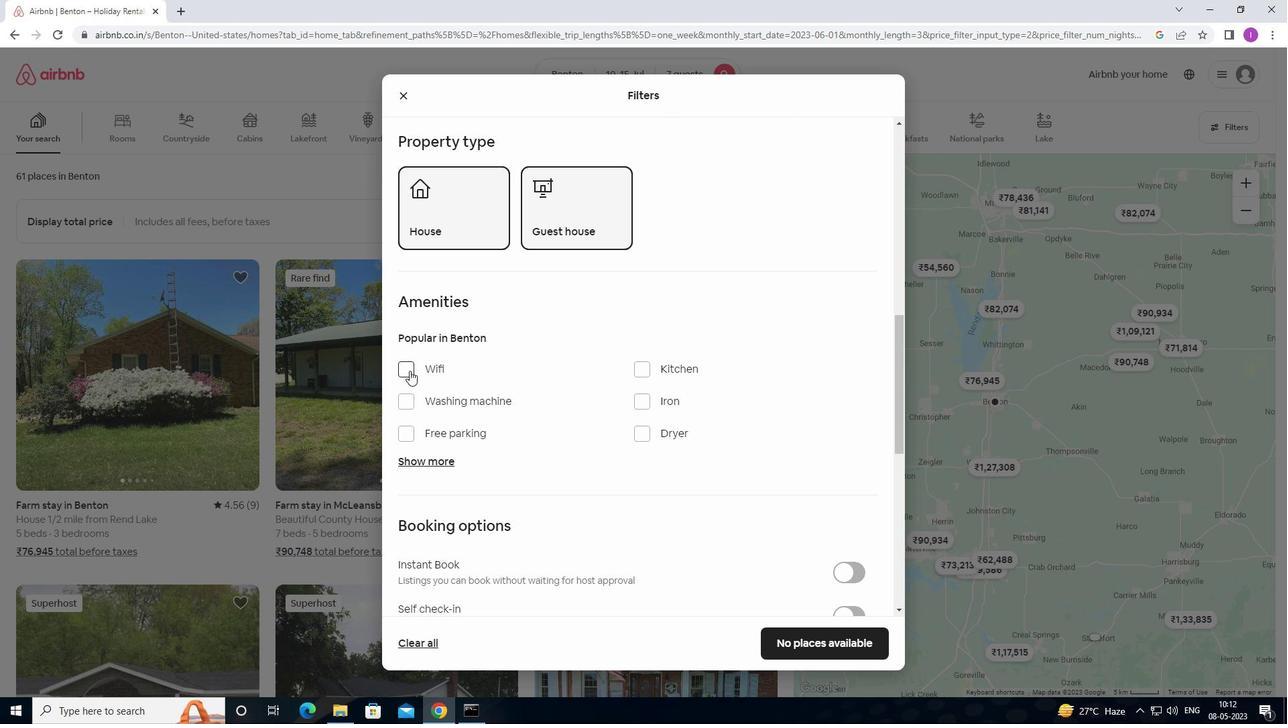 
Action: Mouse moved to (406, 432)
Screenshot: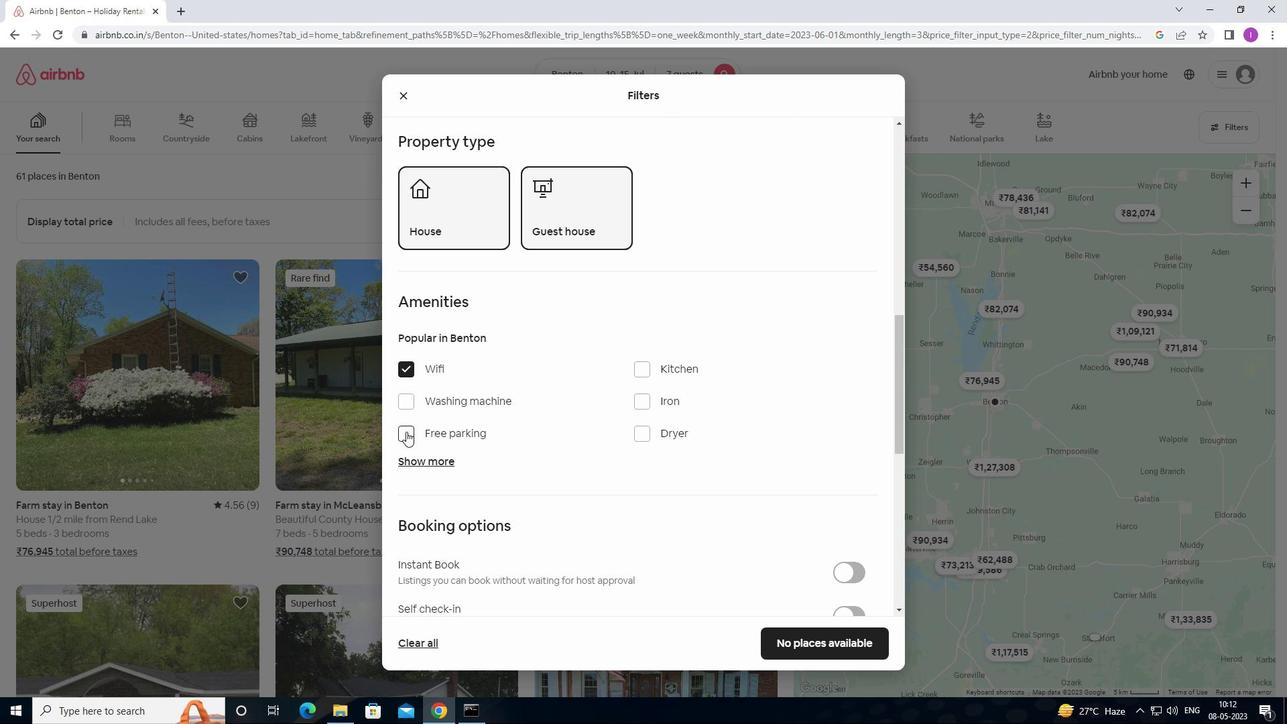 
Action: Mouse pressed left at (406, 432)
Screenshot: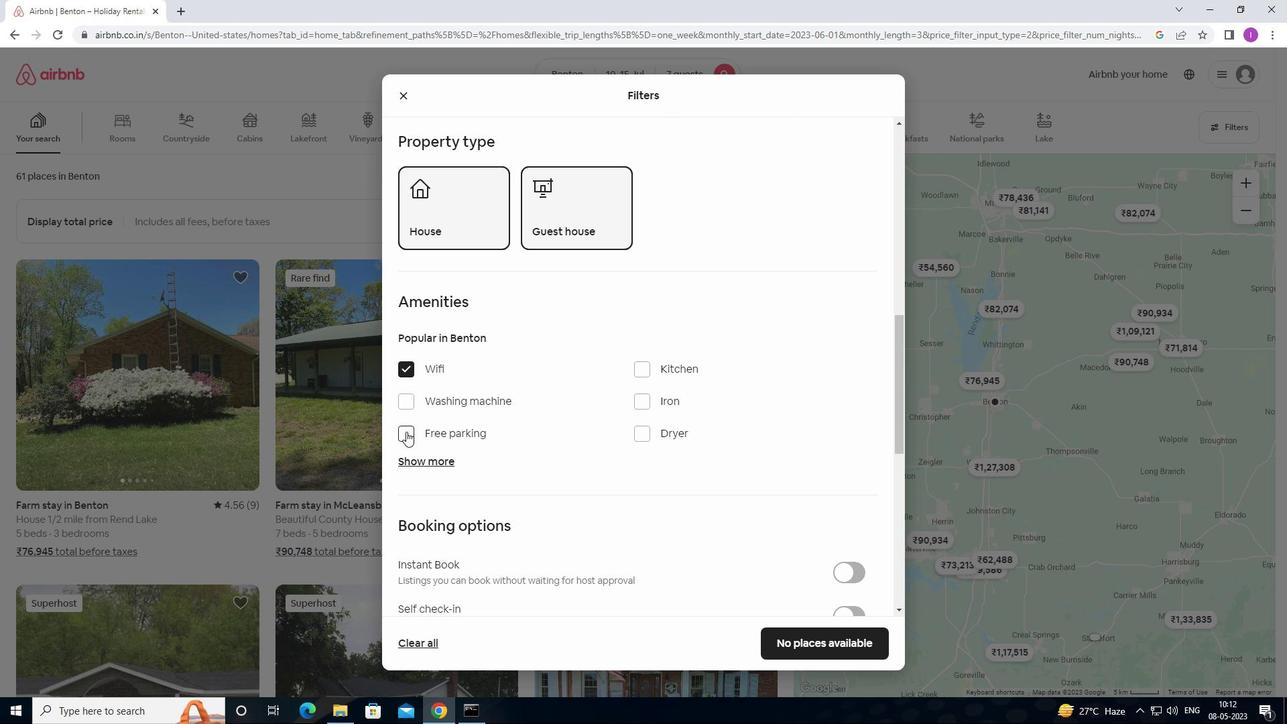 
Action: Mouse moved to (441, 464)
Screenshot: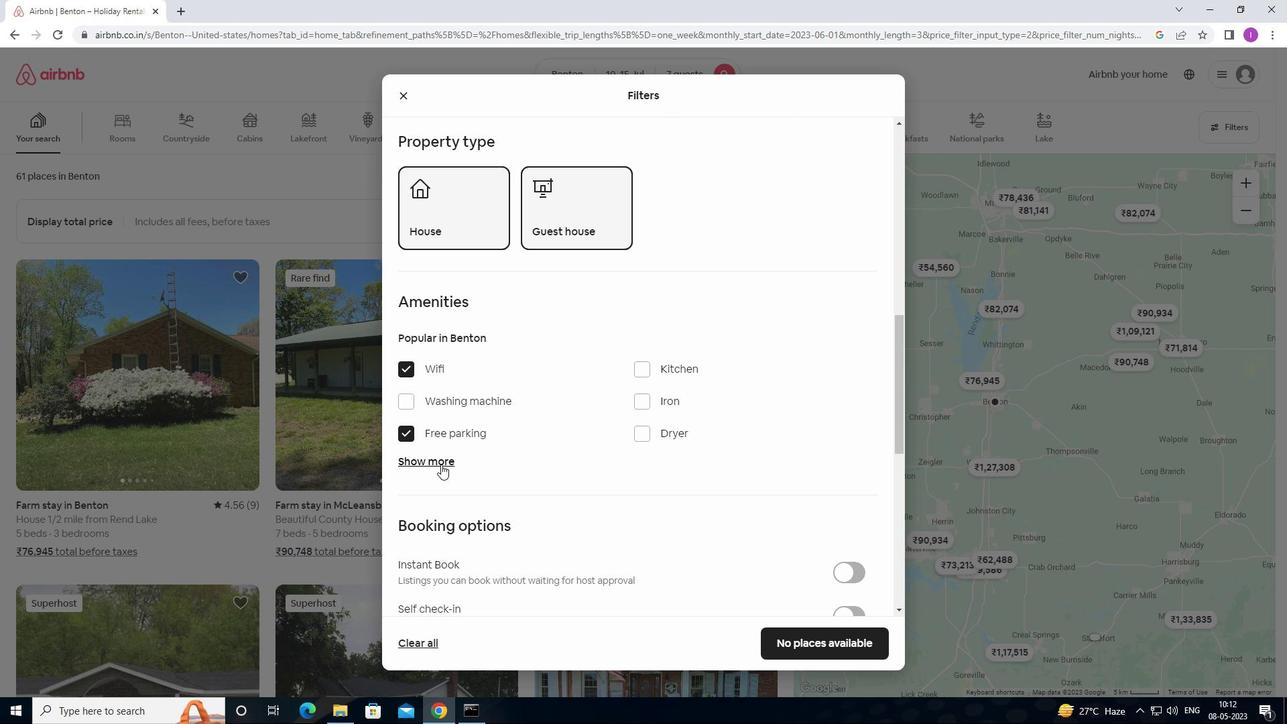 
Action: Mouse pressed left at (441, 464)
Screenshot: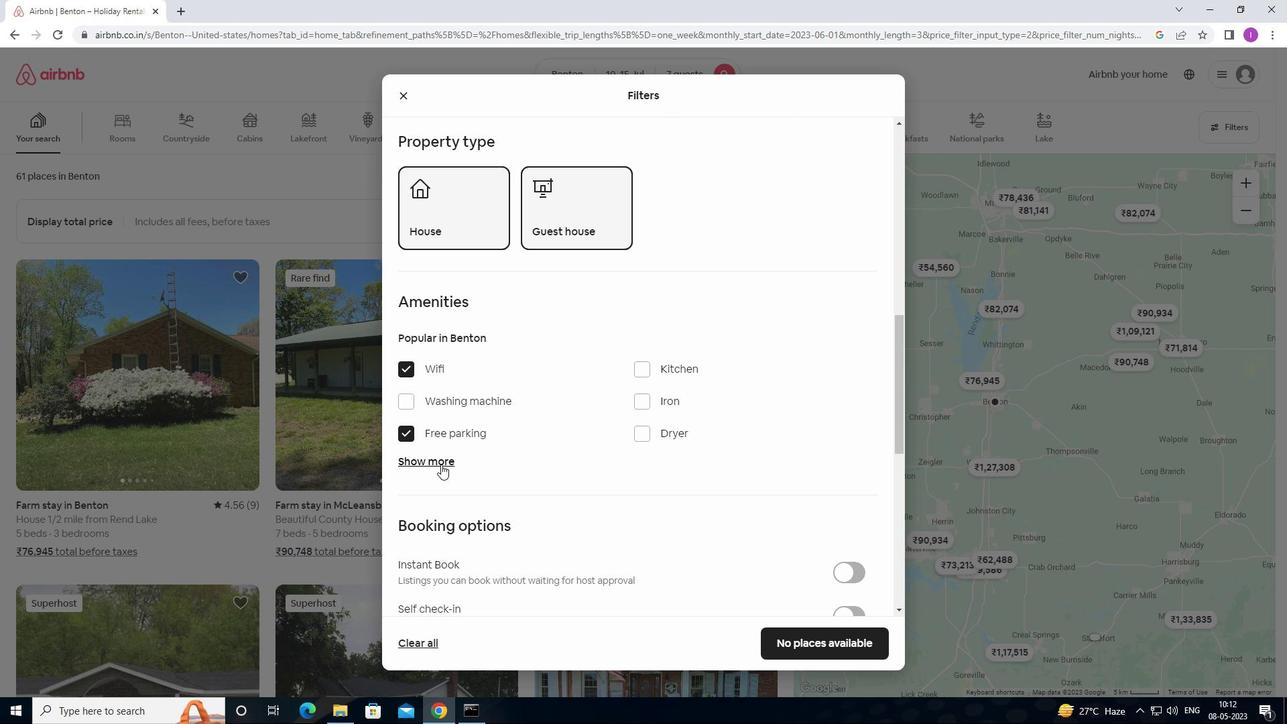 
Action: Mouse moved to (687, 505)
Screenshot: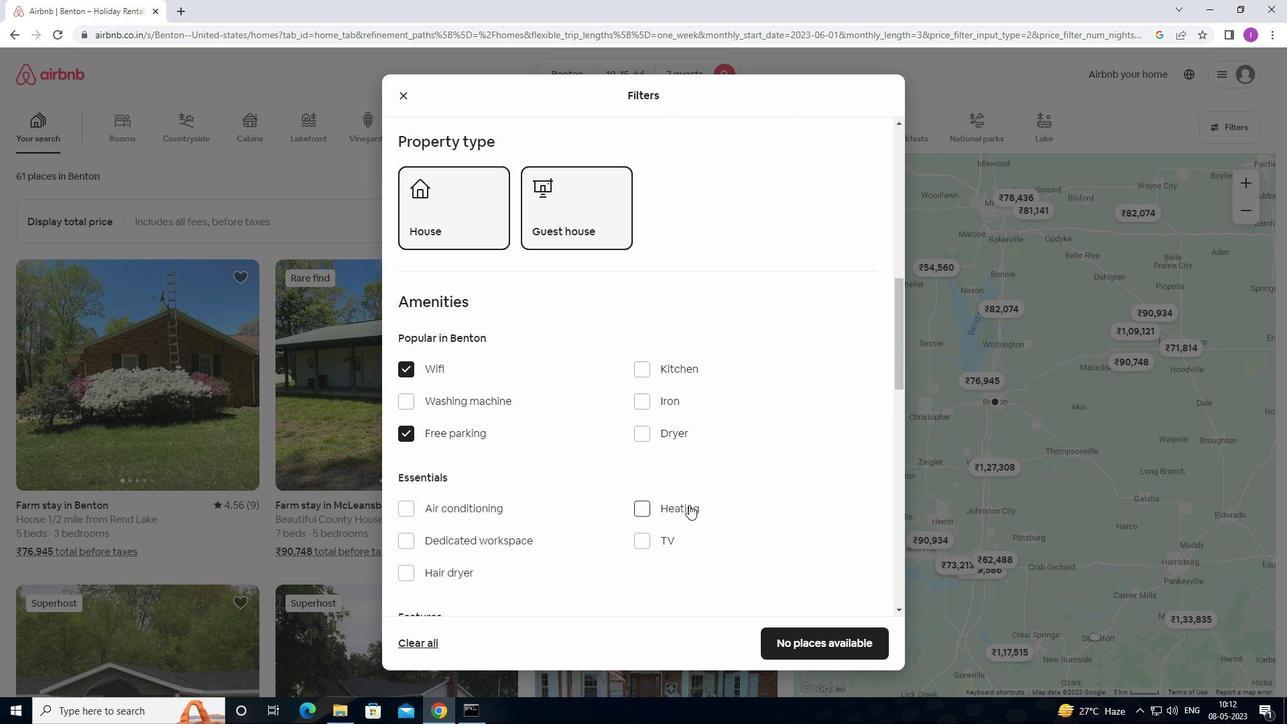 
Action: Mouse scrolled (687, 505) with delta (0, 0)
Screenshot: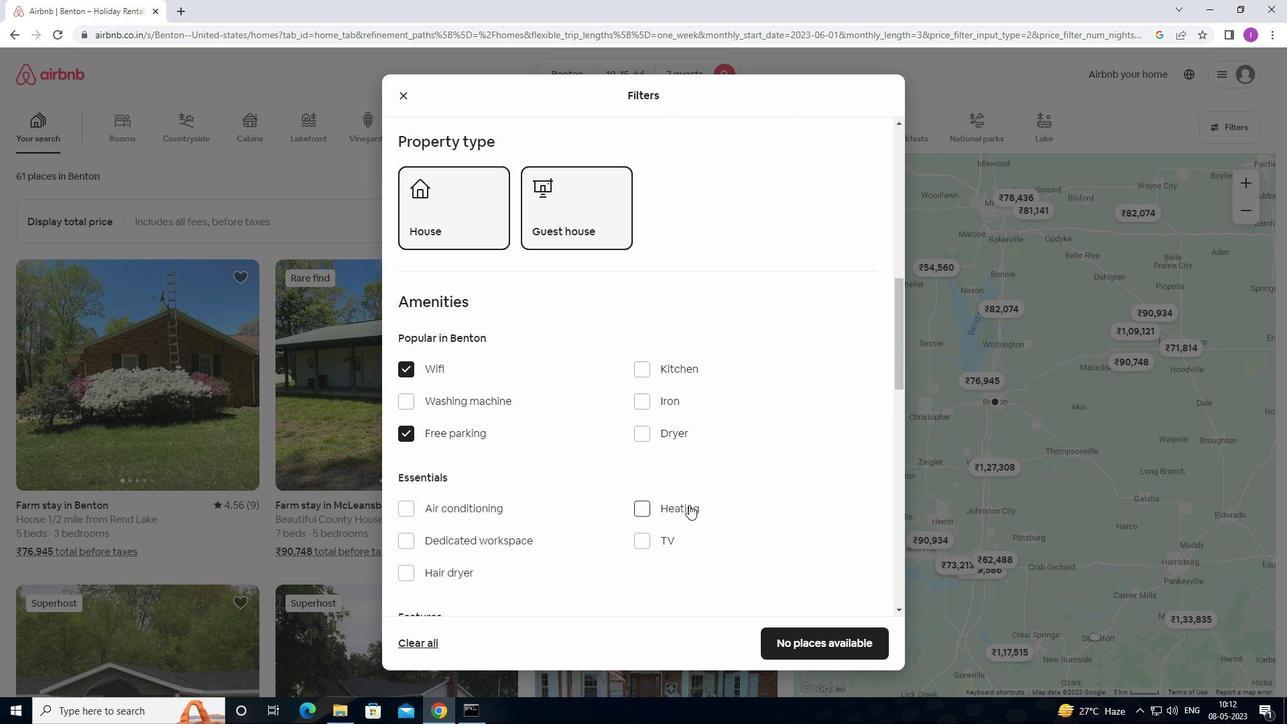 
Action: Mouse moved to (686, 507)
Screenshot: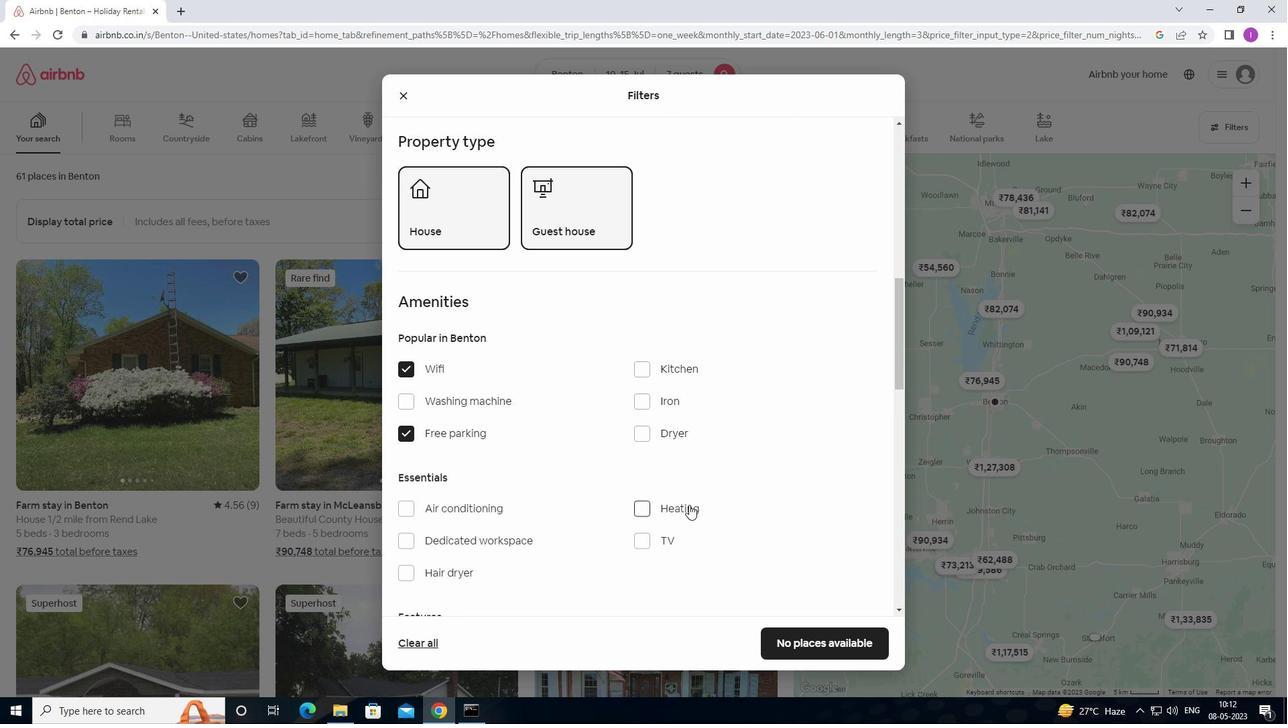 
Action: Mouse scrolled (686, 506) with delta (0, 0)
Screenshot: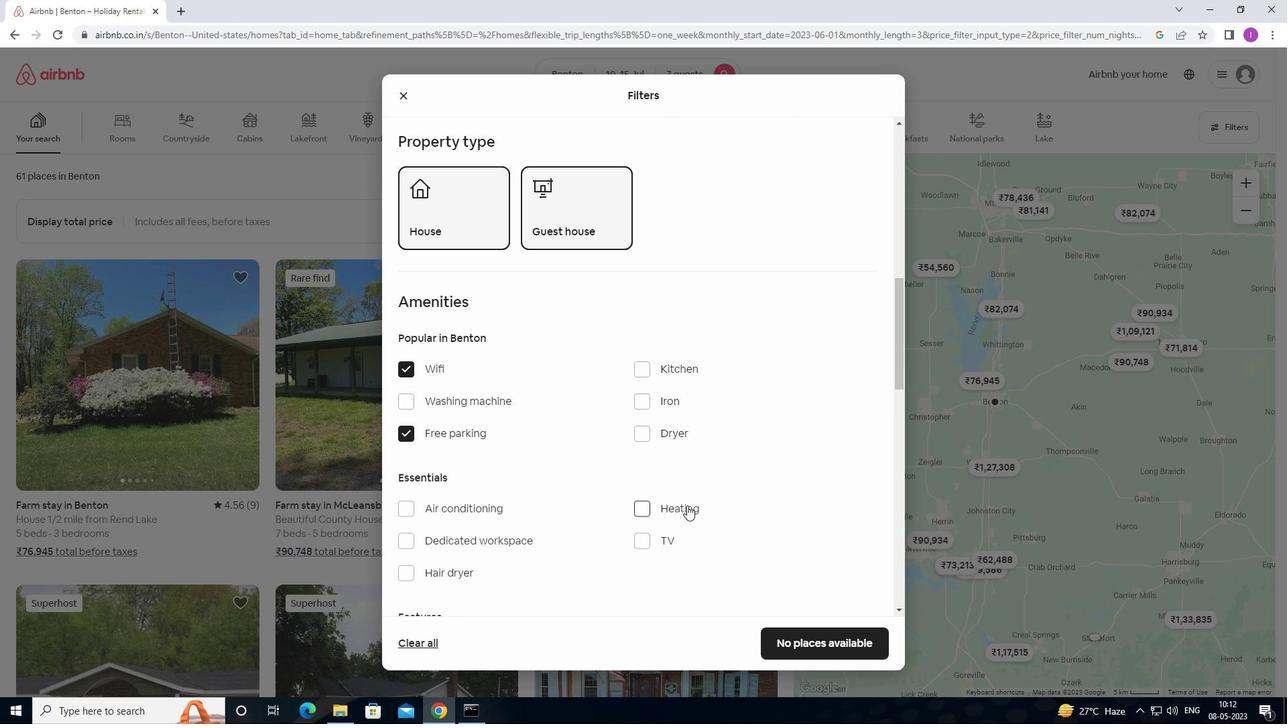 
Action: Mouse moved to (648, 413)
Screenshot: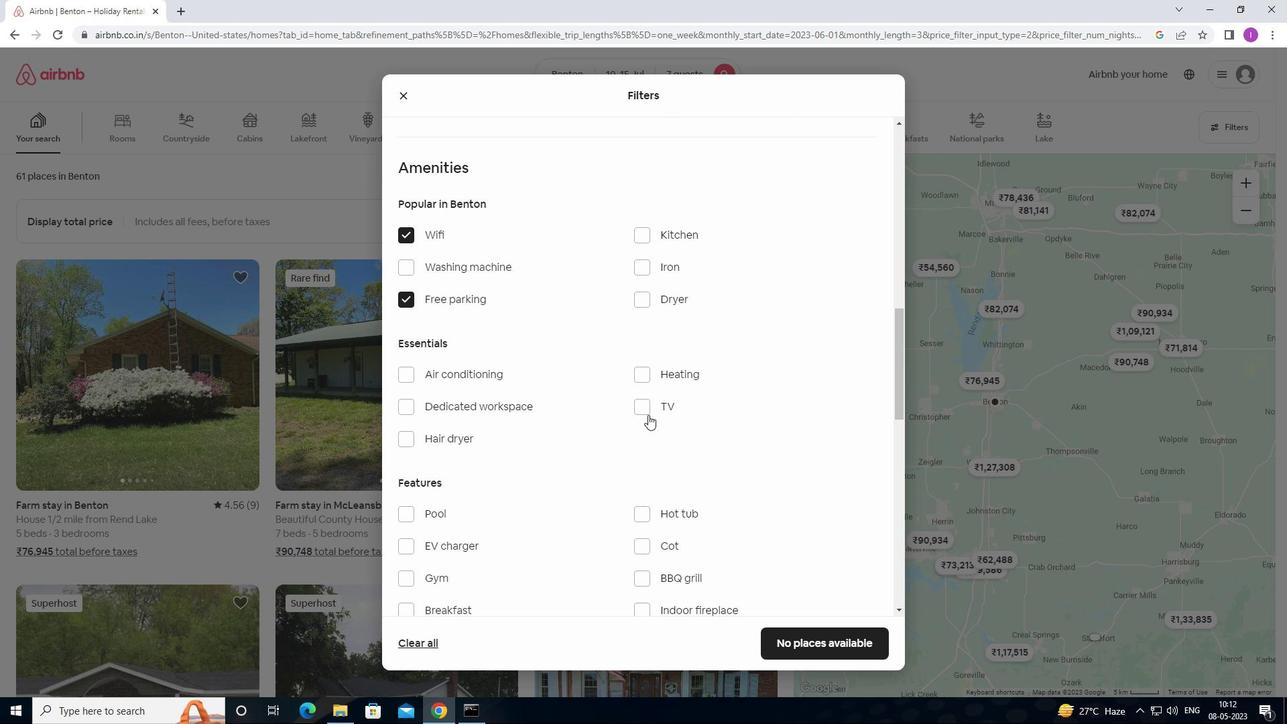 
Action: Mouse pressed left at (648, 413)
Screenshot: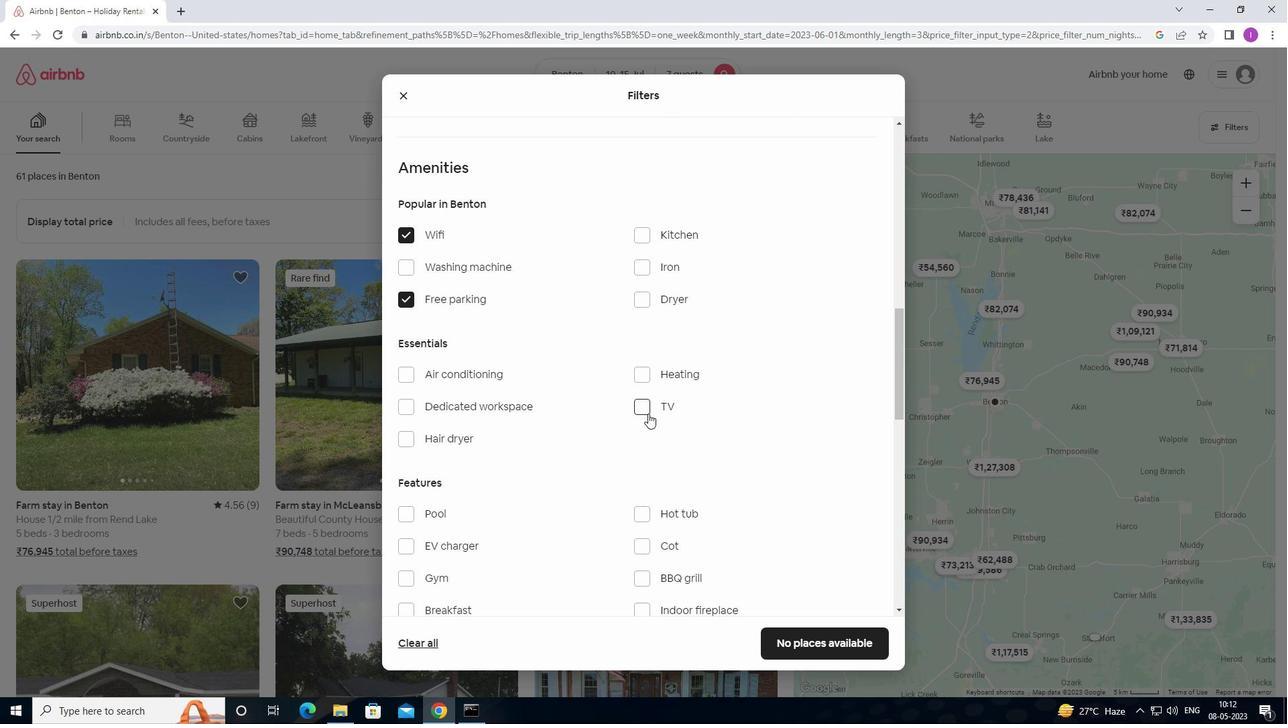 
Action: Mouse moved to (553, 480)
Screenshot: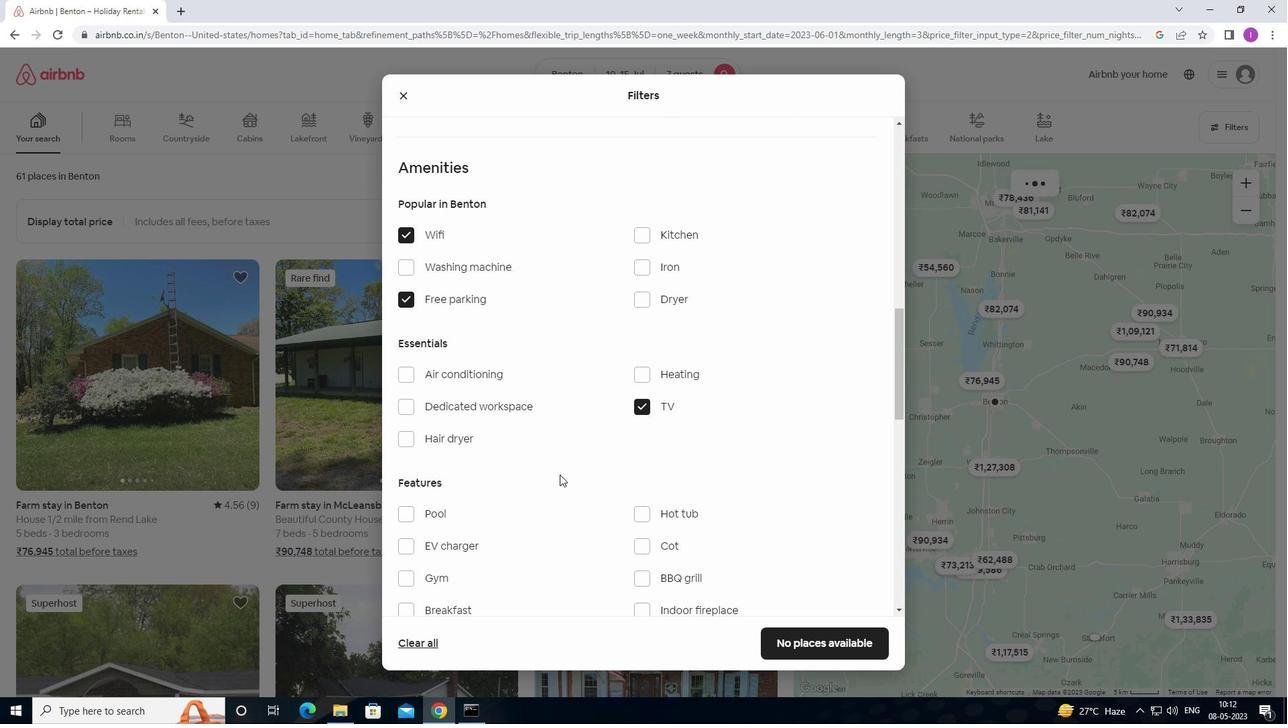
Action: Mouse scrolled (553, 480) with delta (0, 0)
Screenshot: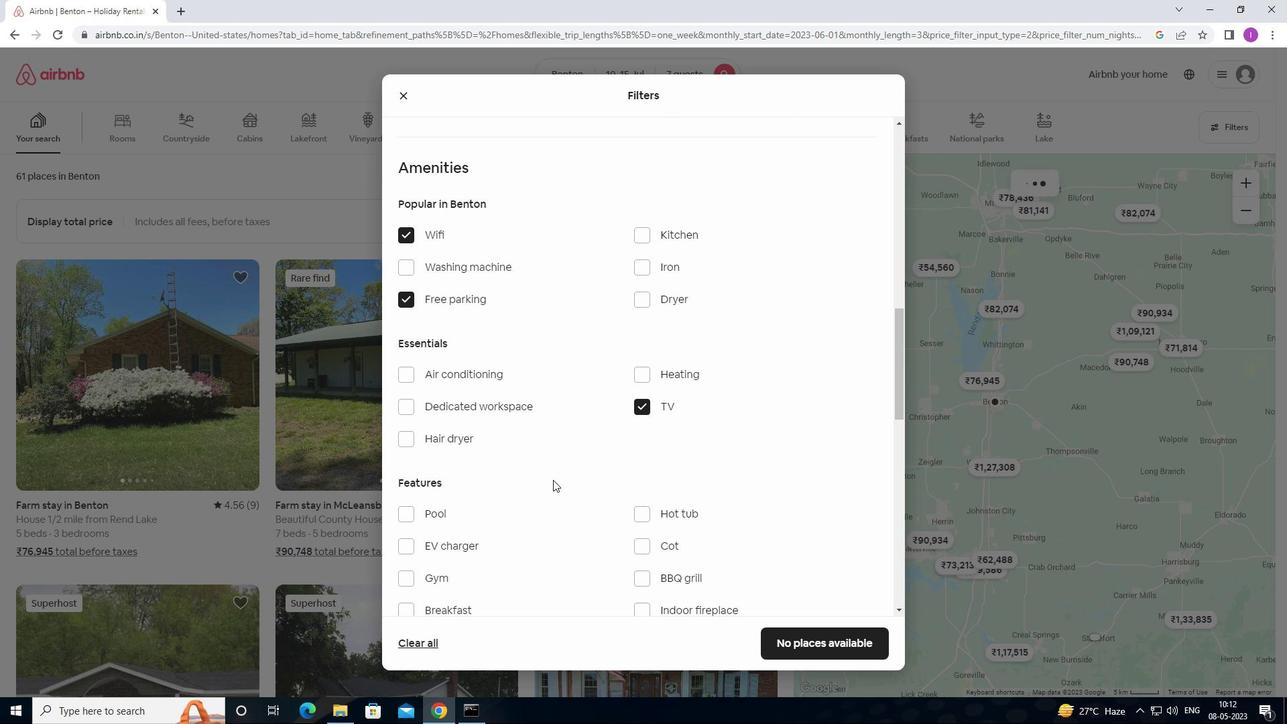
Action: Mouse scrolled (553, 480) with delta (0, 0)
Screenshot: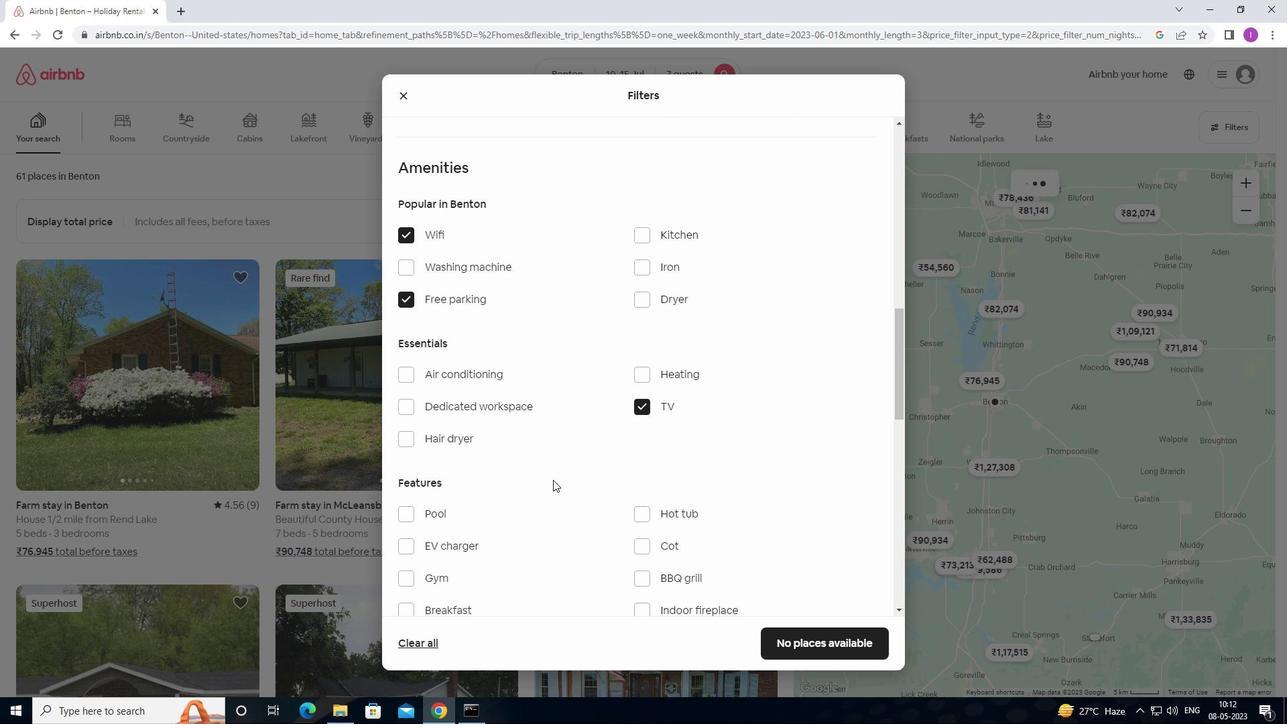 
Action: Mouse moved to (409, 444)
Screenshot: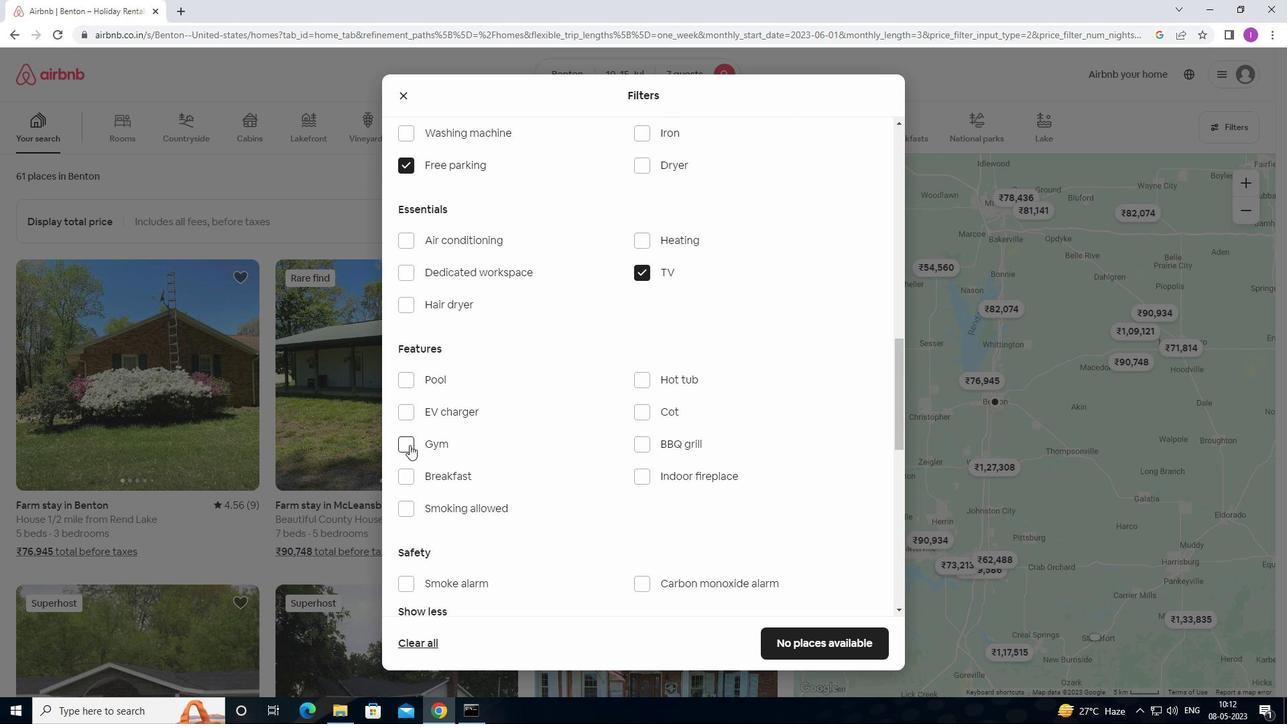 
Action: Mouse pressed left at (409, 444)
Screenshot: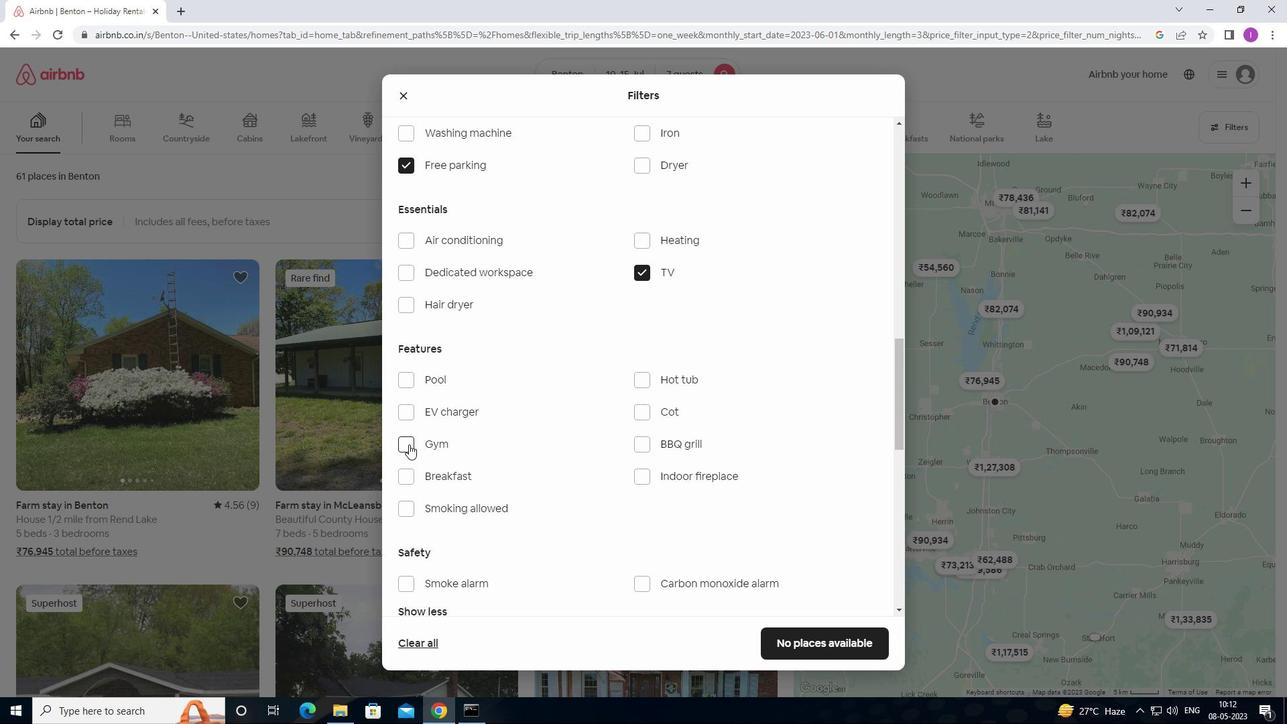 
Action: Mouse moved to (406, 476)
Screenshot: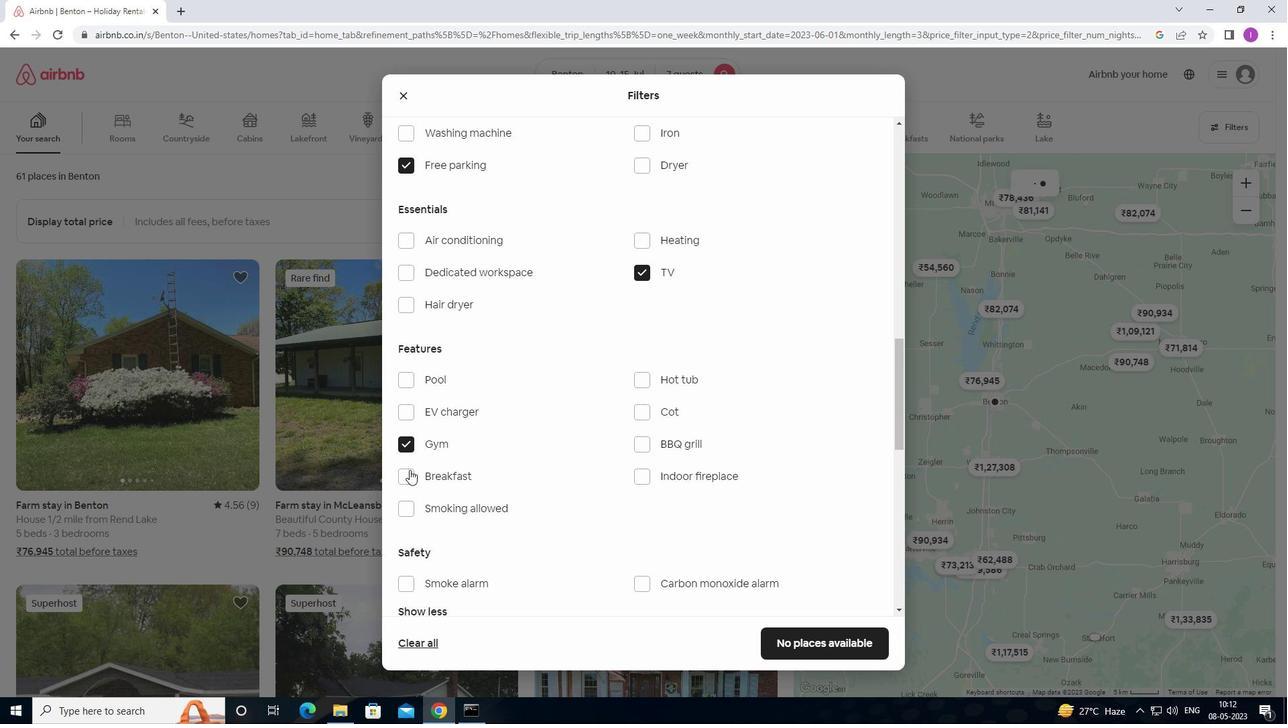 
Action: Mouse pressed left at (406, 476)
Screenshot: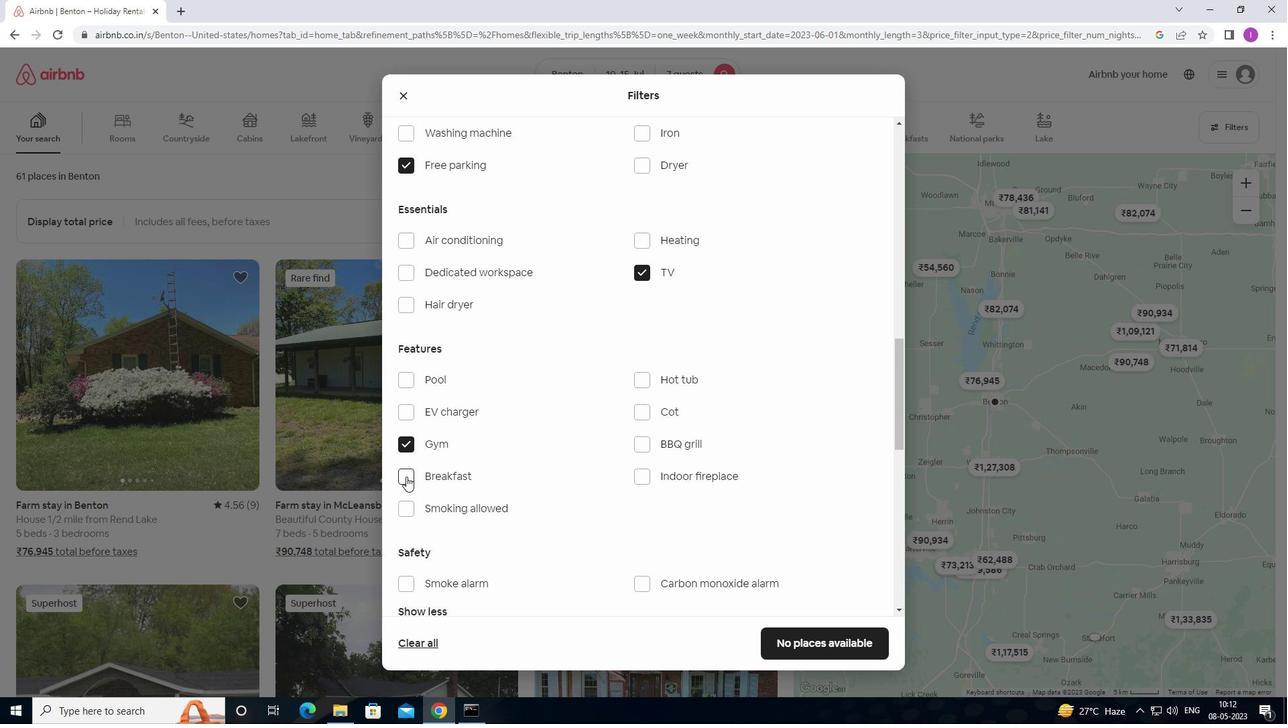 
Action: Mouse moved to (737, 482)
Screenshot: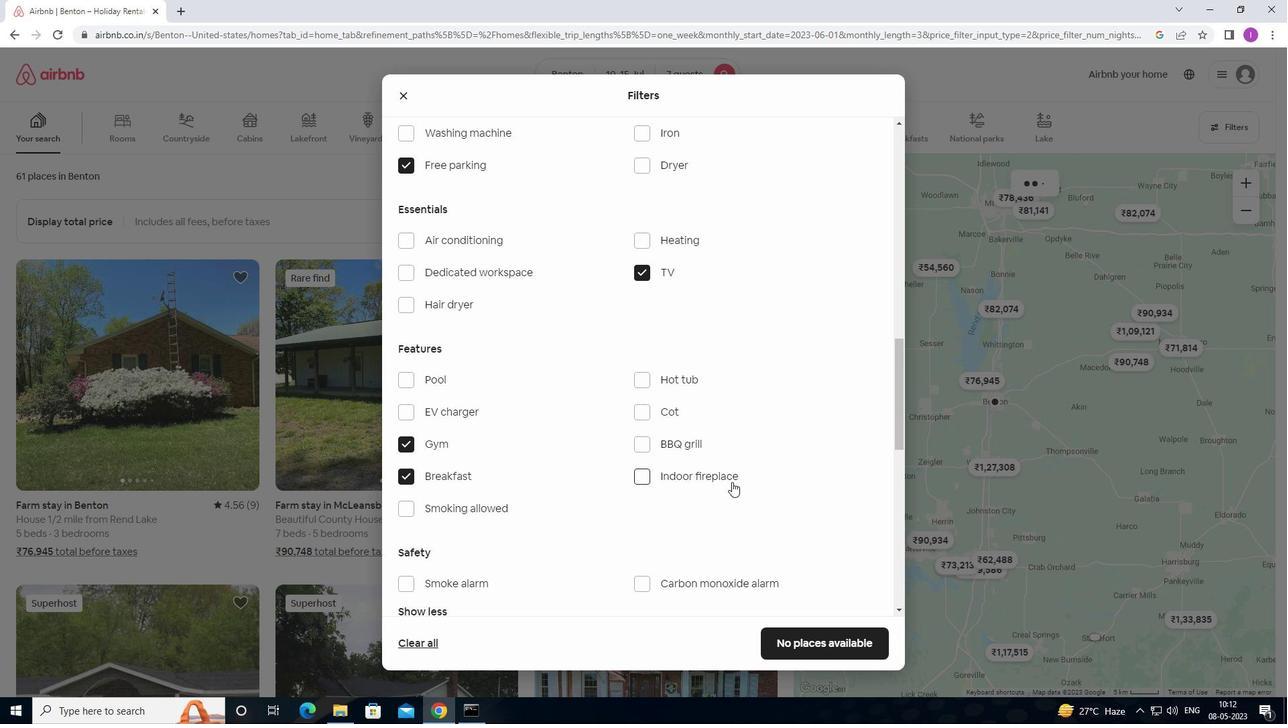
Action: Mouse scrolled (737, 481) with delta (0, 0)
Screenshot: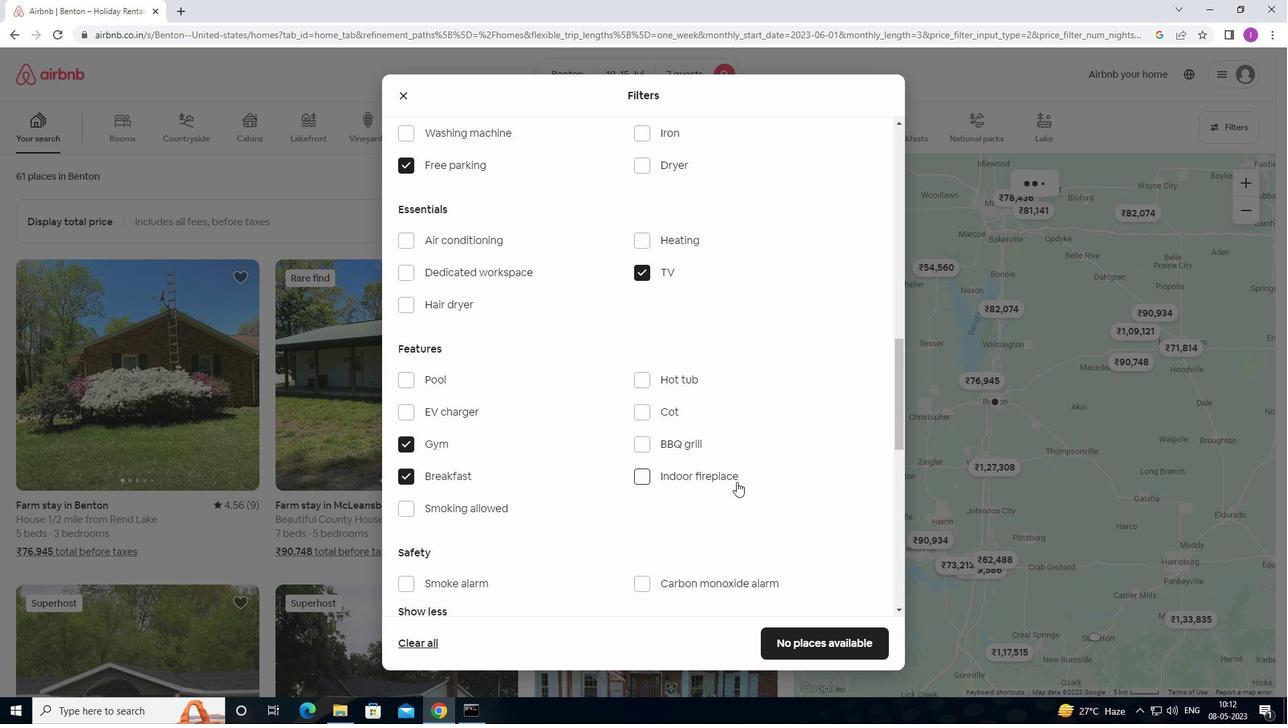 
Action: Mouse scrolled (737, 481) with delta (0, 0)
Screenshot: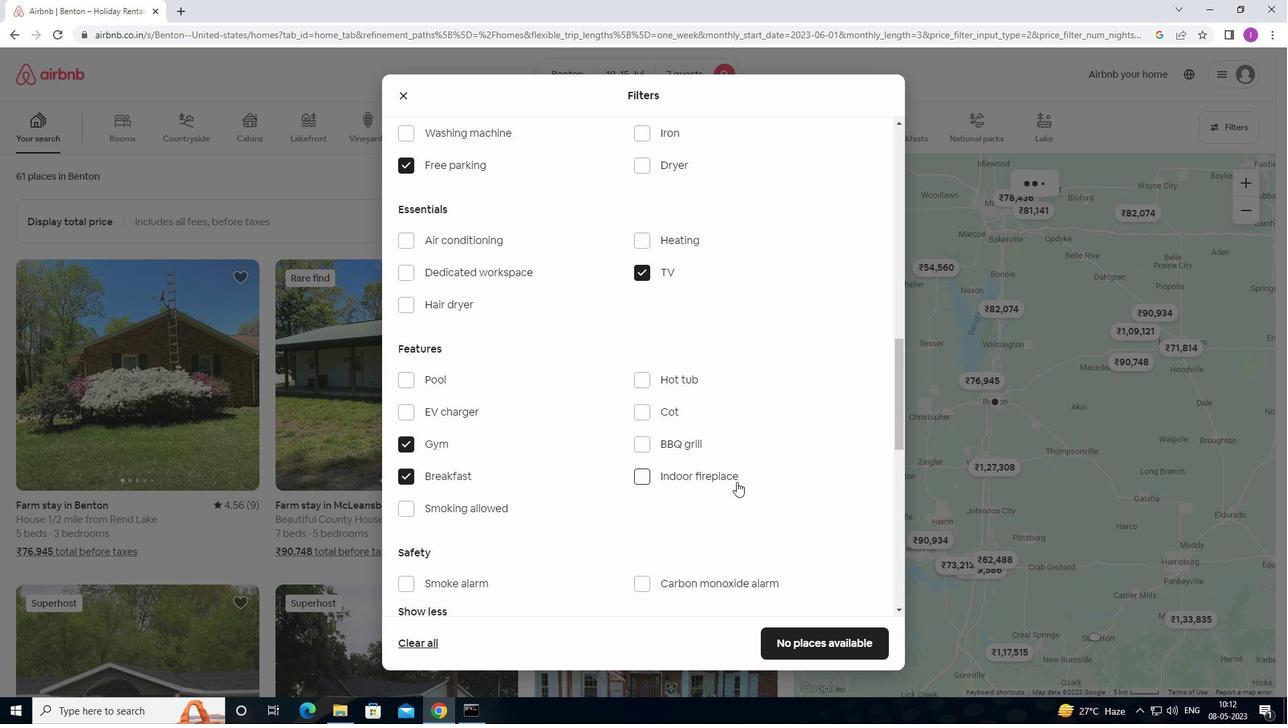 
Action: Mouse scrolled (737, 481) with delta (0, 0)
Screenshot: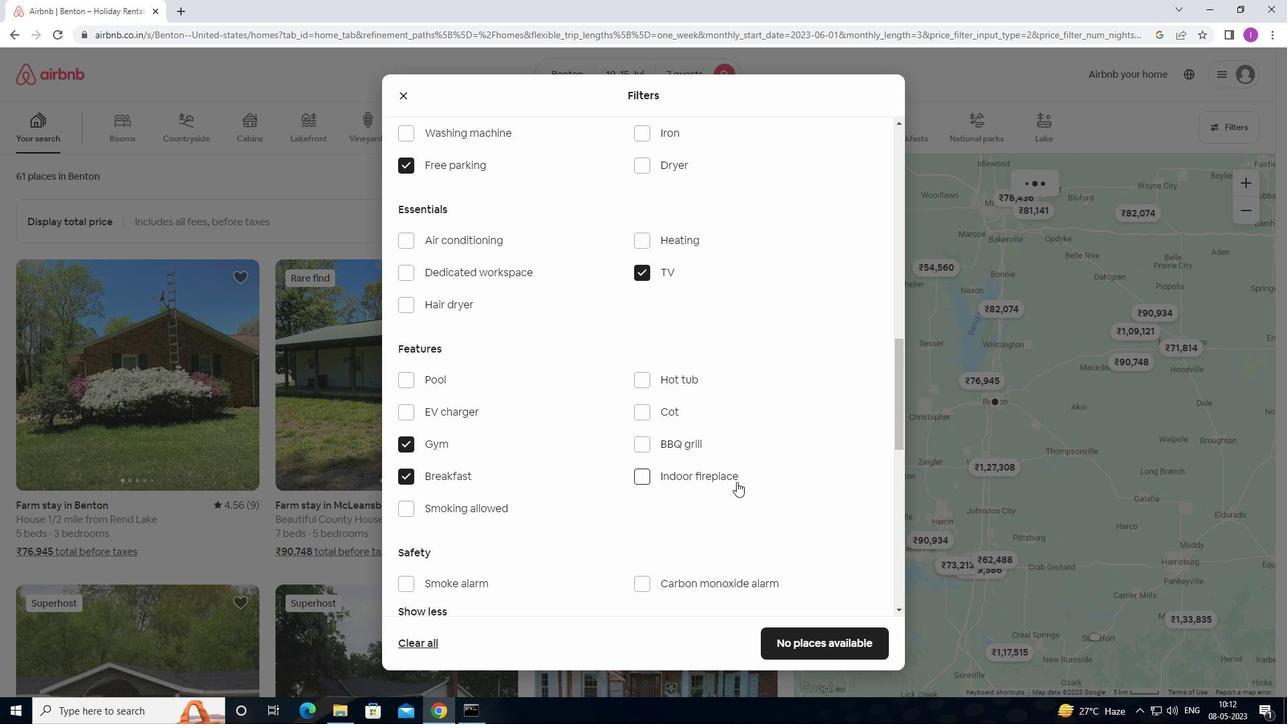 
Action: Mouse scrolled (737, 481) with delta (0, 0)
Screenshot: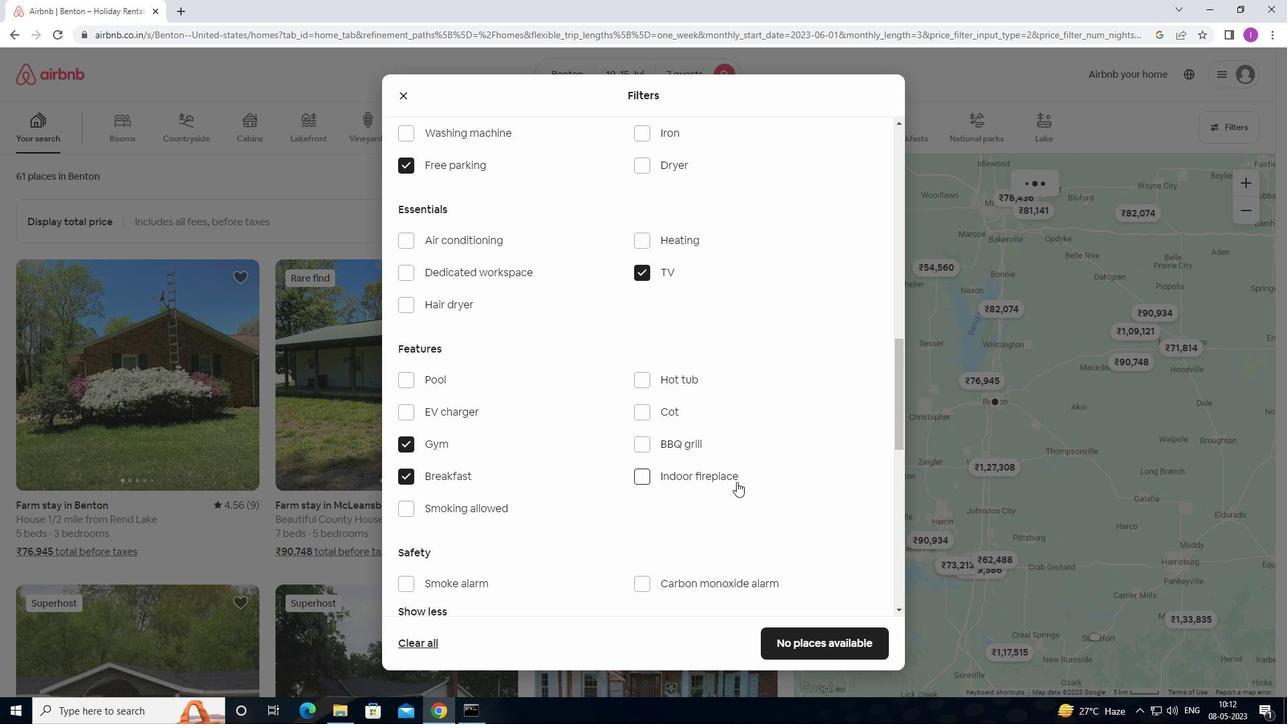 
Action: Mouse scrolled (737, 481) with delta (0, 0)
Screenshot: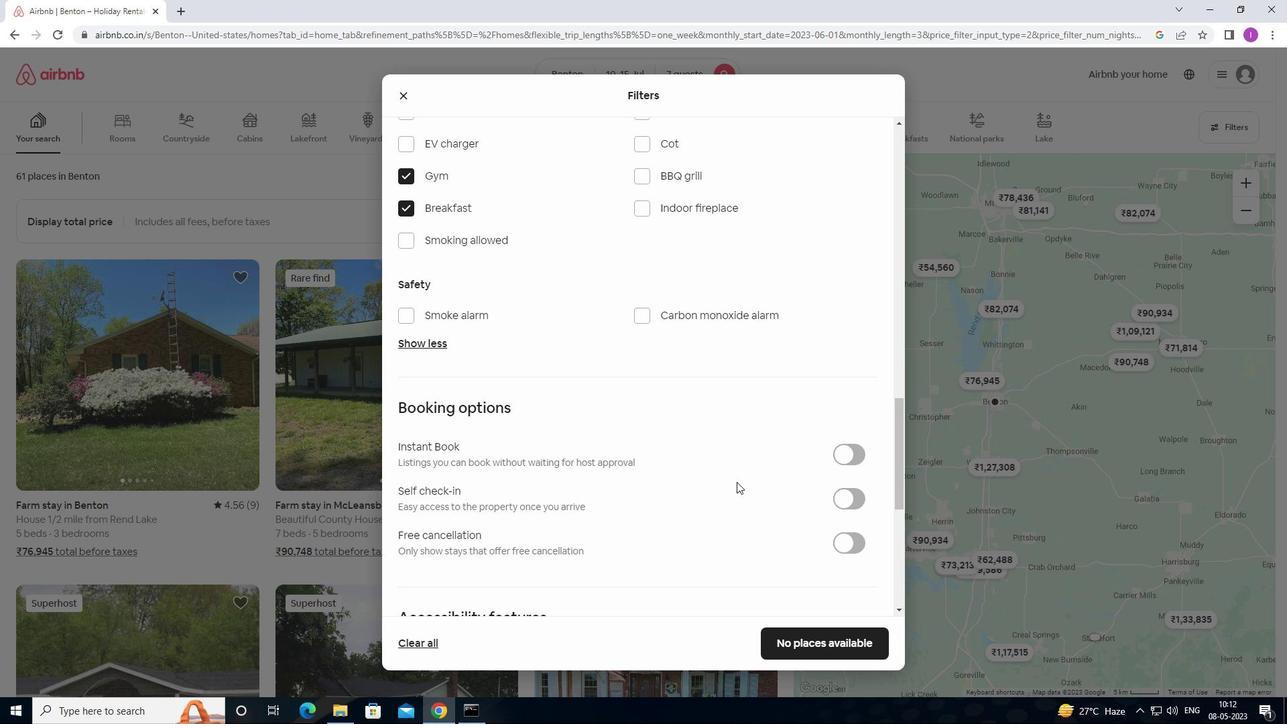 
Action: Mouse moved to (859, 437)
Screenshot: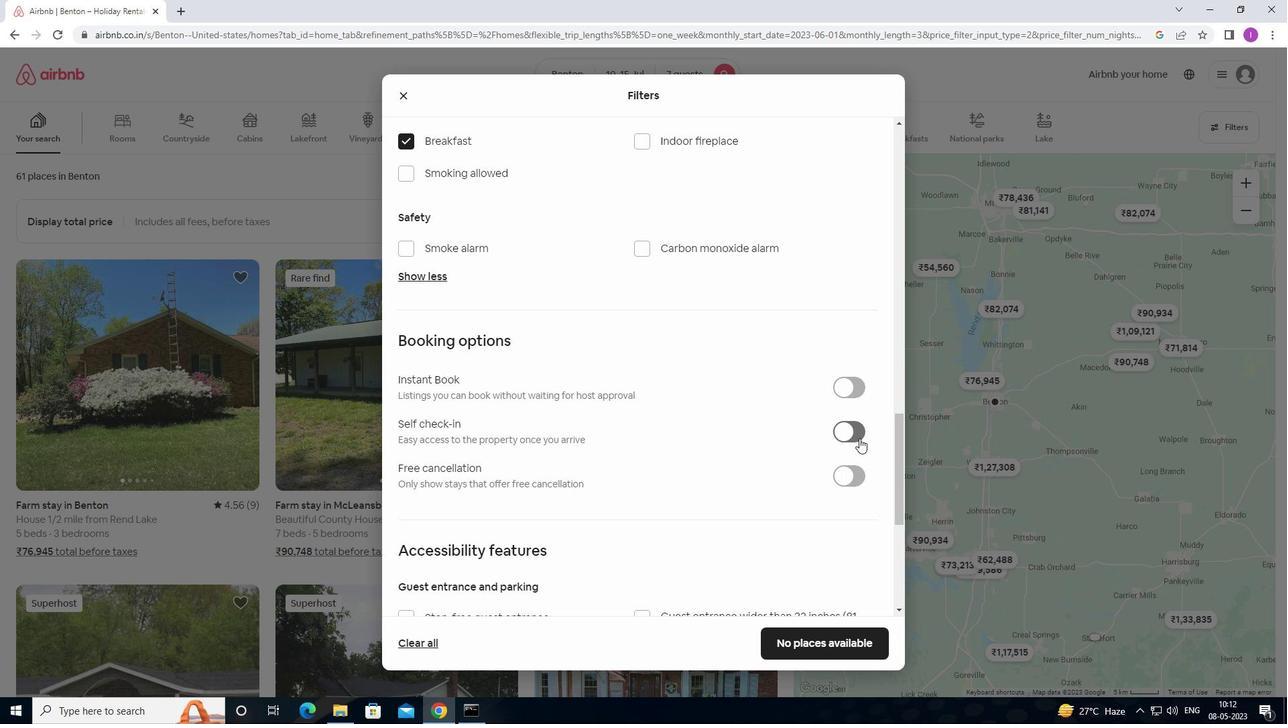 
Action: Mouse pressed left at (859, 437)
Screenshot: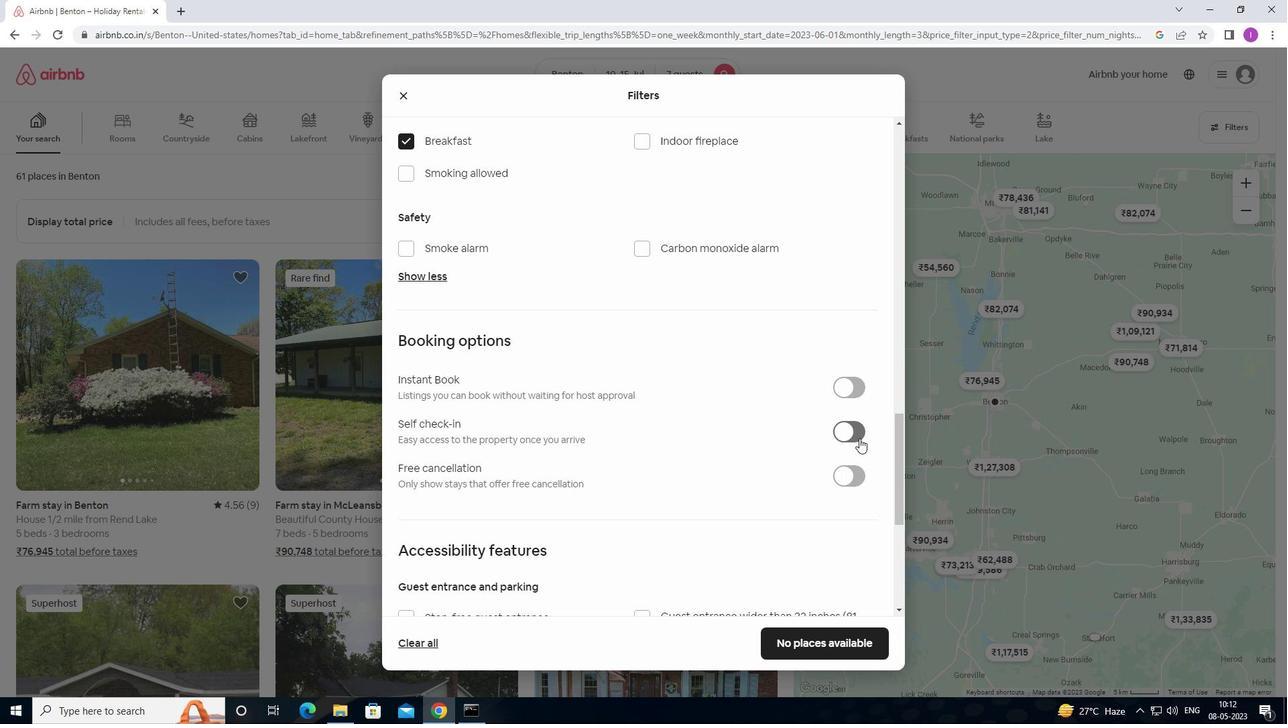 
Action: Mouse moved to (804, 491)
Screenshot: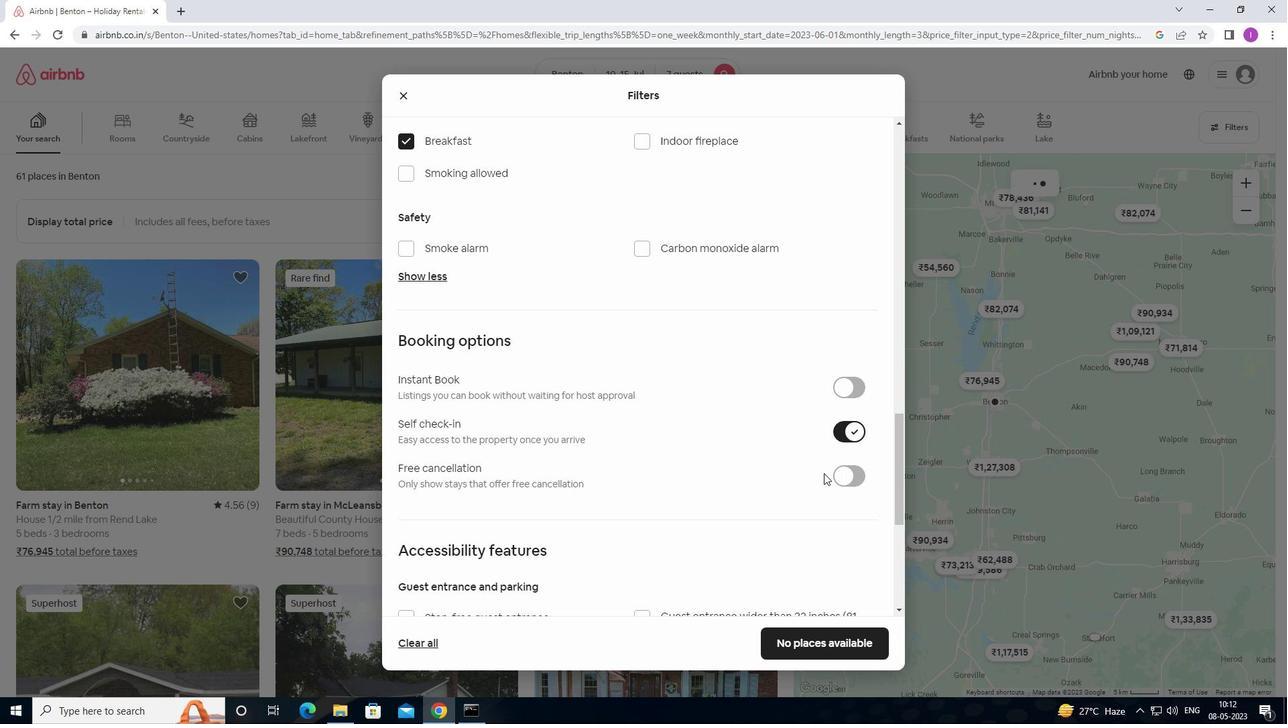 
Action: Mouse scrolled (804, 490) with delta (0, 0)
Screenshot: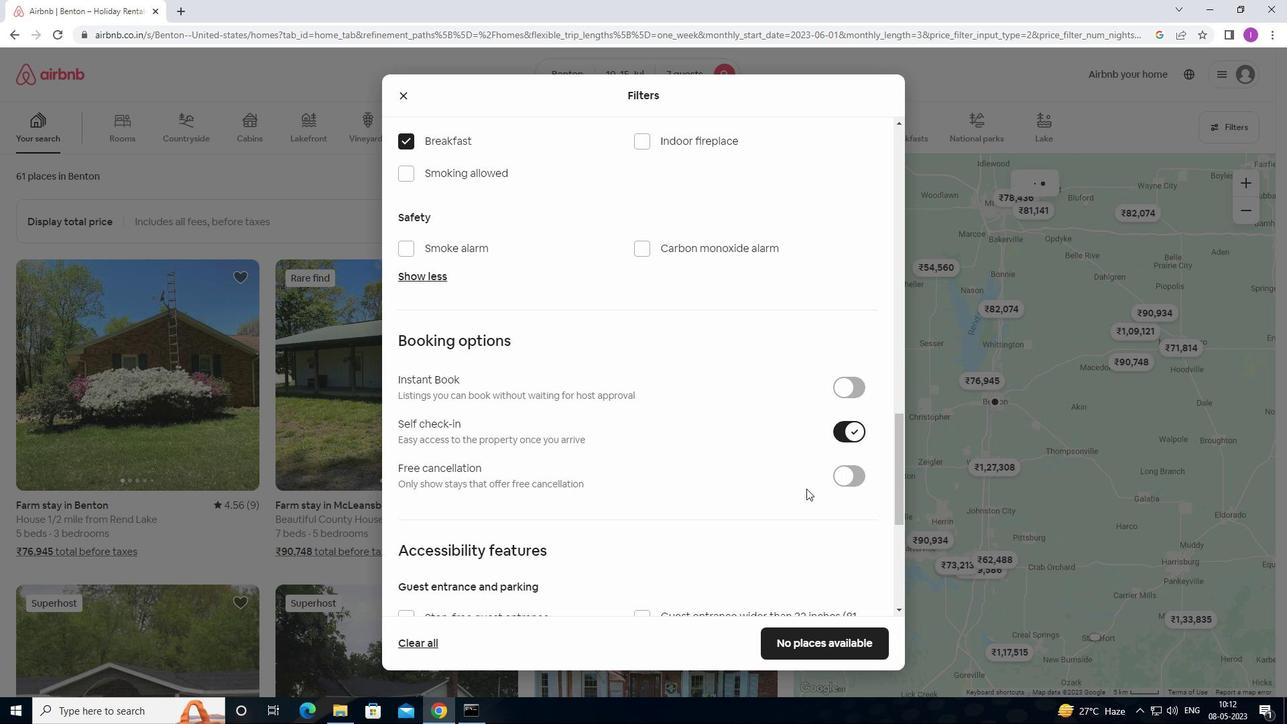 
Action: Mouse moved to (804, 491)
Screenshot: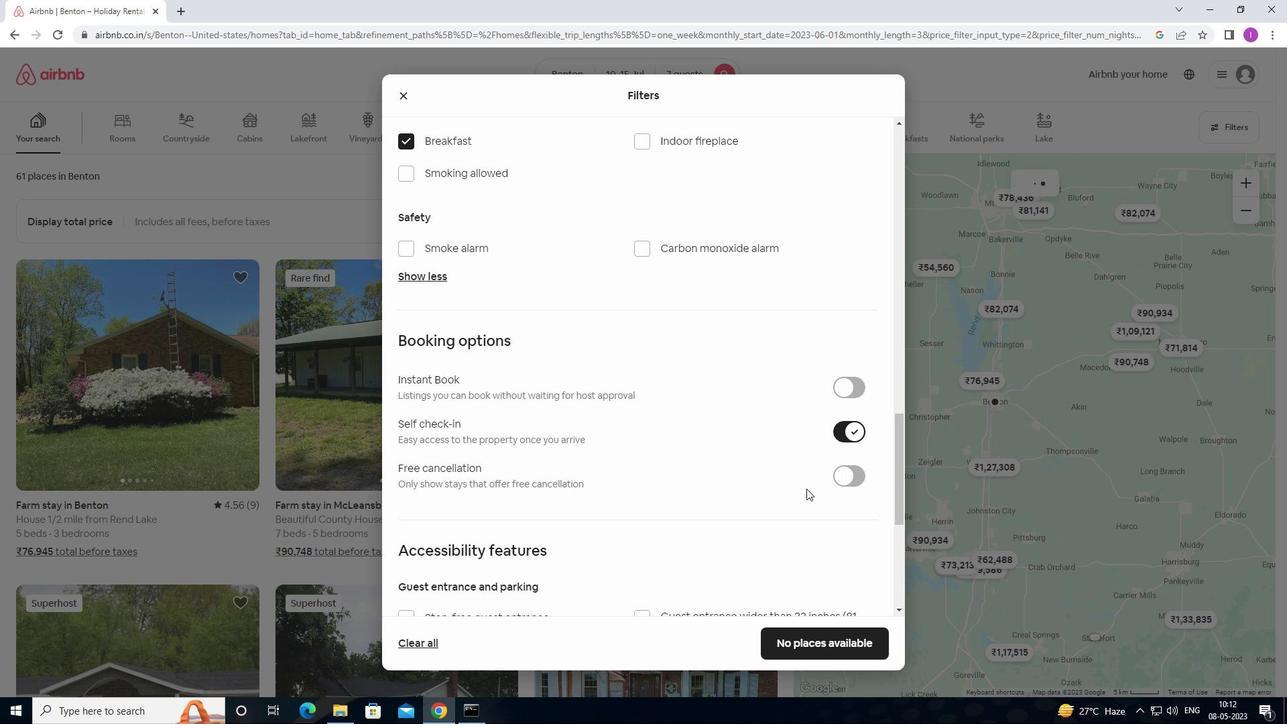 
Action: Mouse scrolled (804, 491) with delta (0, 0)
Screenshot: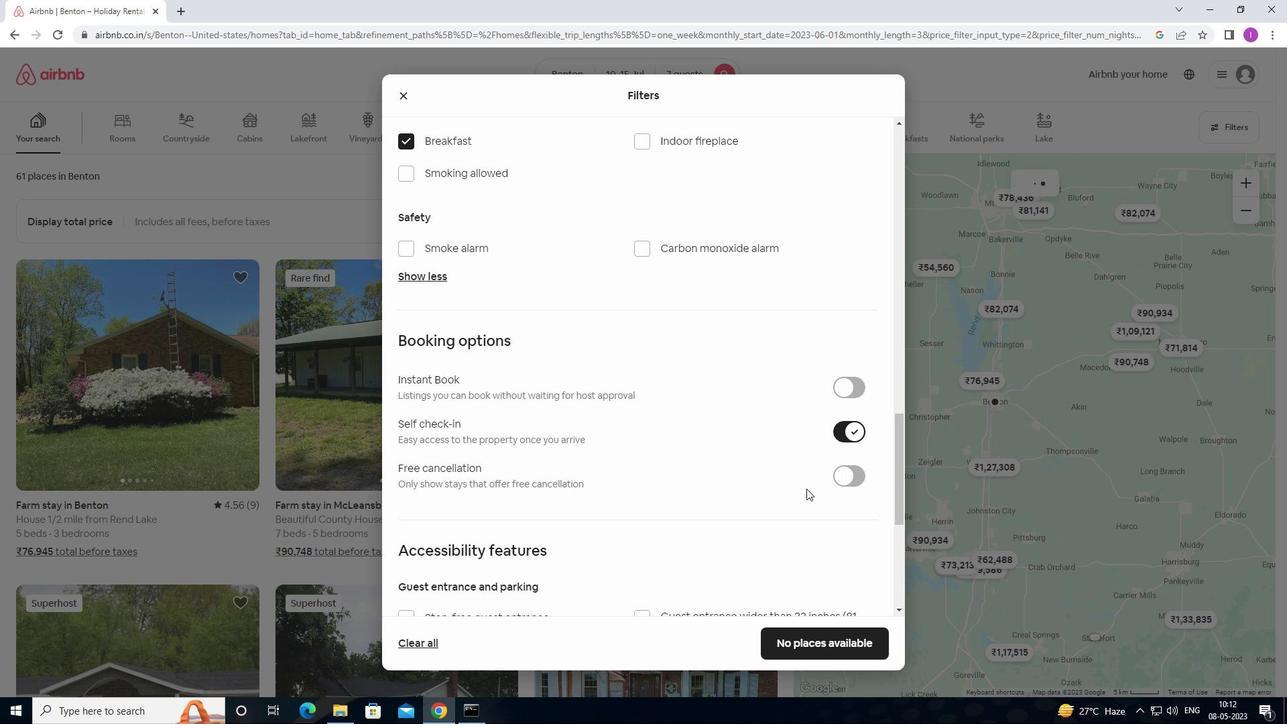 
Action: Mouse moved to (804, 492)
Screenshot: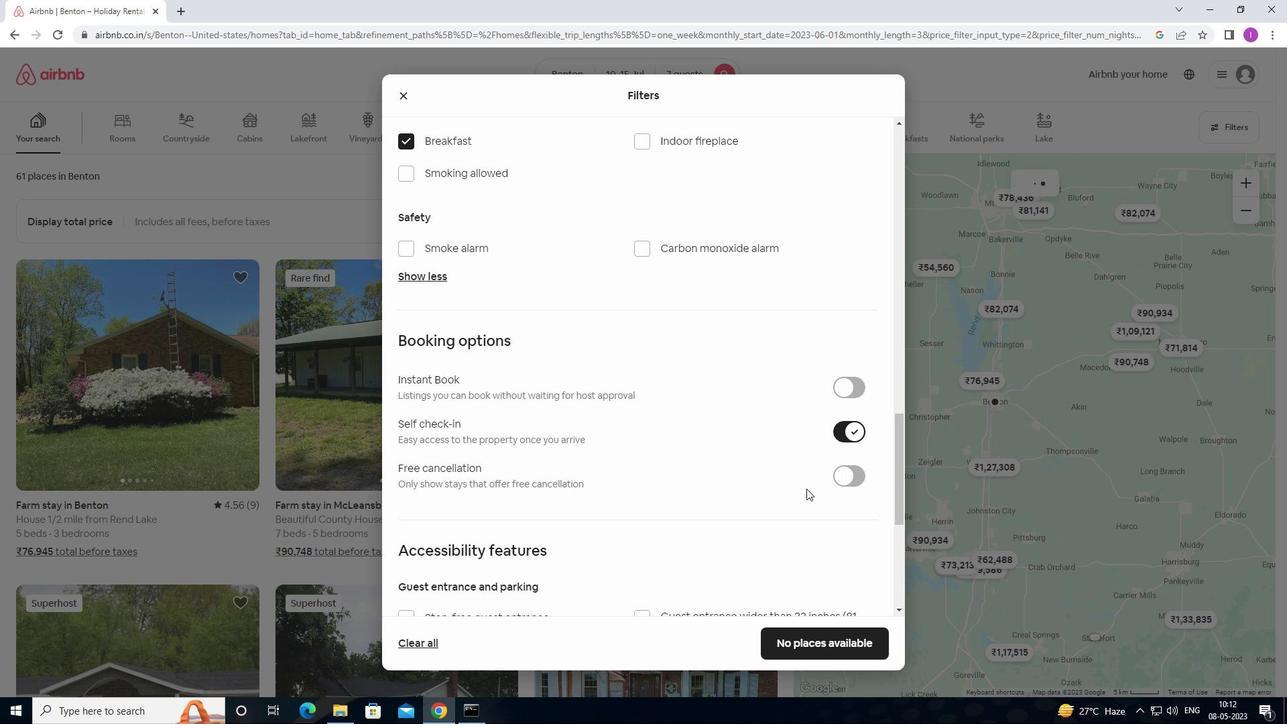 
Action: Mouse scrolled (804, 491) with delta (0, 0)
Screenshot: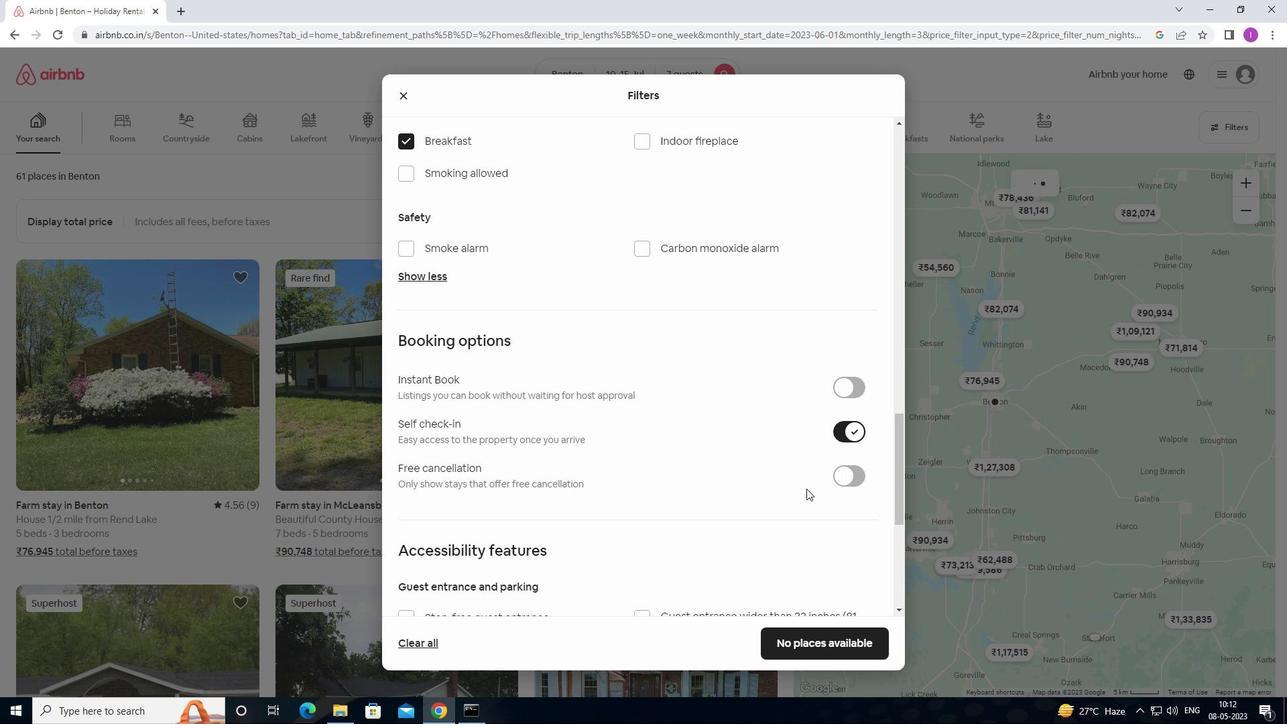 
Action: Mouse moved to (804, 493)
Screenshot: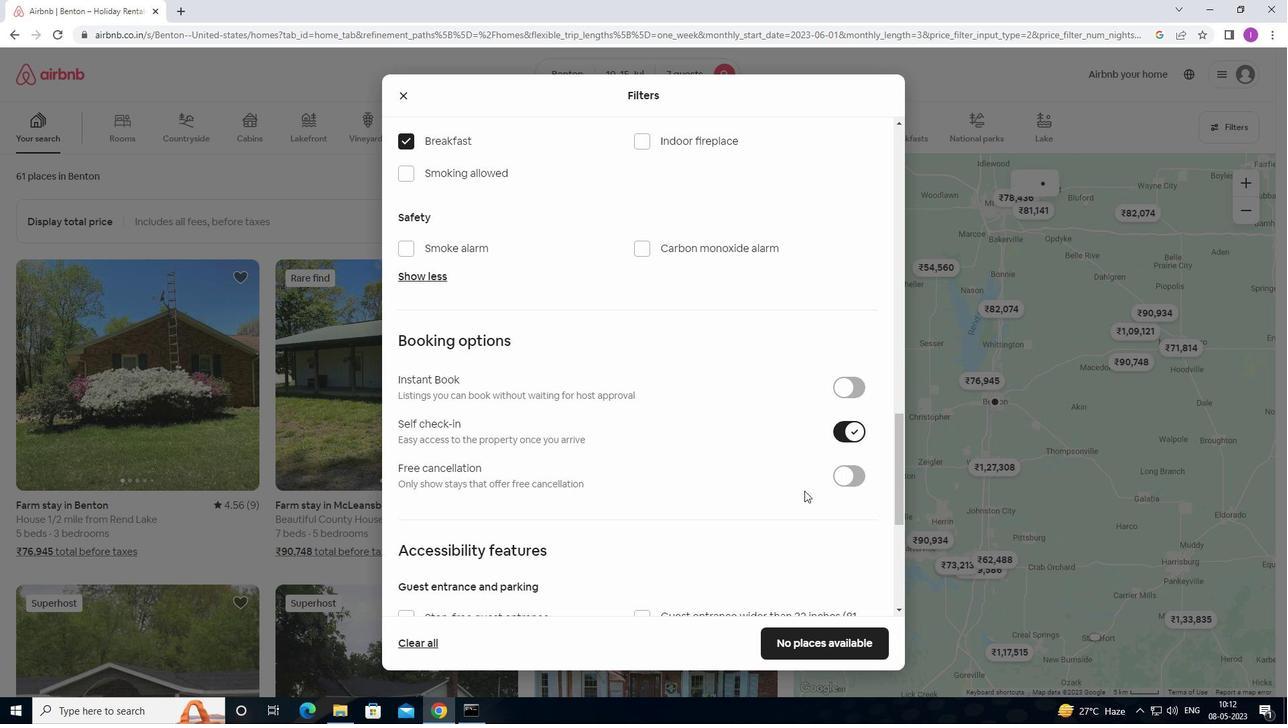 
Action: Mouse scrolled (804, 492) with delta (0, 0)
Screenshot: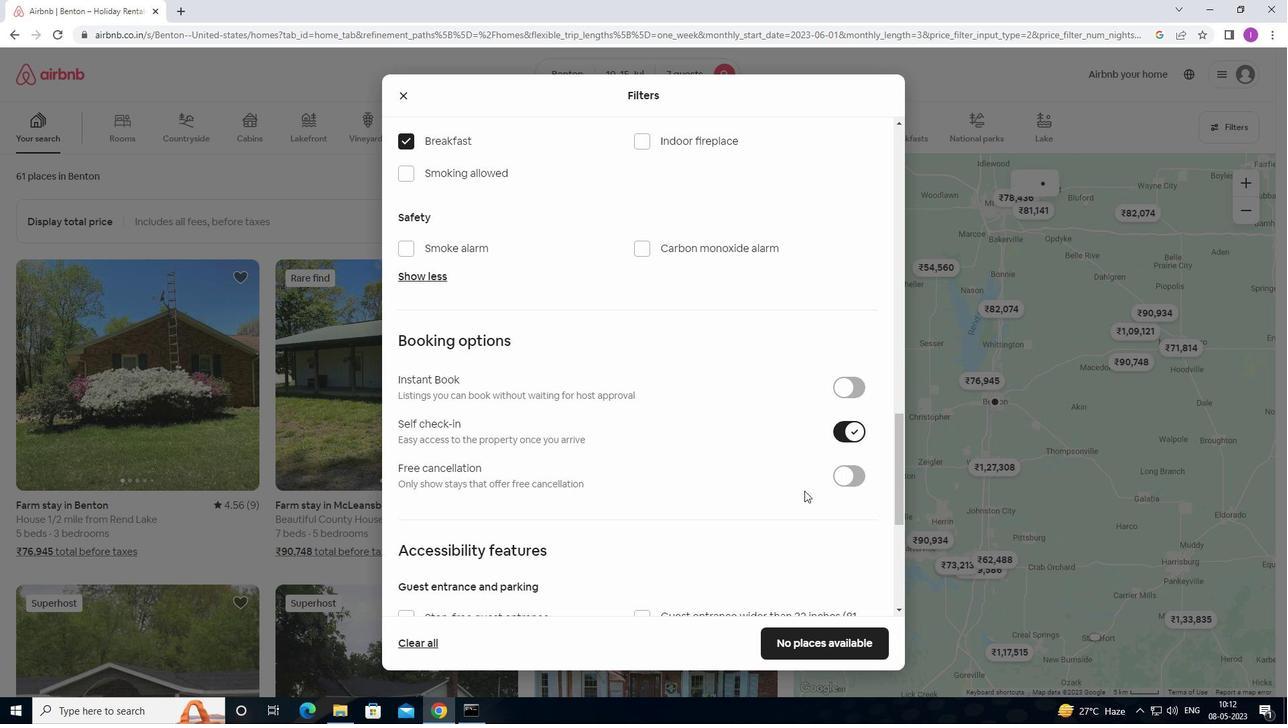 
Action: Mouse moved to (804, 493)
Screenshot: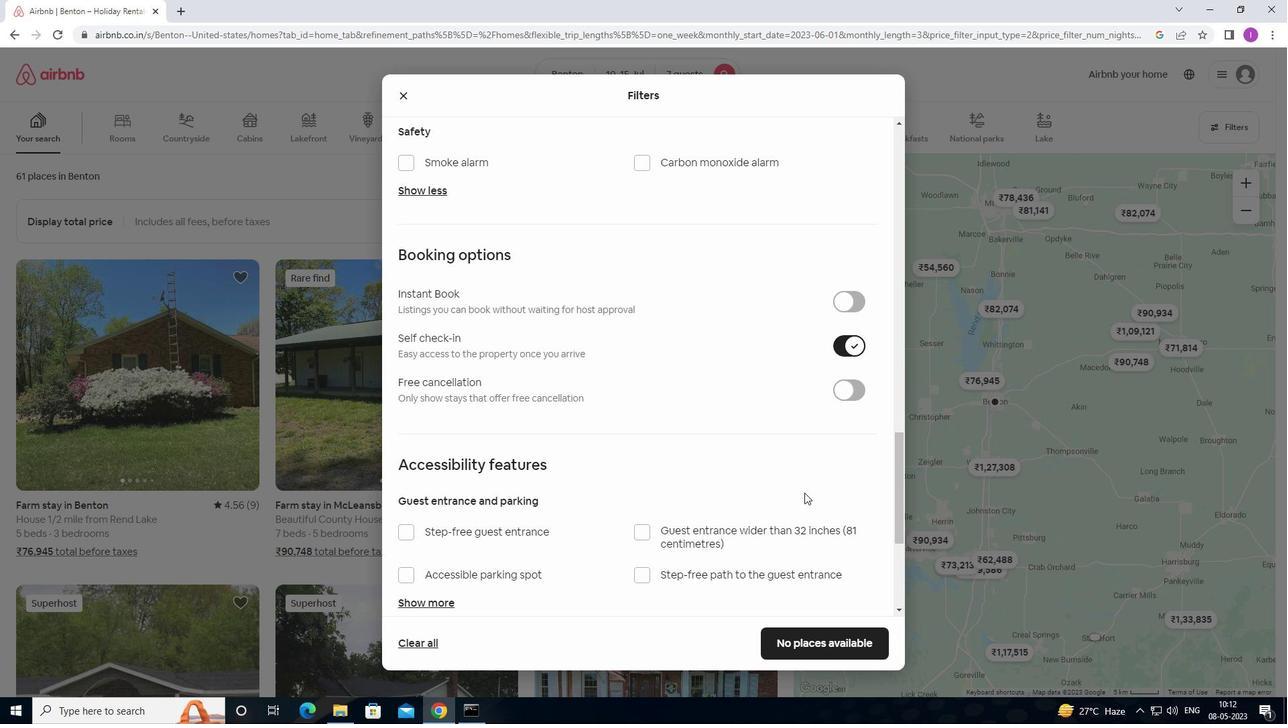
Action: Mouse scrolled (804, 492) with delta (0, 0)
Screenshot: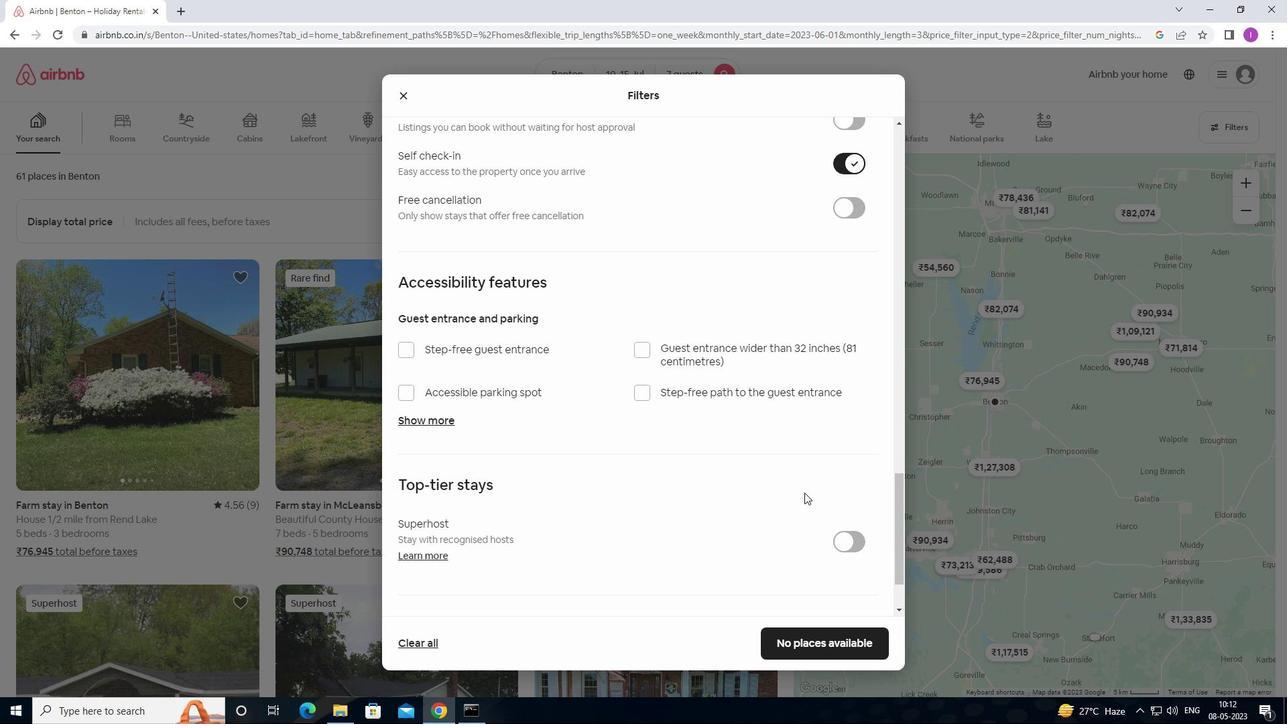 
Action: Mouse scrolled (804, 492) with delta (0, 0)
Screenshot: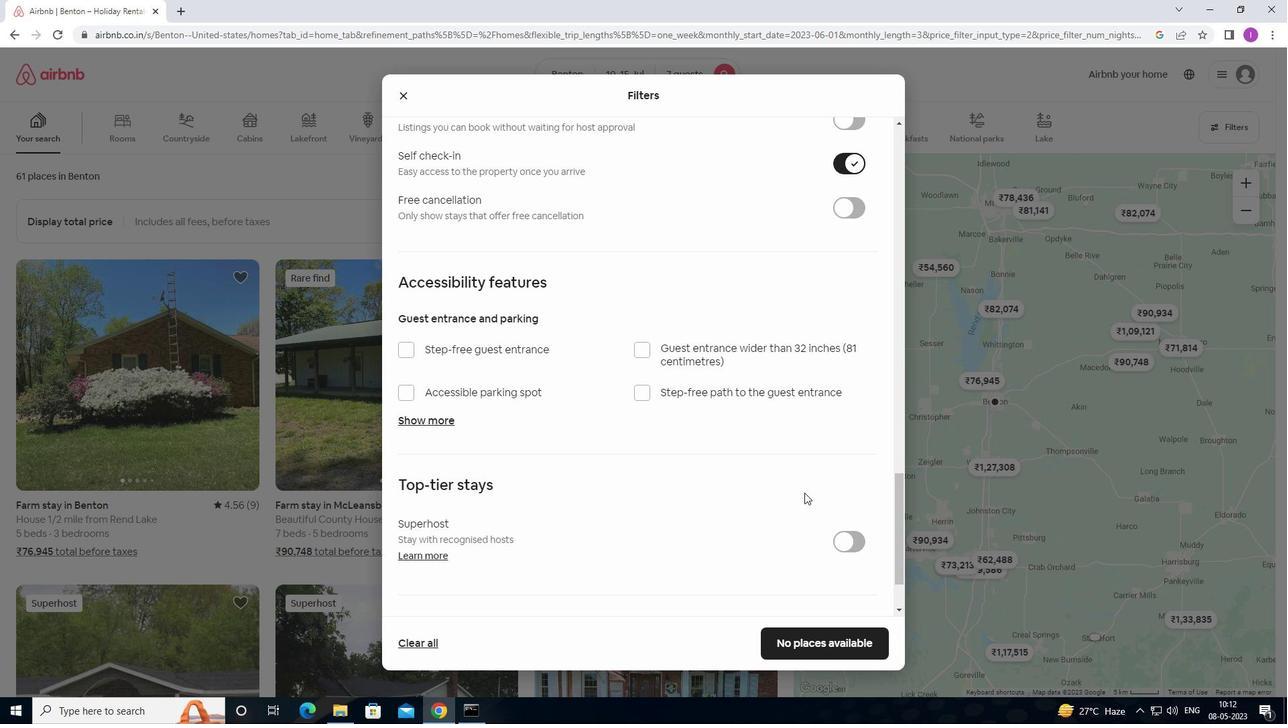 
Action: Mouse scrolled (804, 492) with delta (0, 0)
Screenshot: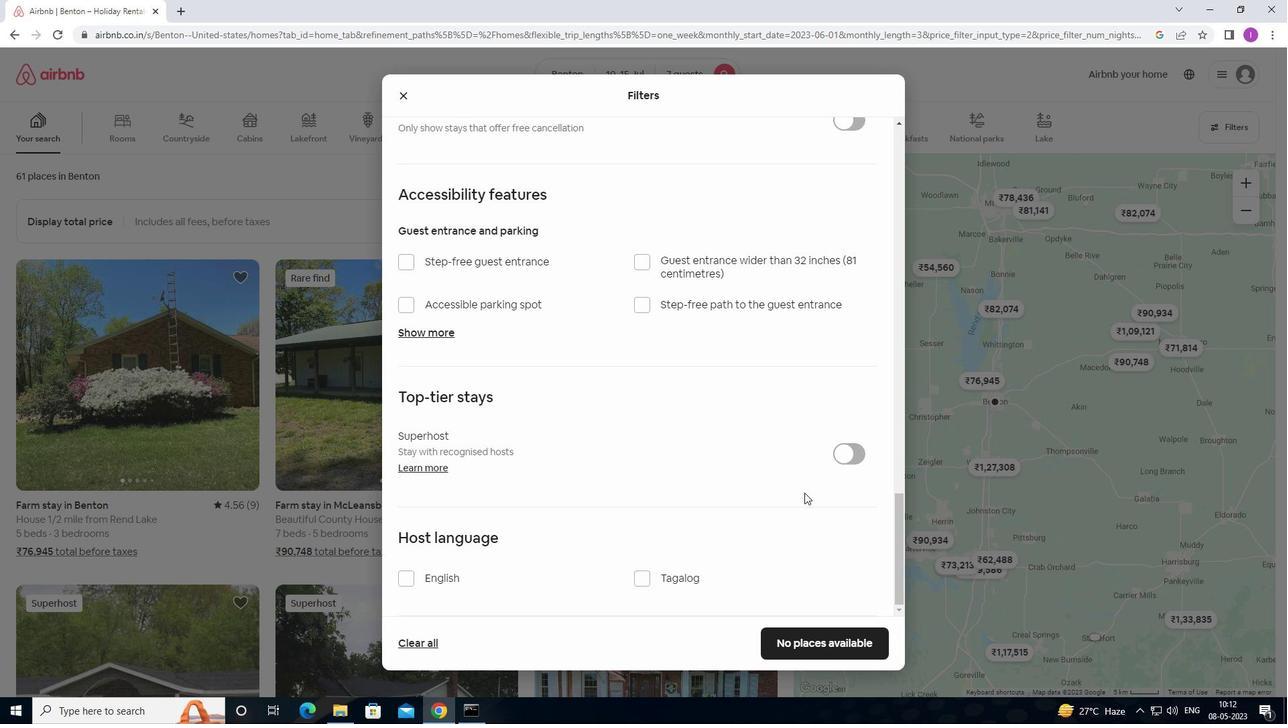 
Action: Mouse scrolled (804, 492) with delta (0, 0)
Screenshot: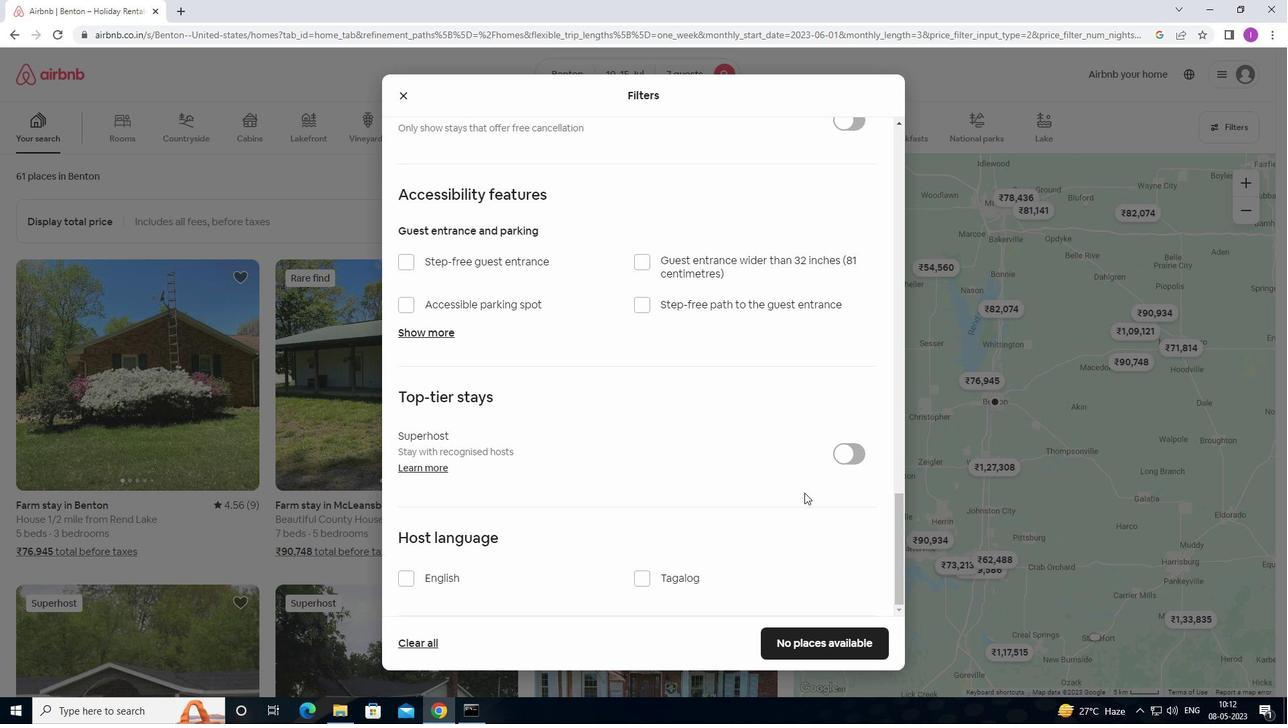 
Action: Mouse moved to (408, 575)
Screenshot: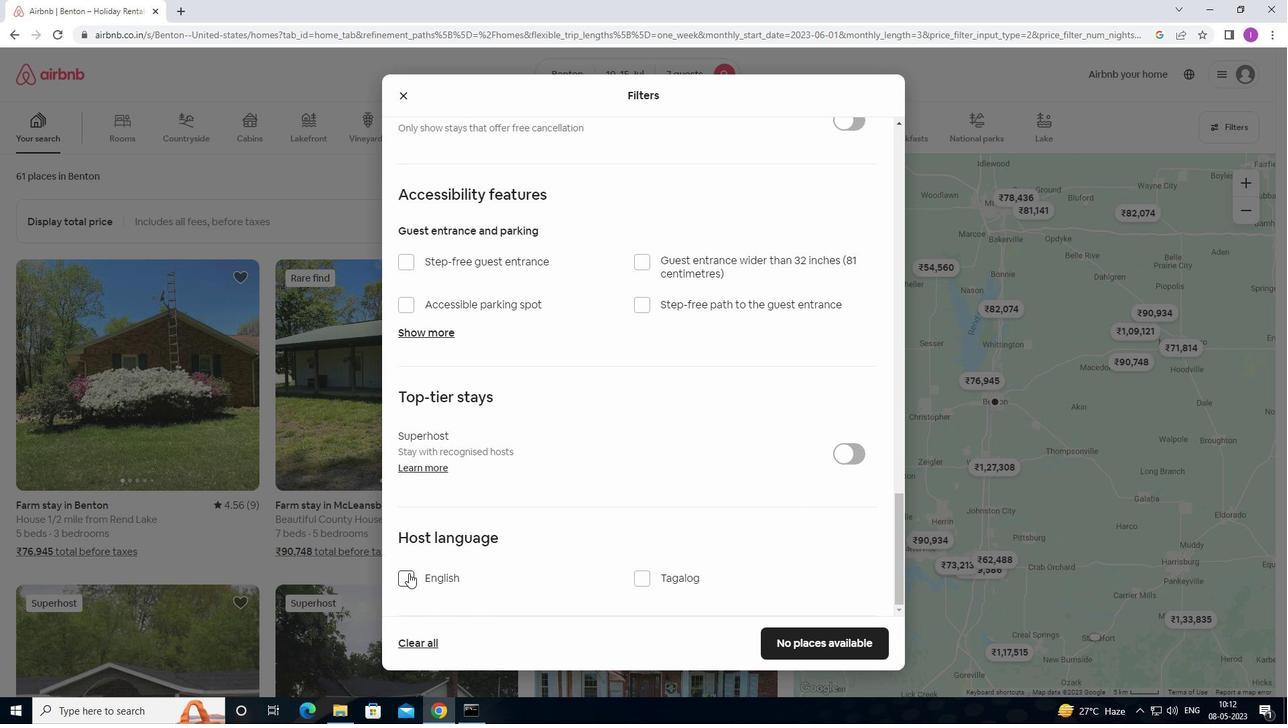 
Action: Mouse pressed left at (408, 575)
Screenshot: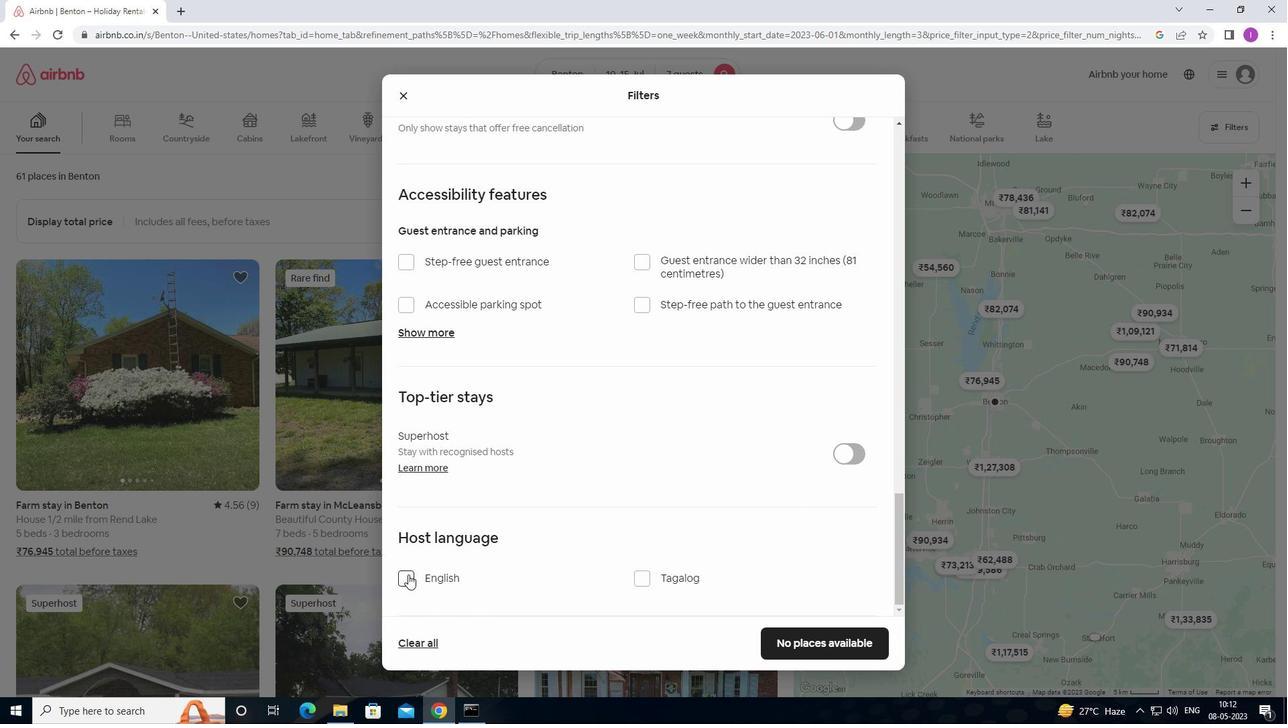 
Action: Mouse moved to (788, 635)
Screenshot: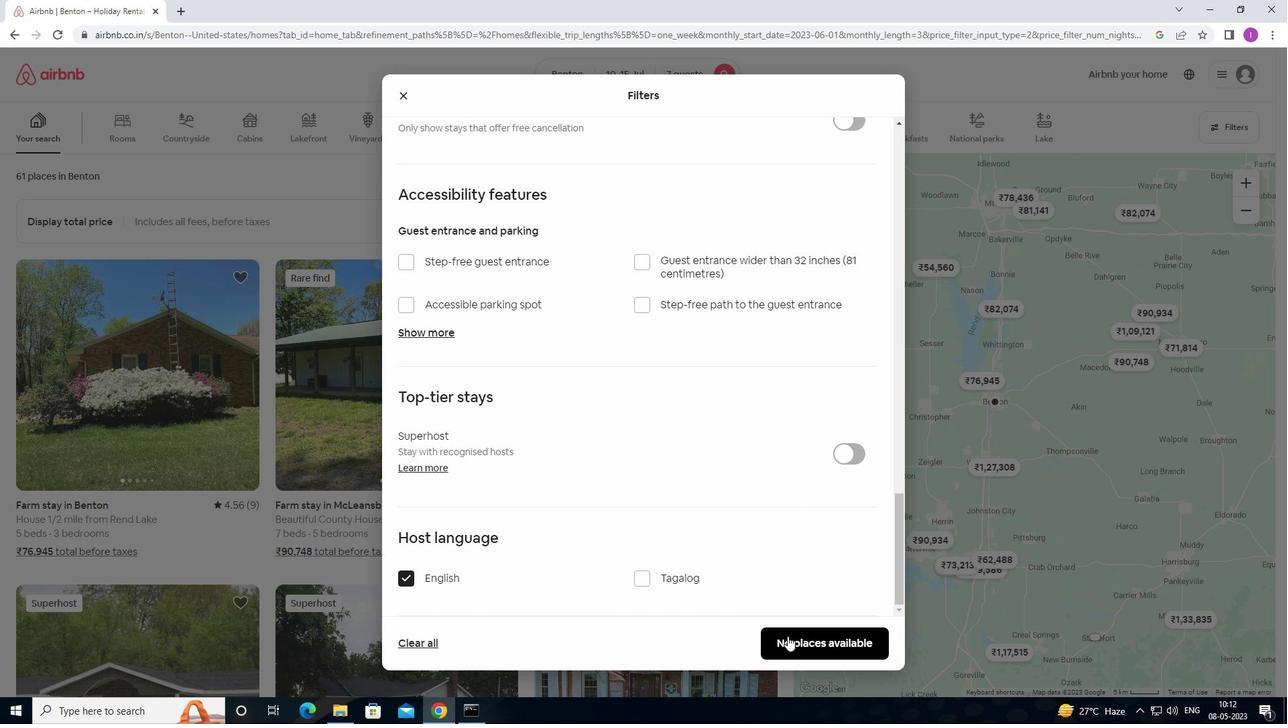 
Action: Mouse pressed left at (788, 635)
Screenshot: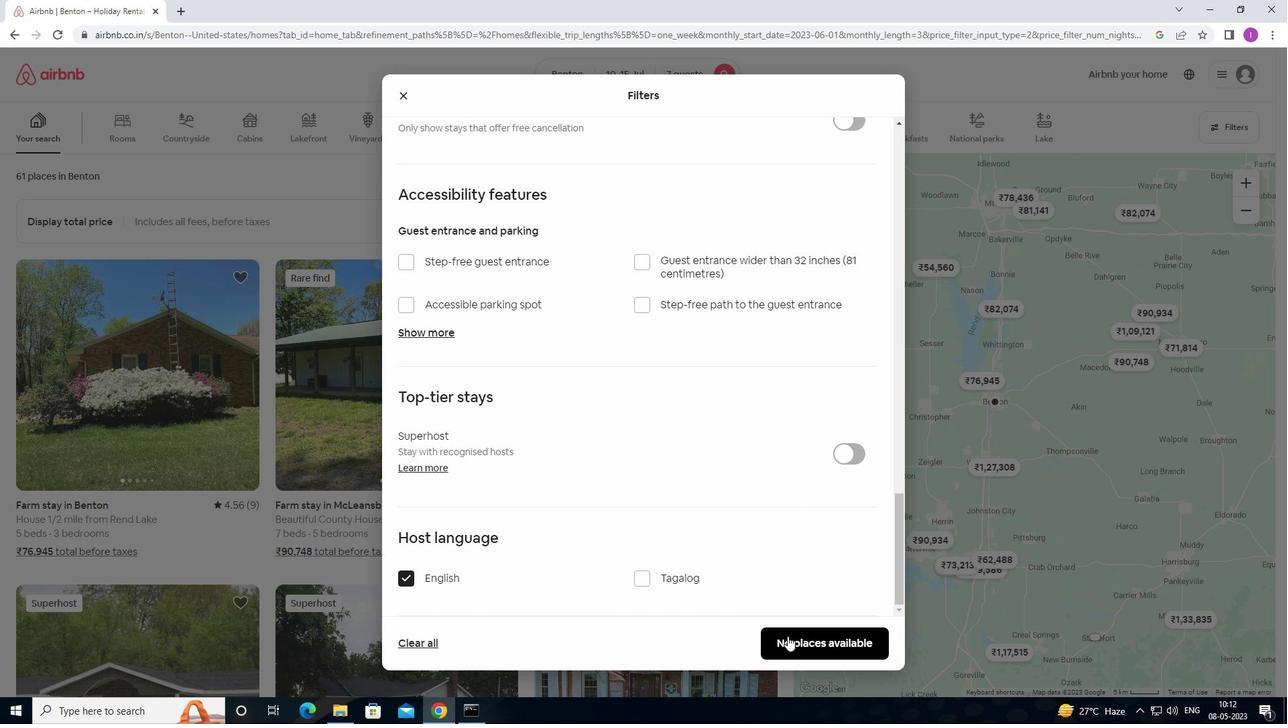 
Action: Mouse moved to (906, 449)
Screenshot: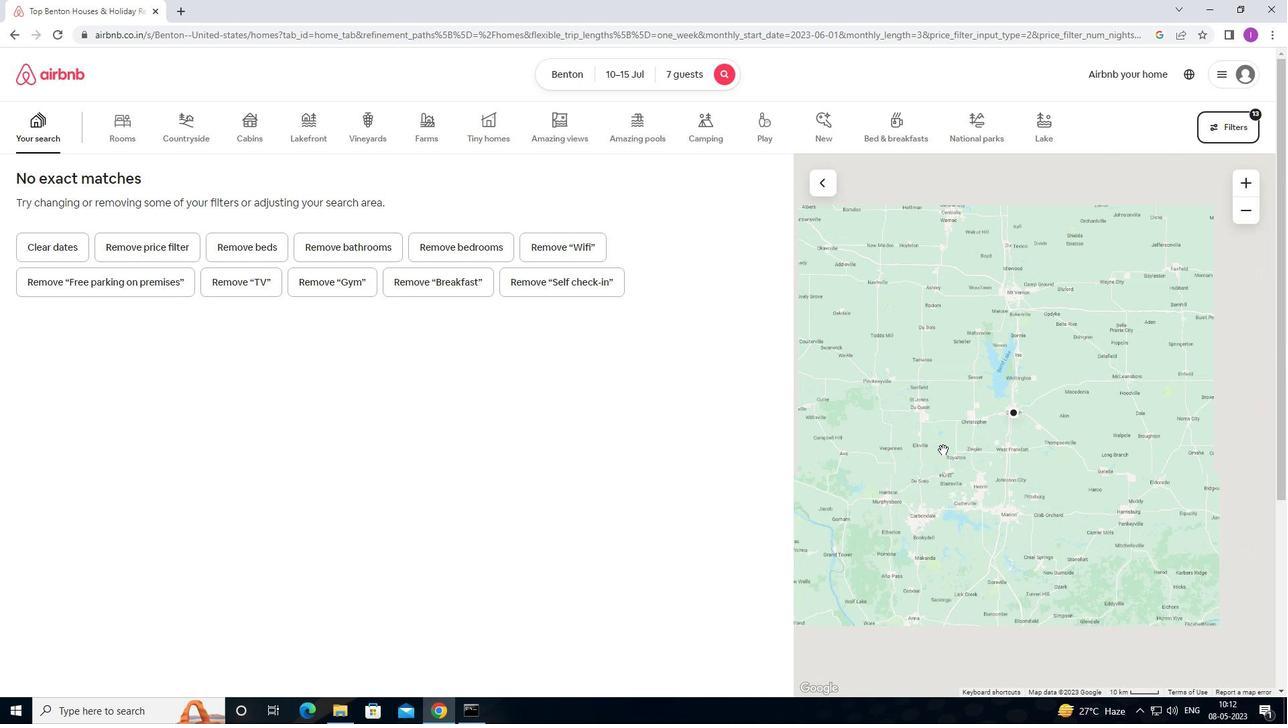 
